 Task: Find connections with filter location Songling with filter topic #marketswith filter profile language Potuguese with filter current company HR Path with filter school Vidyalankar Institute Of Technology with filter industry Technology, Information and Internet with filter service category Life Coaching with filter keywords title Payroll Manager
Action: Mouse moved to (589, 79)
Screenshot: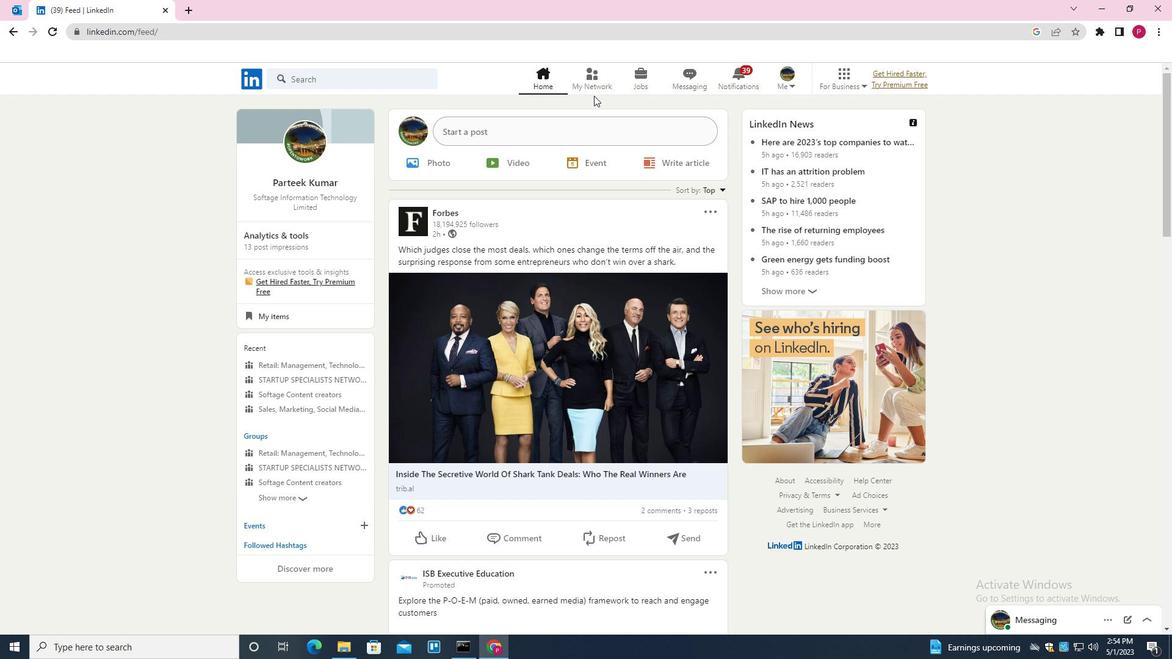 
Action: Mouse pressed left at (589, 79)
Screenshot: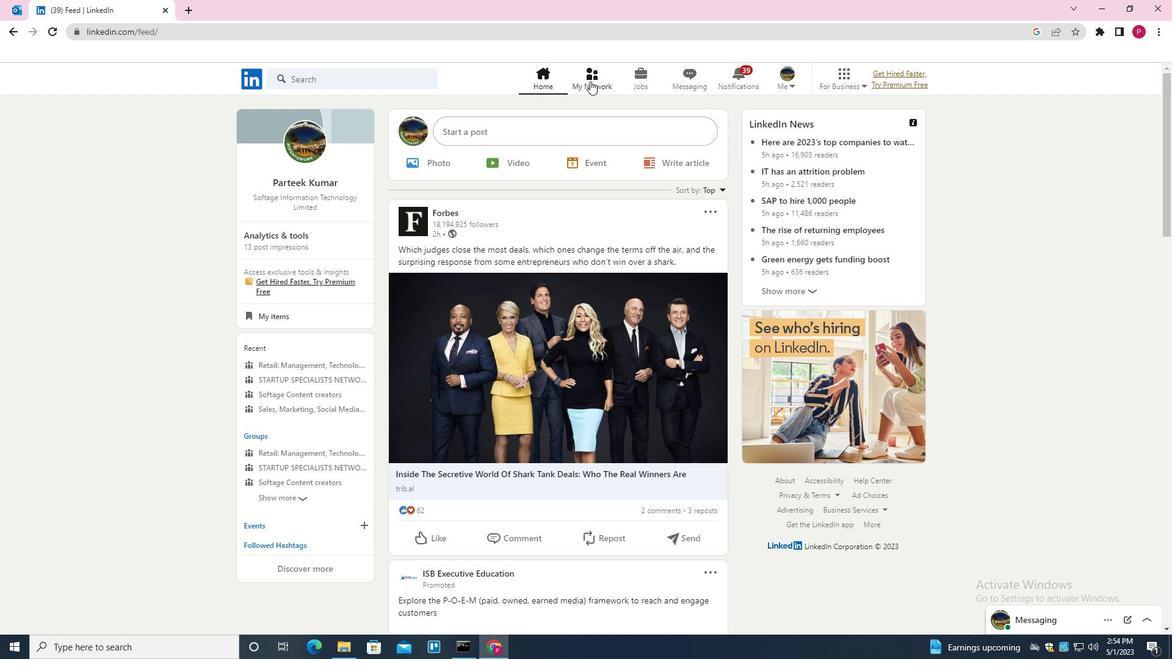 
Action: Mouse moved to (396, 148)
Screenshot: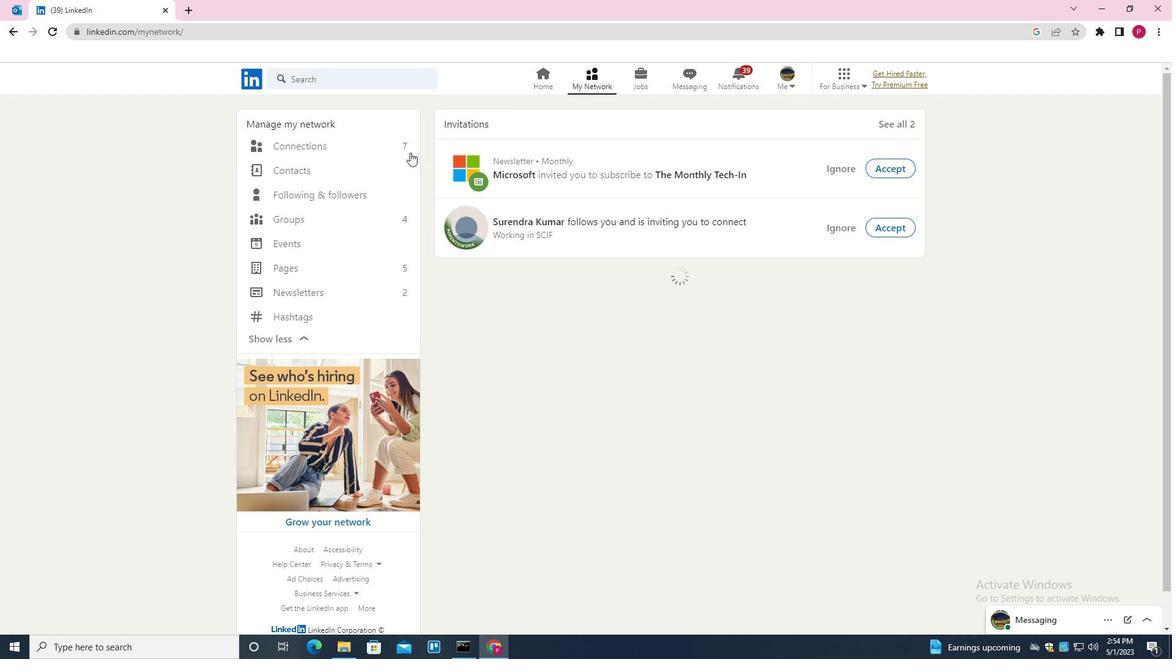 
Action: Mouse pressed left at (396, 148)
Screenshot: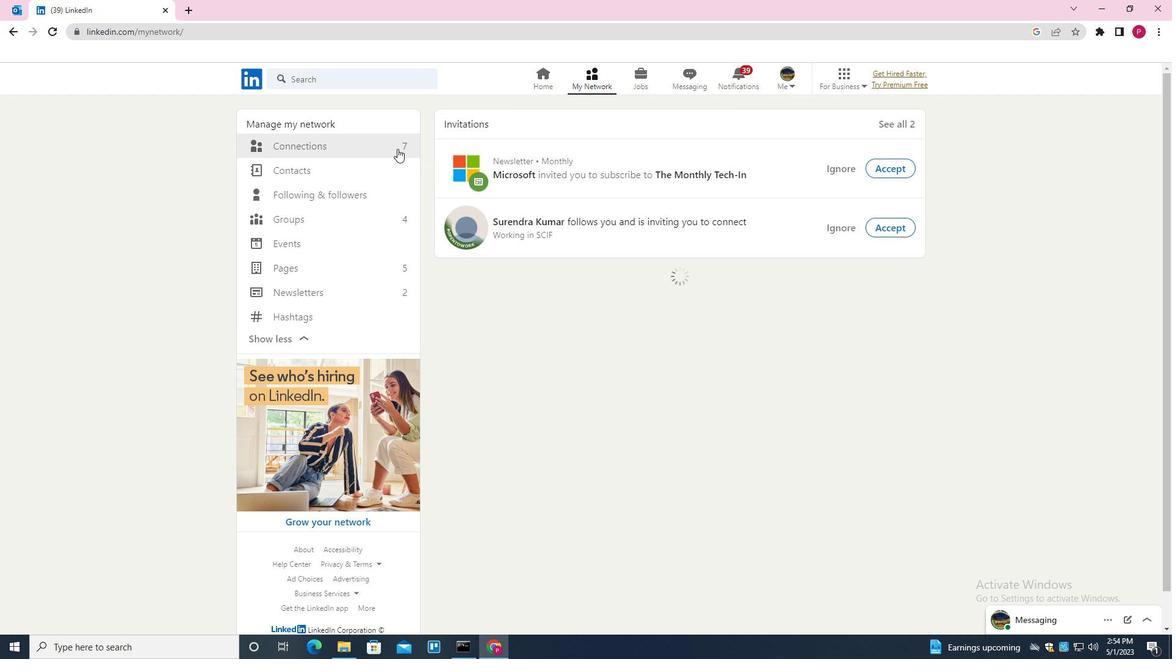 
Action: Mouse moved to (653, 146)
Screenshot: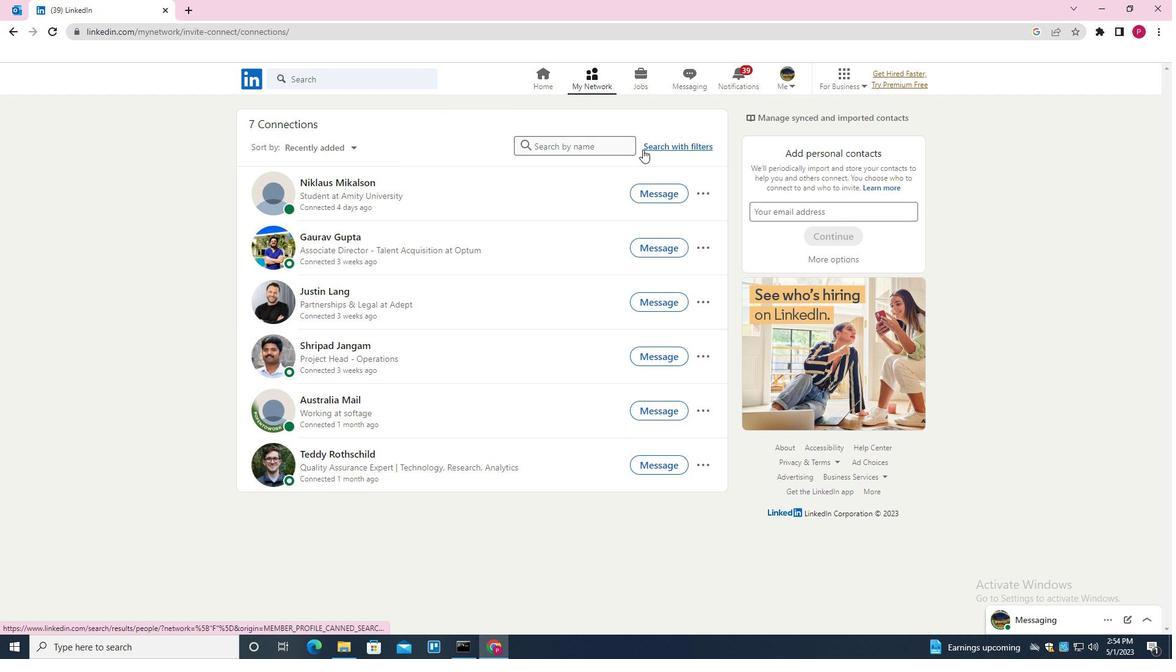 
Action: Mouse pressed left at (653, 146)
Screenshot: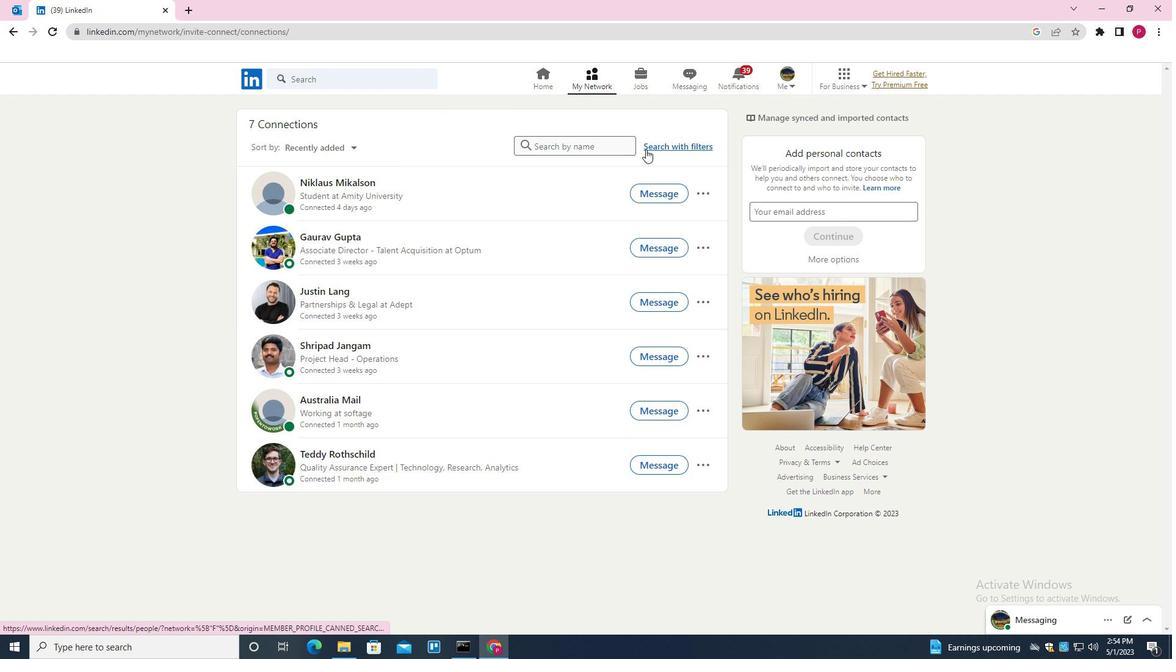 
Action: Mouse moved to (622, 116)
Screenshot: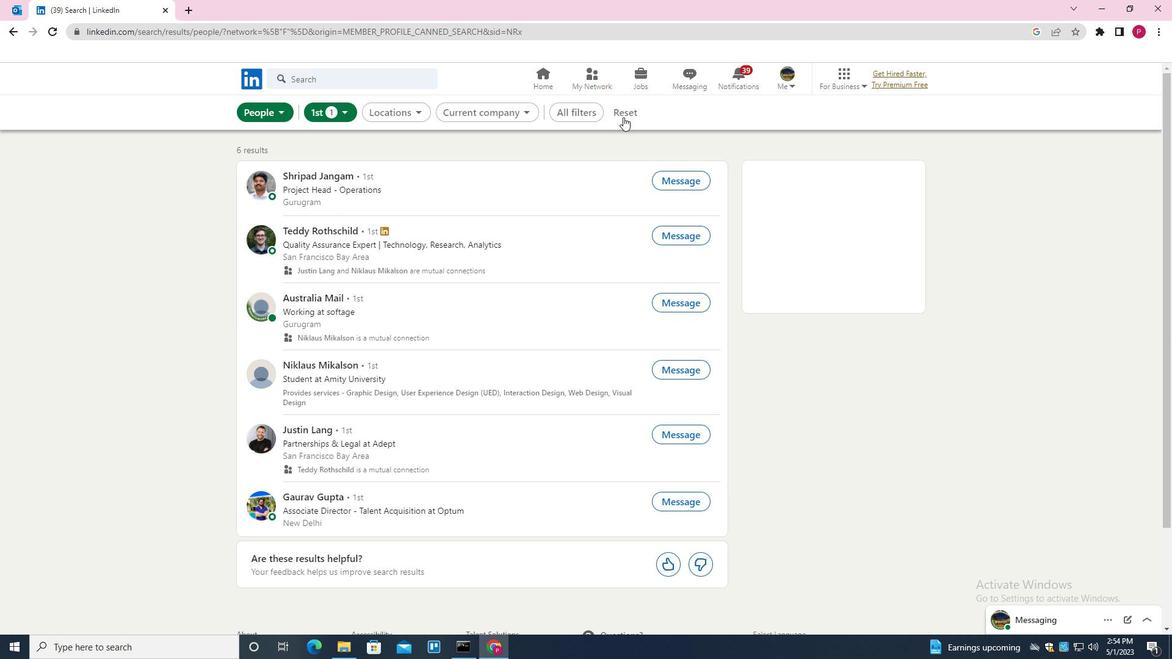 
Action: Mouse pressed left at (622, 116)
Screenshot: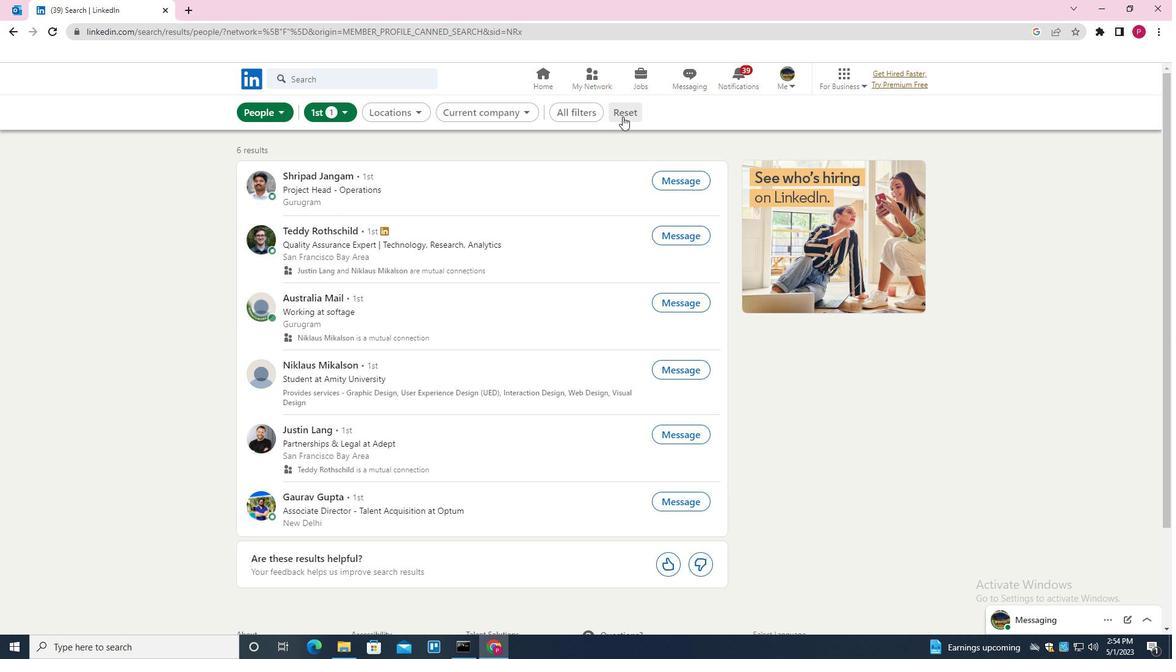 
Action: Mouse moved to (618, 114)
Screenshot: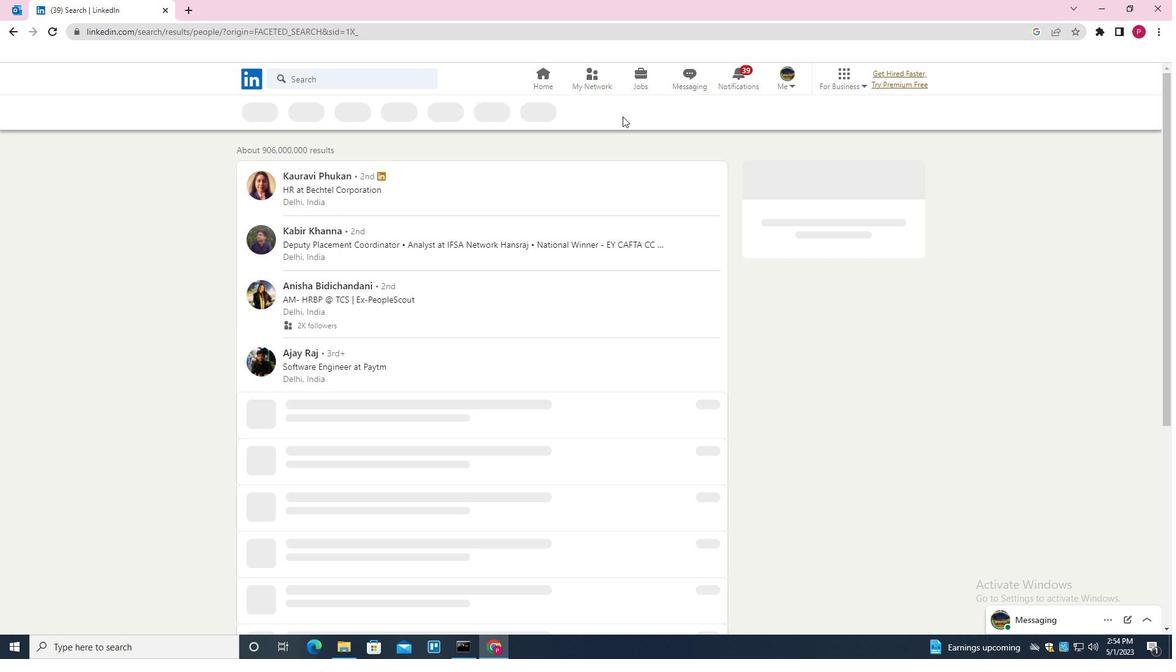 
Action: Mouse pressed left at (618, 114)
Screenshot: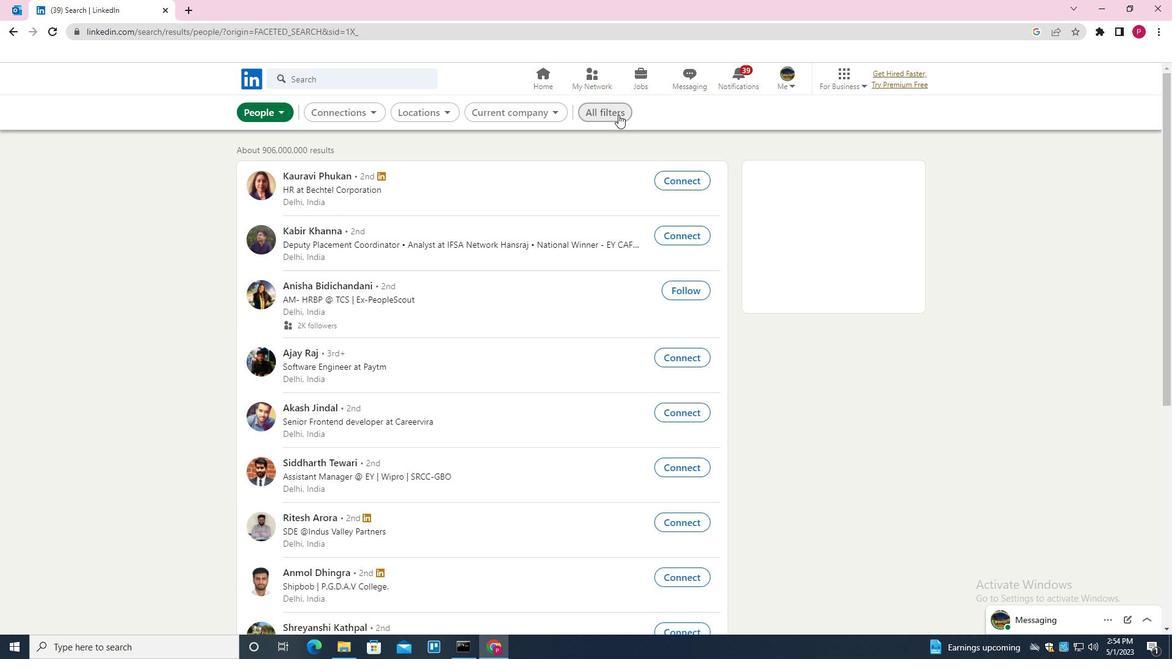 
Action: Mouse moved to (949, 349)
Screenshot: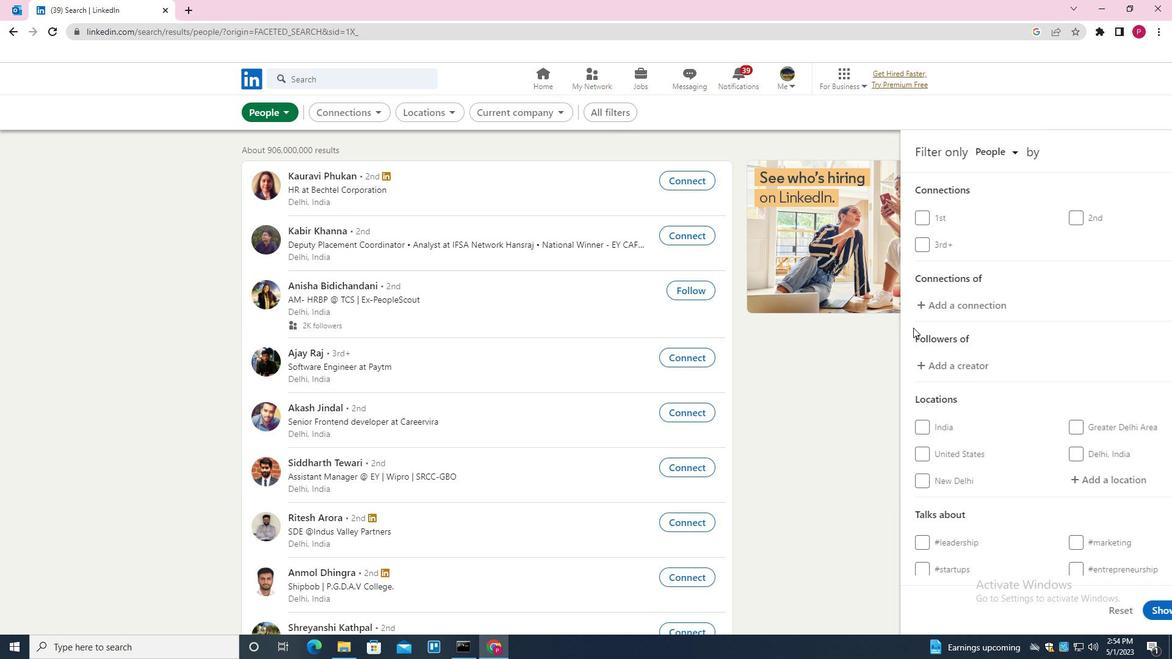 
Action: Mouse scrolled (949, 348) with delta (0, 0)
Screenshot: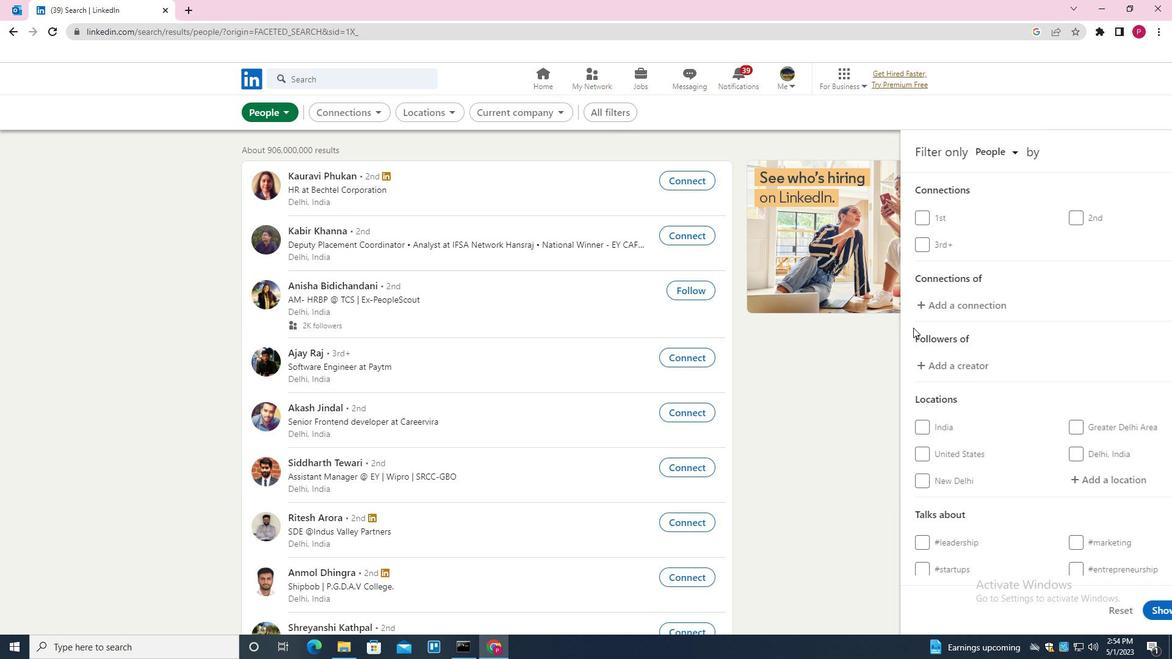 
Action: Mouse moved to (961, 358)
Screenshot: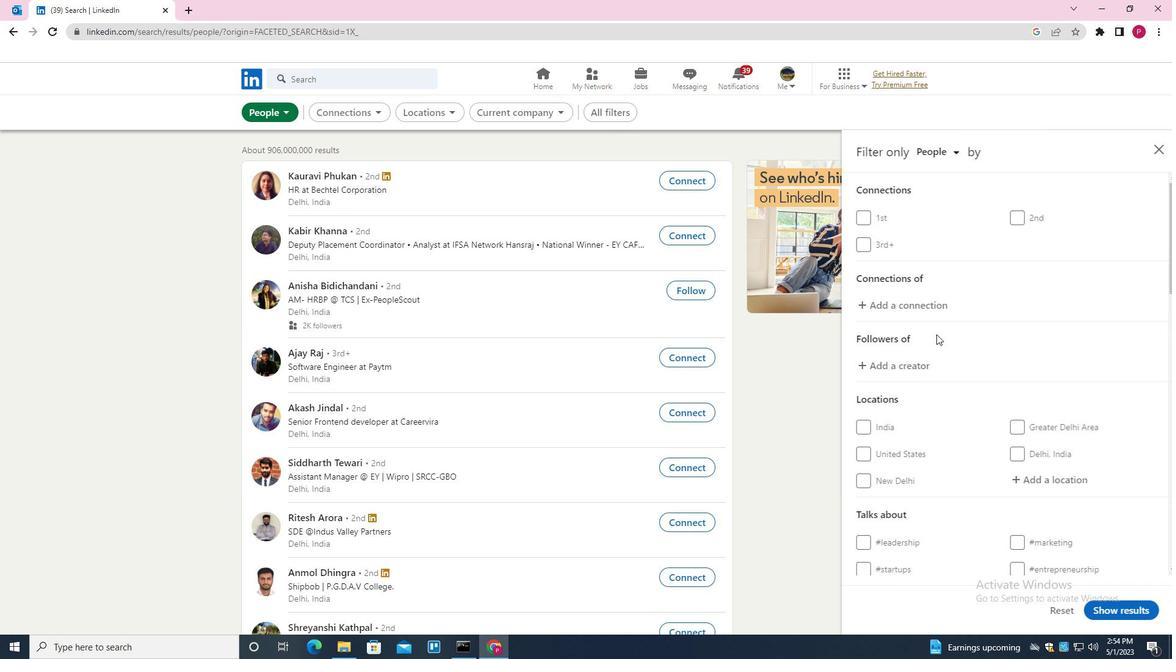 
Action: Mouse scrolled (961, 357) with delta (0, 0)
Screenshot: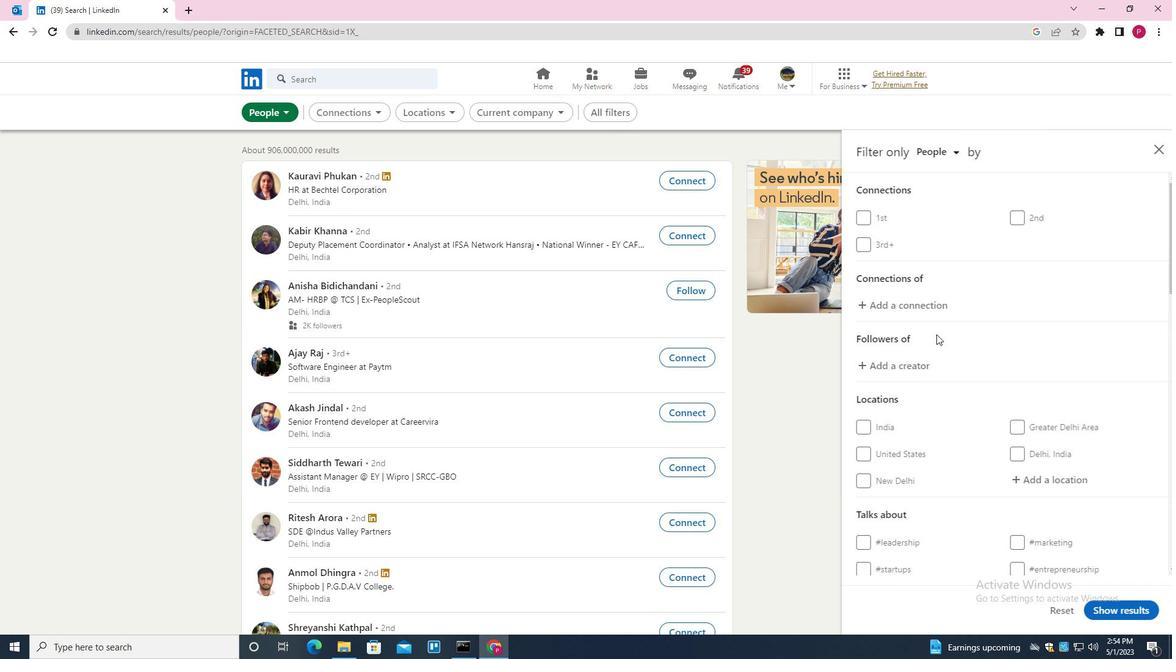 
Action: Mouse moved to (1044, 362)
Screenshot: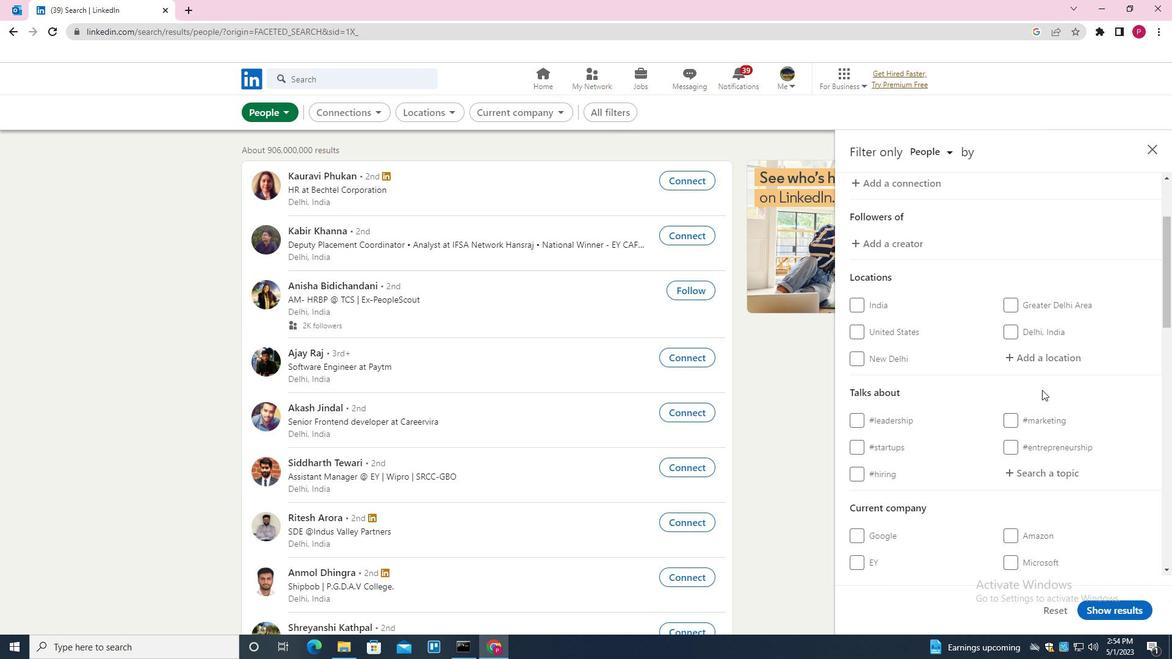 
Action: Mouse pressed left at (1044, 362)
Screenshot: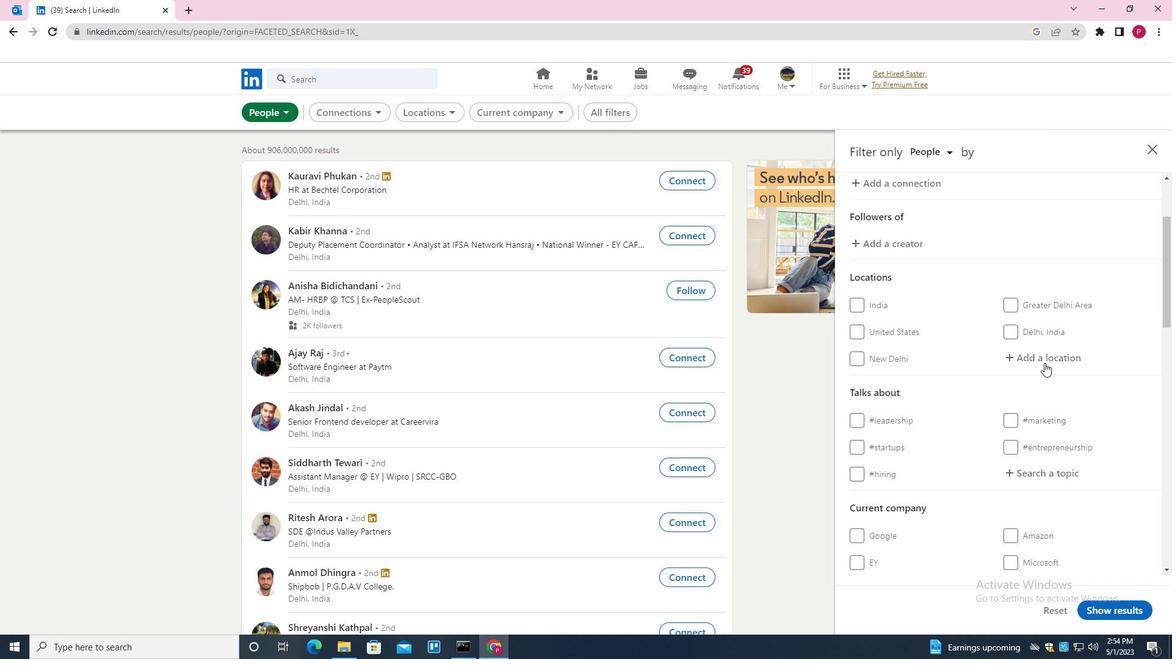 
Action: Key pressed <Key.shift>SON
Screenshot: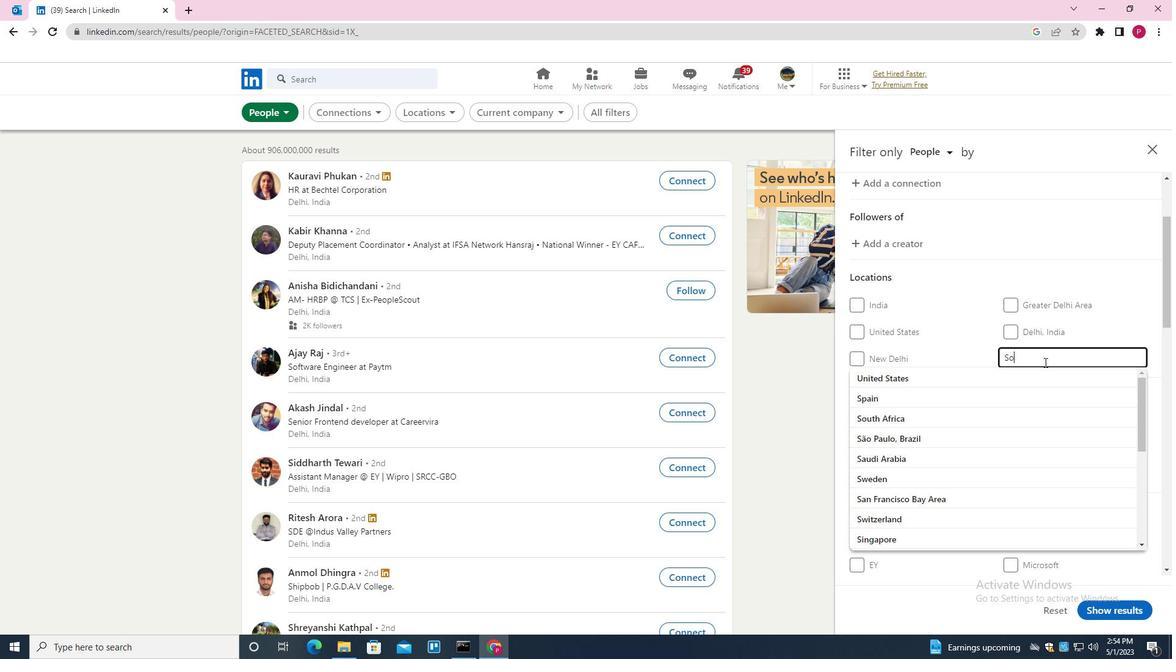 
Action: Mouse moved to (1044, 362)
Screenshot: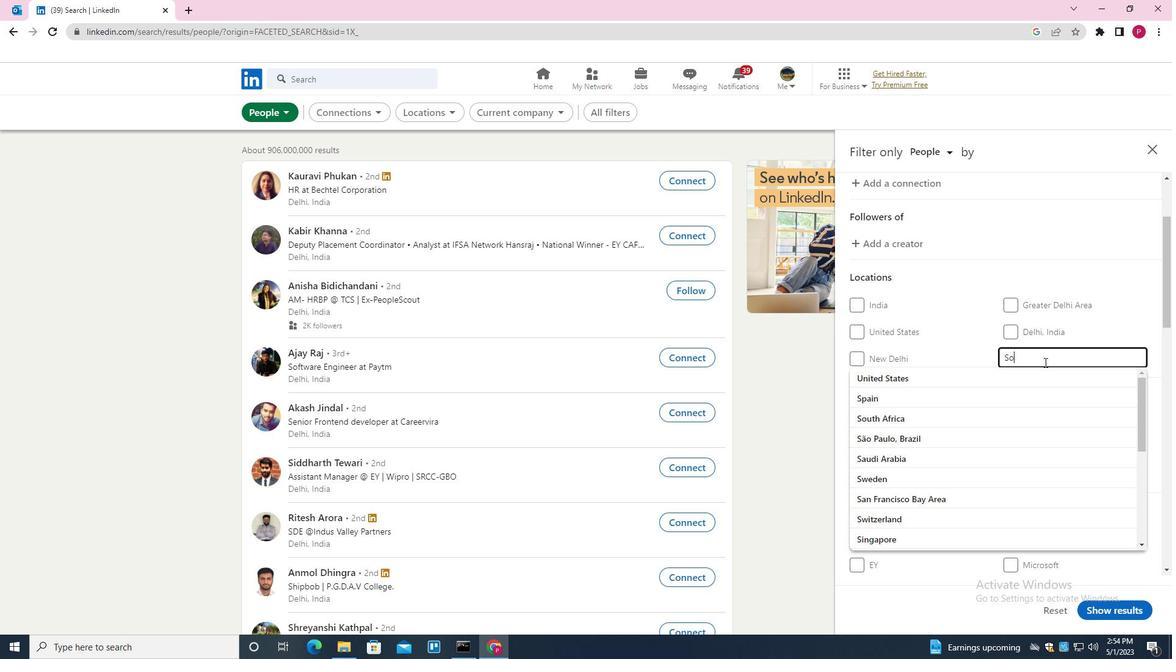 
Action: Key pressed G
Screenshot: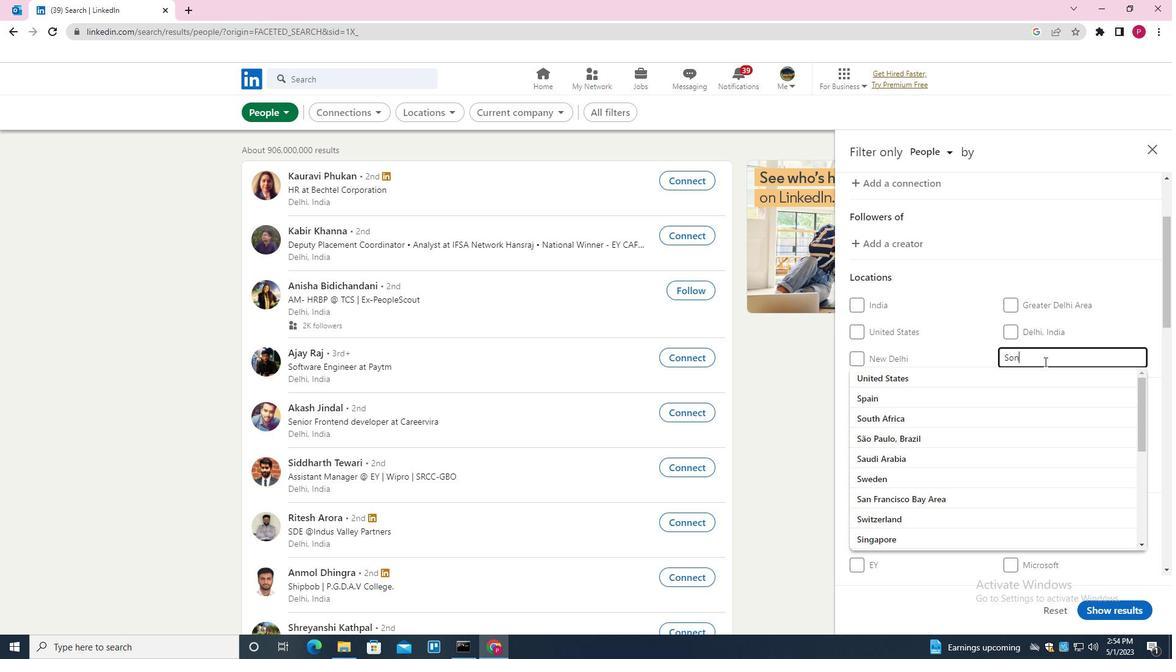 
Action: Mouse moved to (1040, 360)
Screenshot: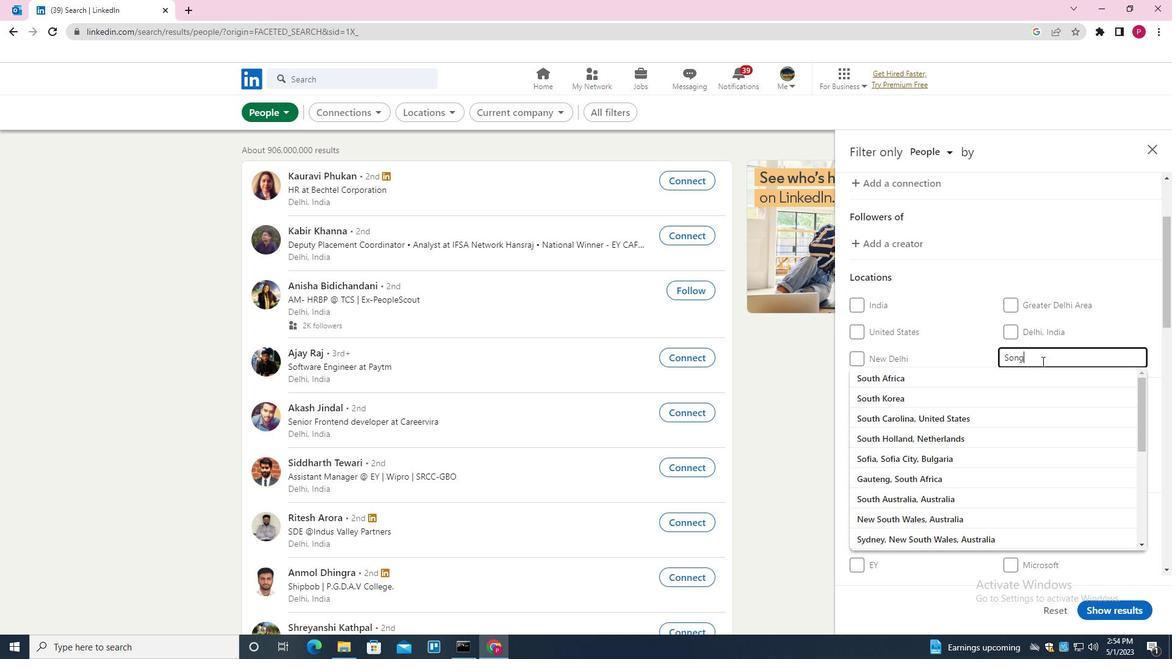 
Action: Key pressed LI
Screenshot: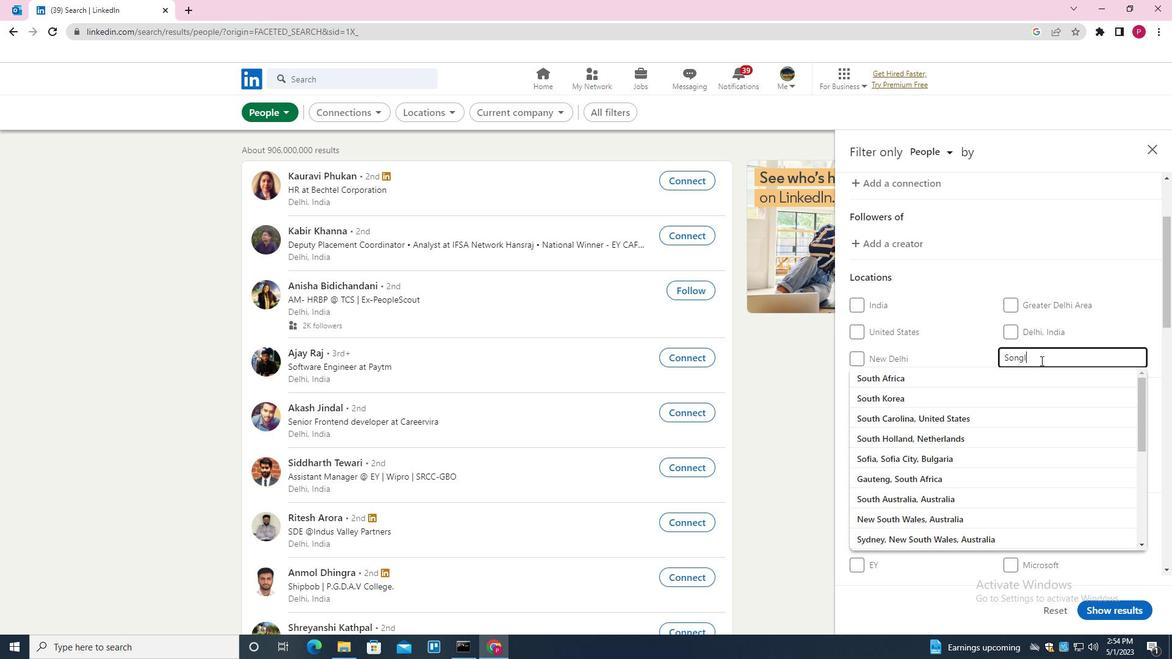 
Action: Mouse moved to (1040, 360)
Screenshot: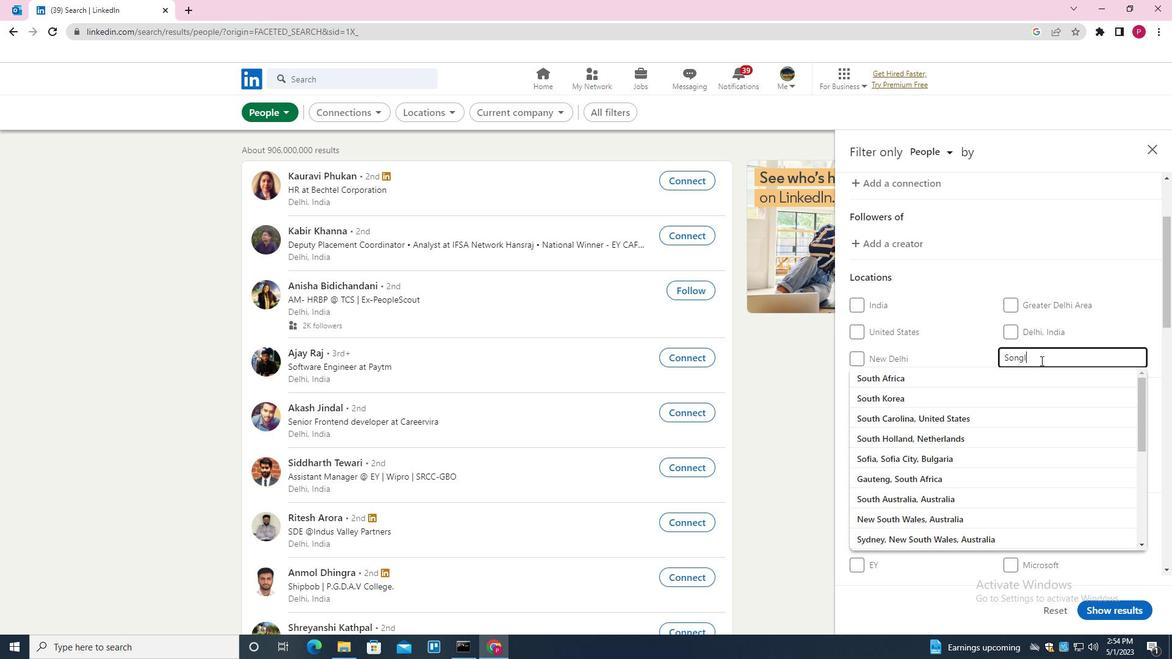 
Action: Key pressed N
Screenshot: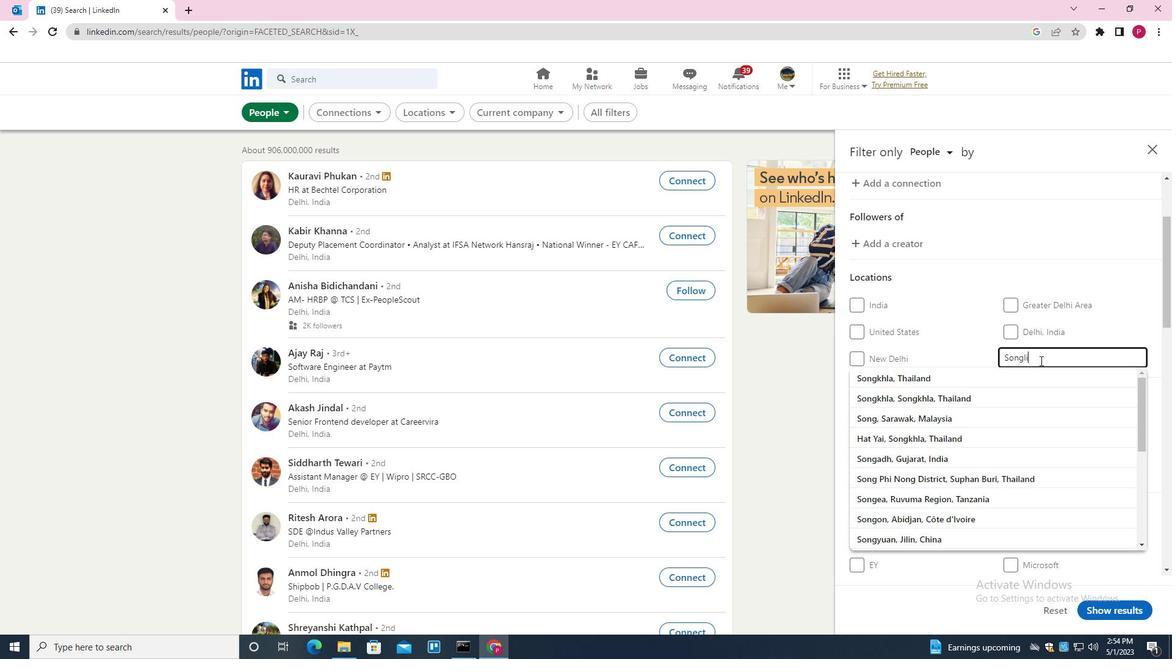 
Action: Mouse moved to (1040, 360)
Screenshot: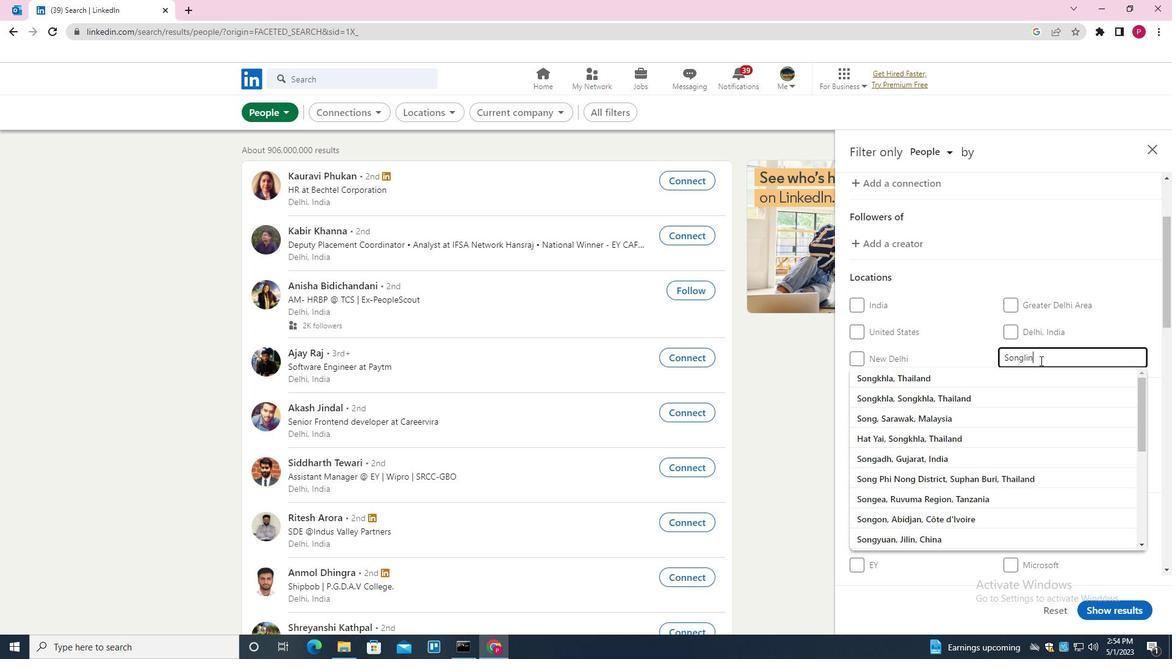 
Action: Key pressed G<Key.enter>
Screenshot: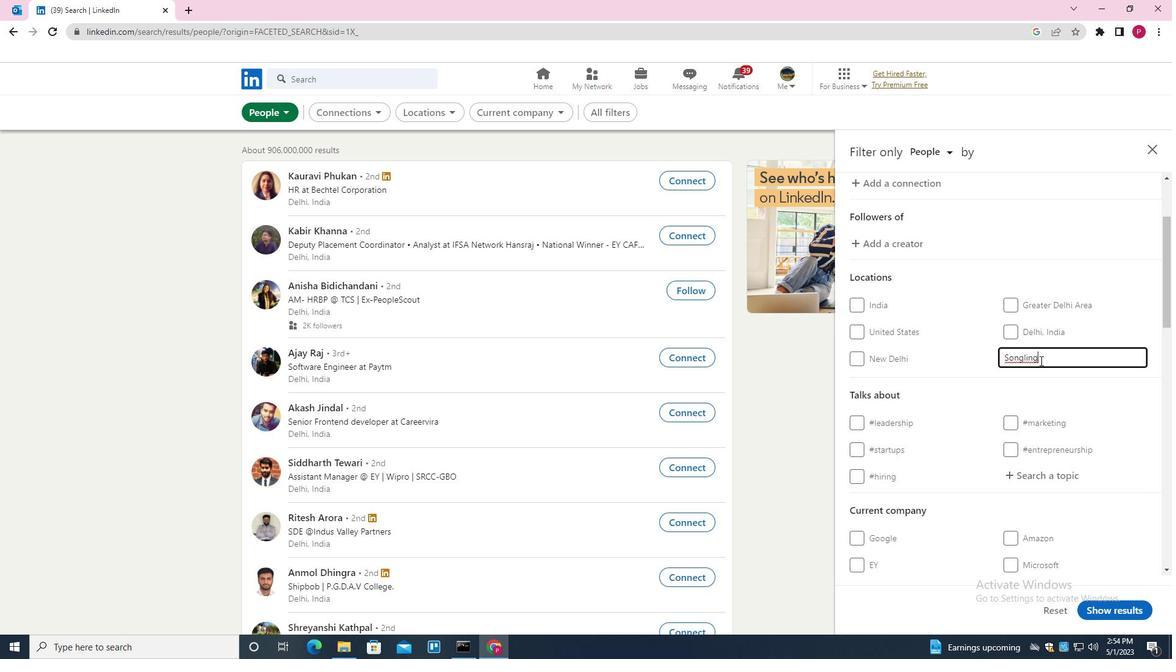 
Action: Mouse scrolled (1040, 360) with delta (0, 0)
Screenshot: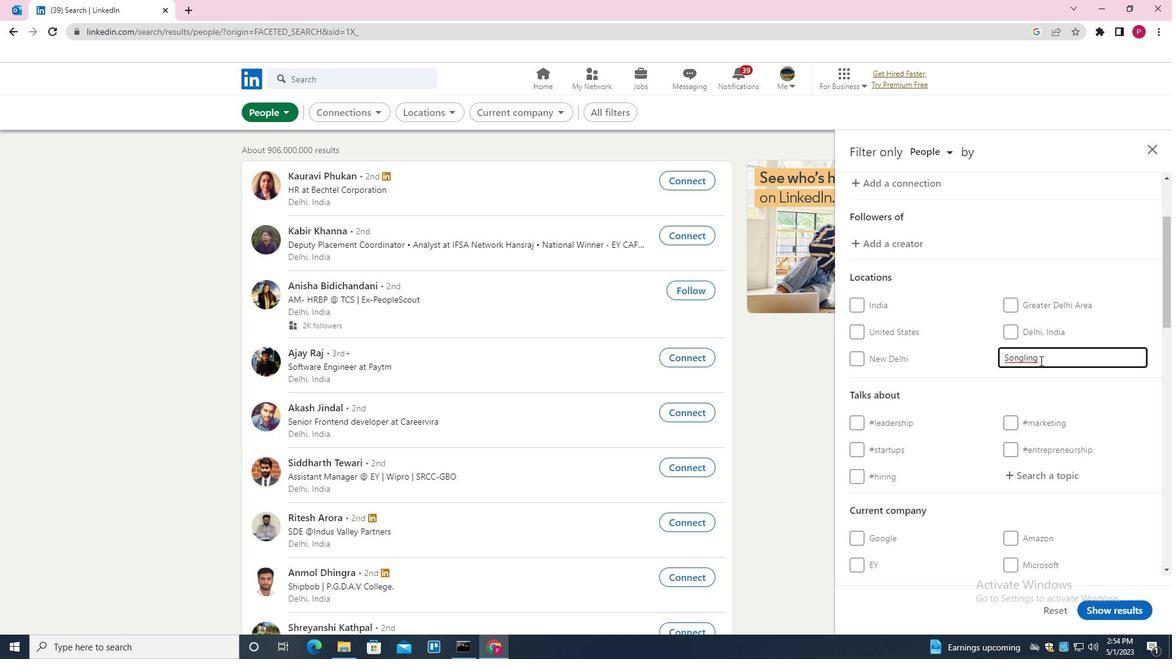 
Action: Mouse scrolled (1040, 360) with delta (0, 0)
Screenshot: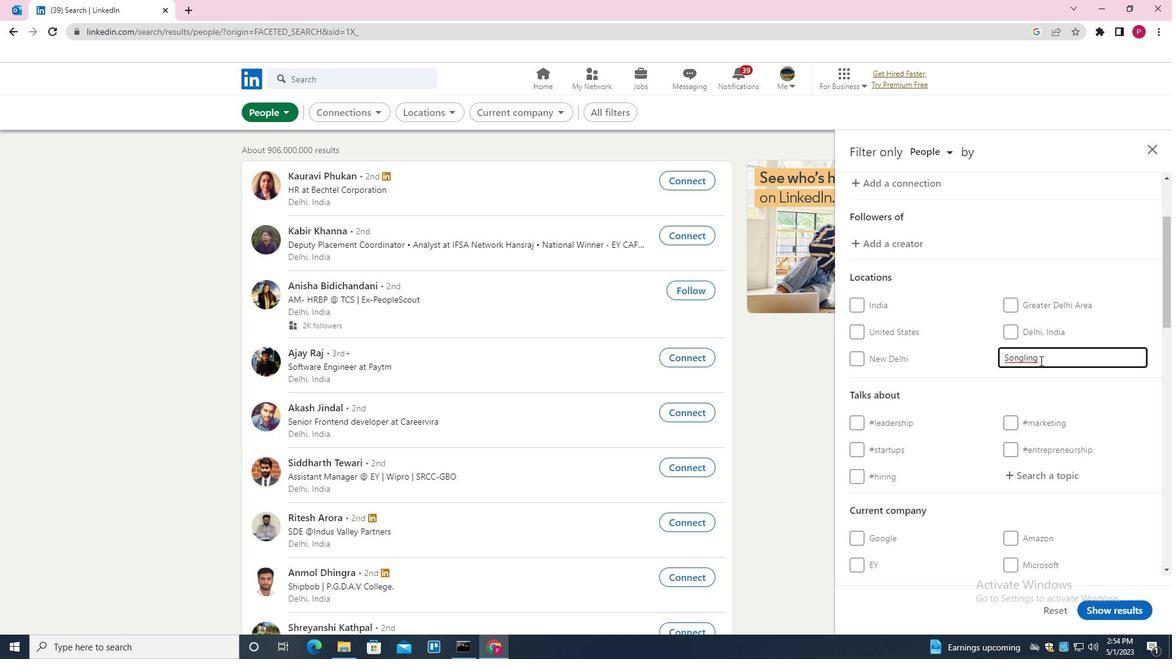 
Action: Mouse scrolled (1040, 360) with delta (0, 0)
Screenshot: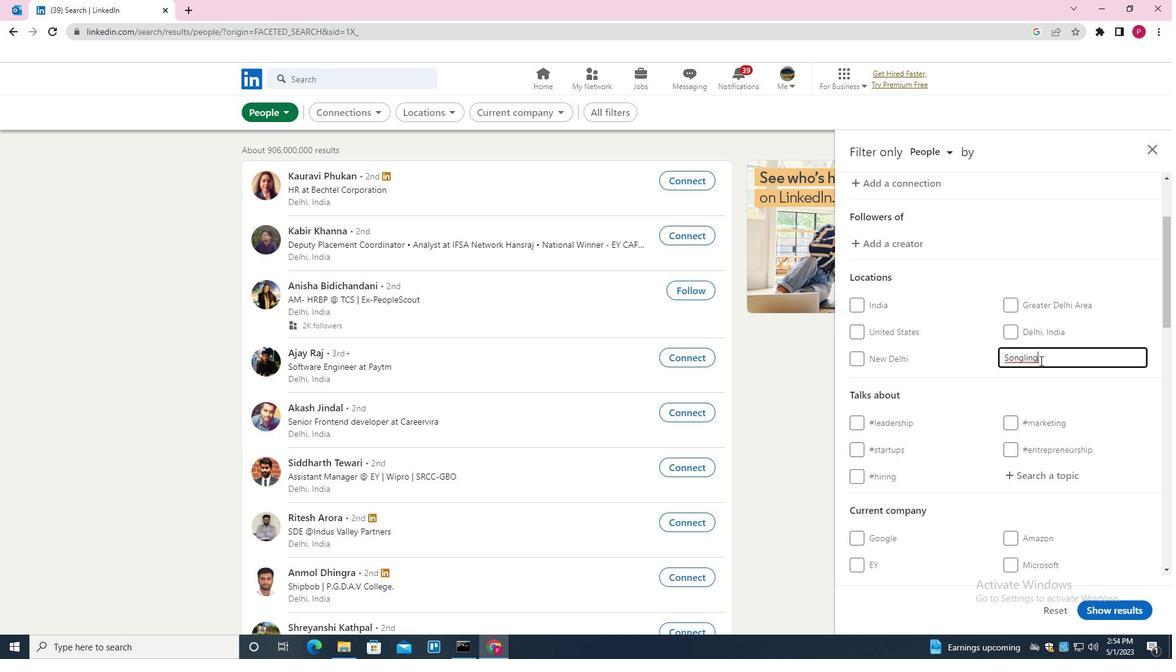 
Action: Mouse scrolled (1040, 360) with delta (0, 0)
Screenshot: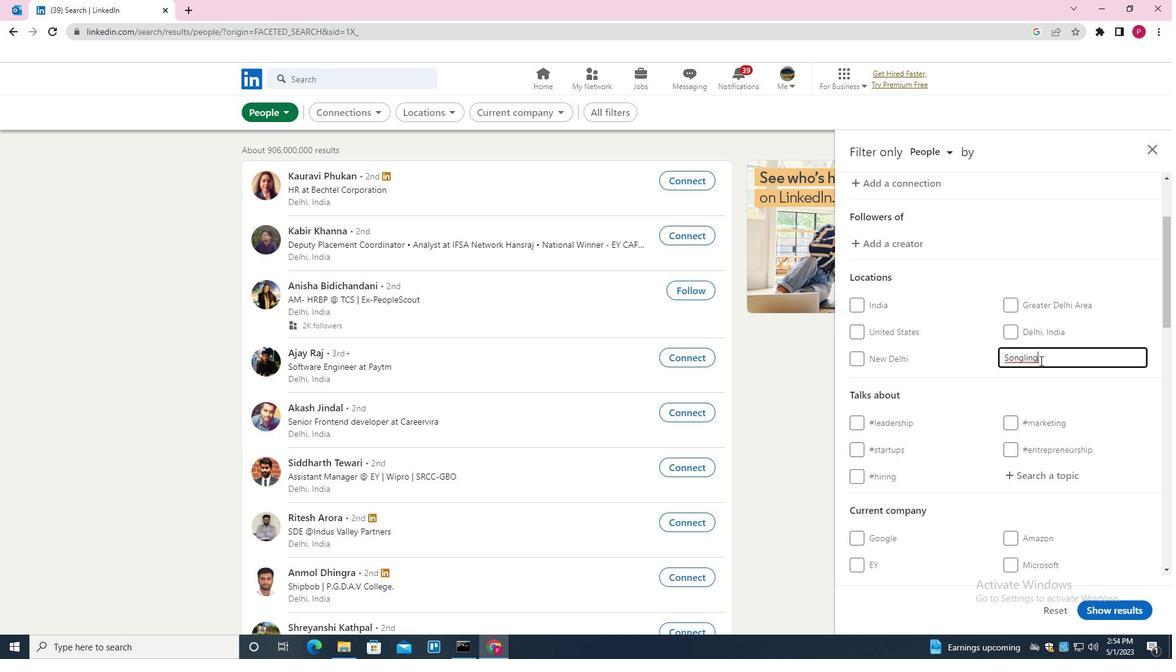 
Action: Mouse moved to (1040, 240)
Screenshot: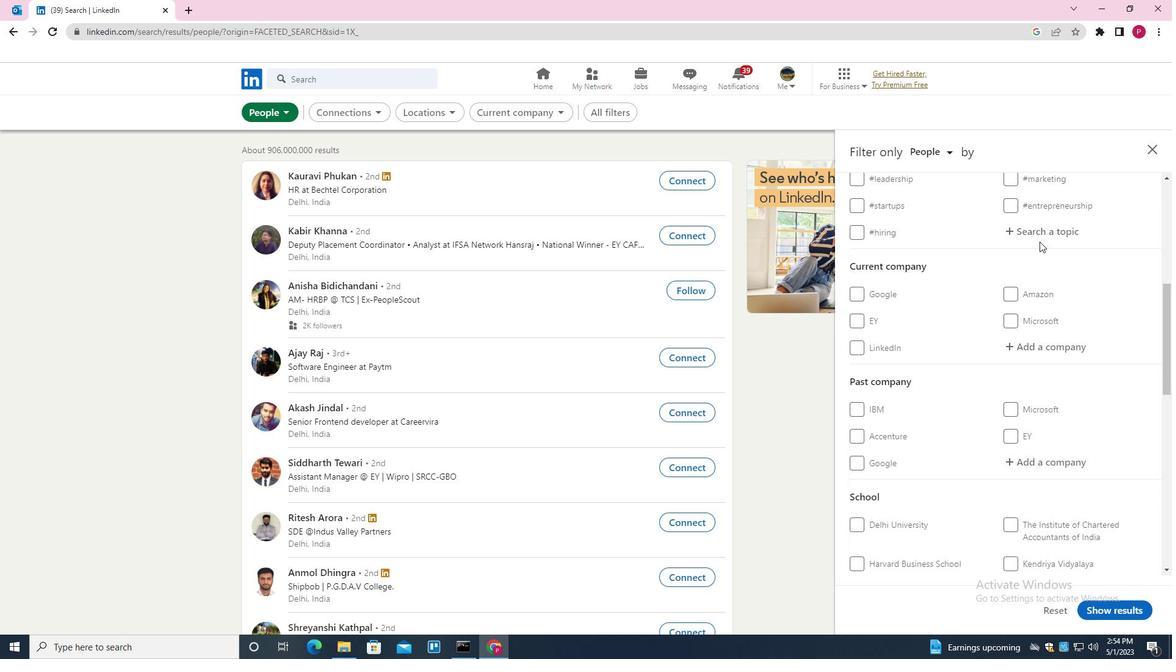 
Action: Mouse pressed left at (1040, 240)
Screenshot: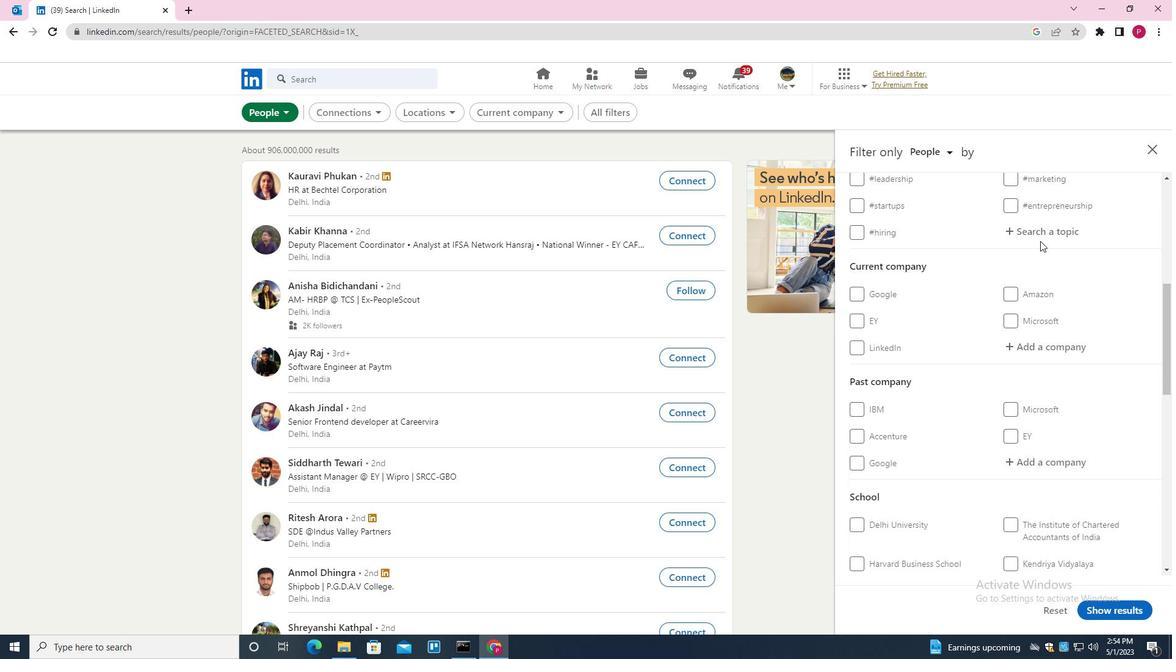 
Action: Mouse moved to (1036, 242)
Screenshot: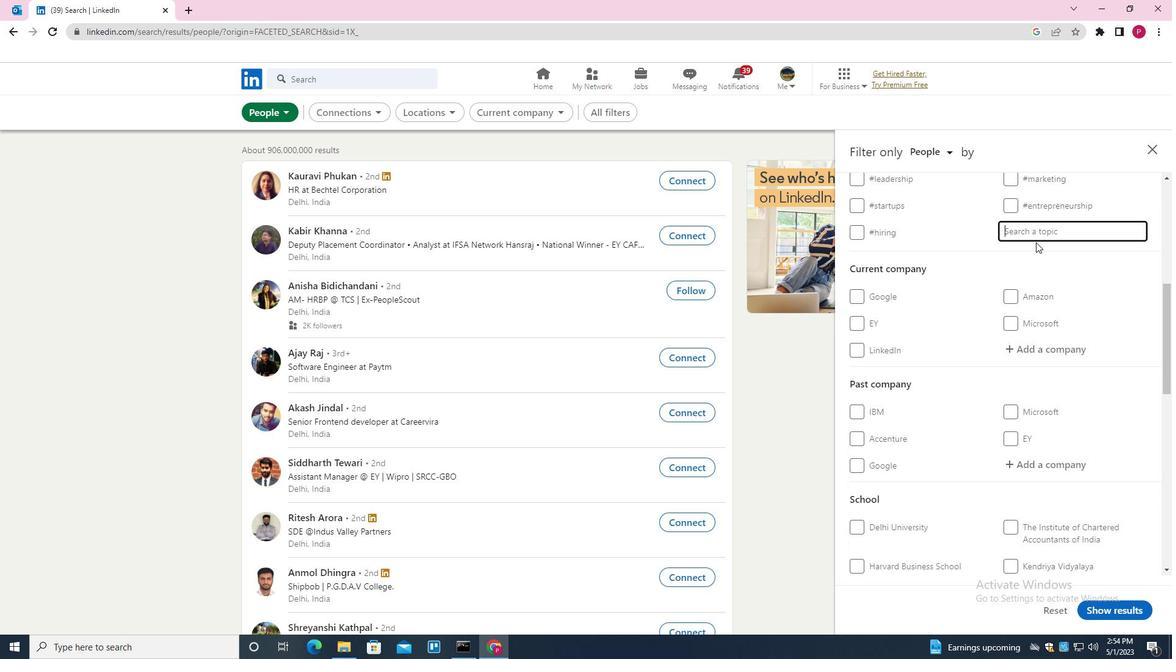 
Action: Key pressed MARKETS<Key.down><Key.enter>
Screenshot: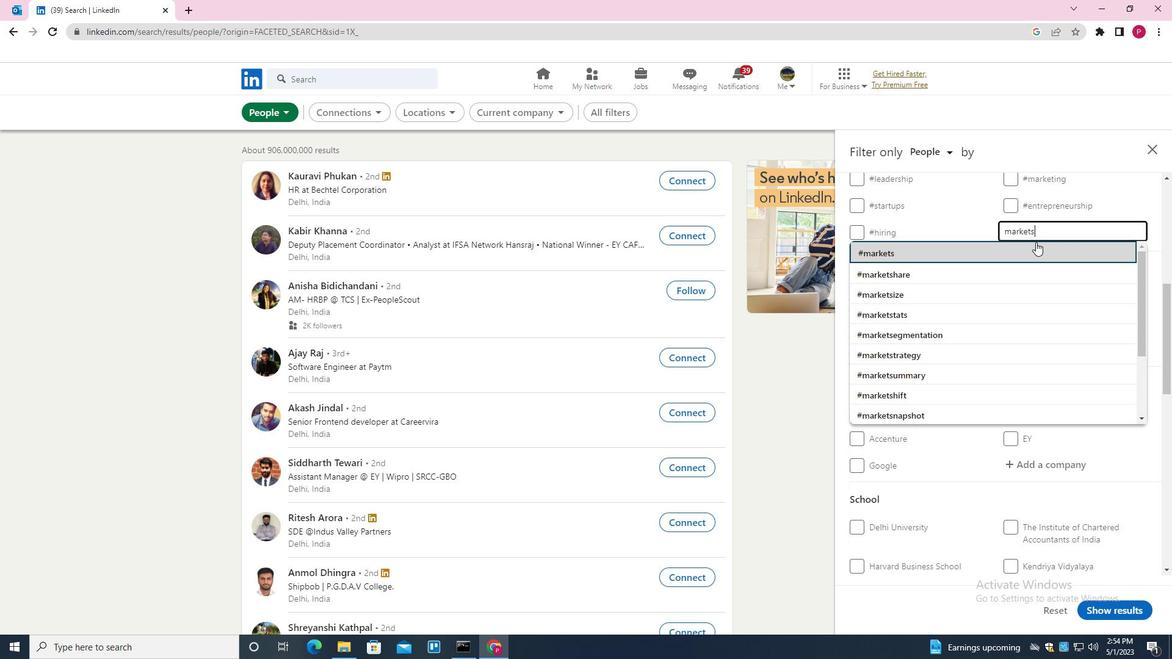 
Action: Mouse moved to (937, 347)
Screenshot: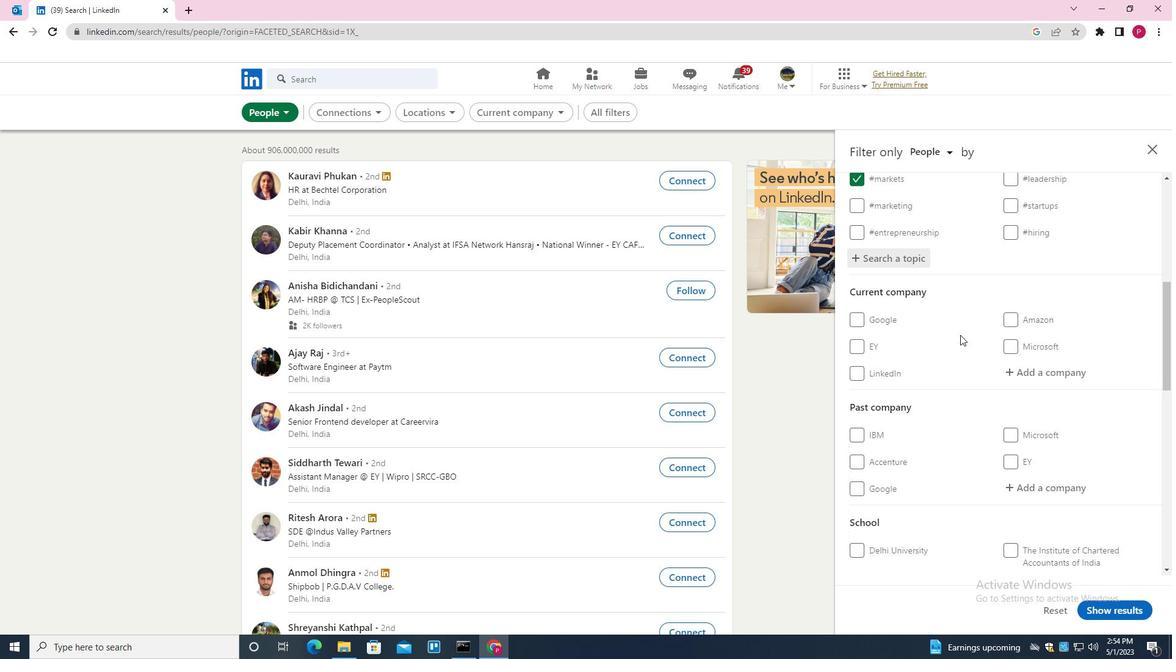 
Action: Mouse scrolled (937, 346) with delta (0, 0)
Screenshot: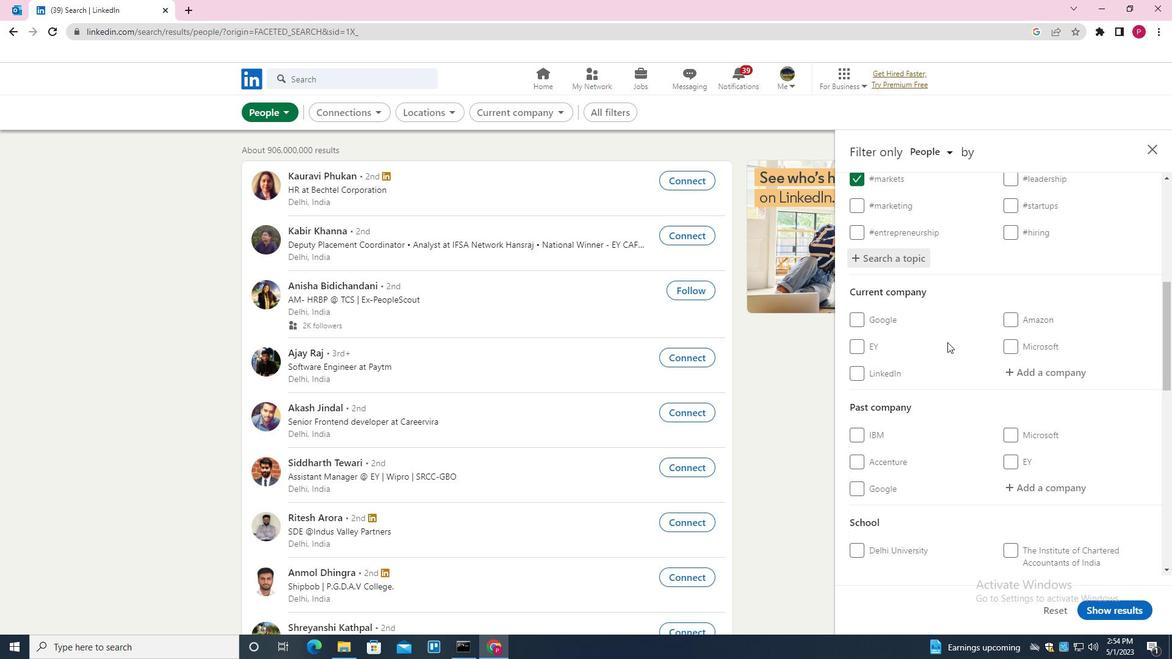 
Action: Mouse scrolled (937, 346) with delta (0, 0)
Screenshot: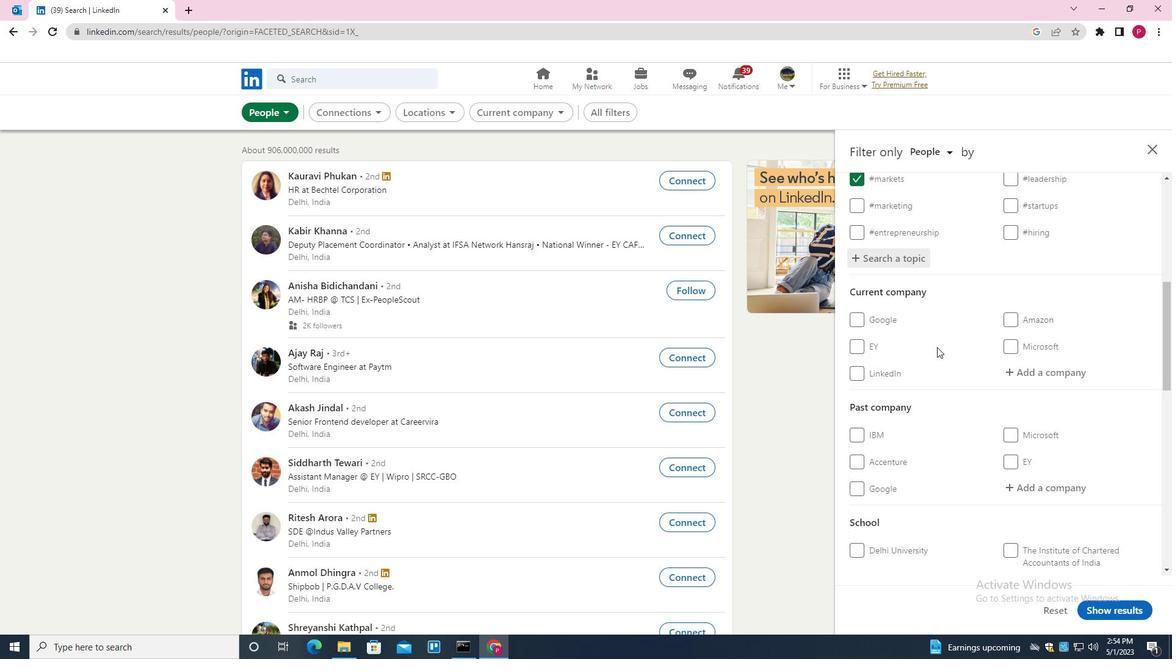 
Action: Mouse moved to (956, 348)
Screenshot: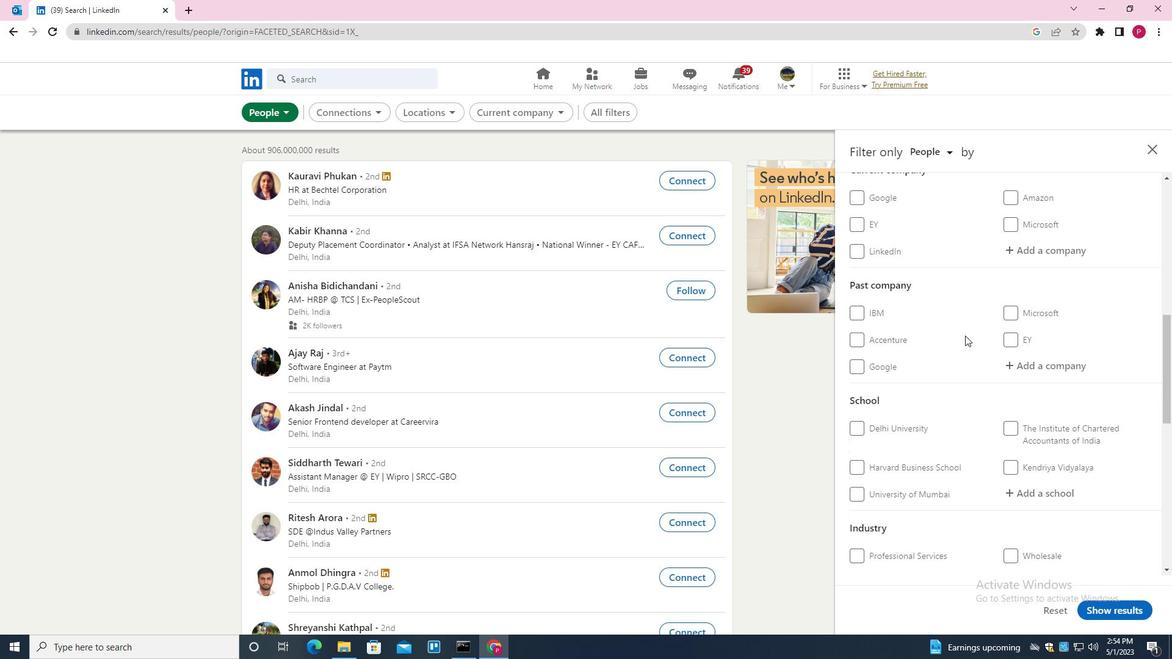
Action: Mouse scrolled (956, 347) with delta (0, 0)
Screenshot: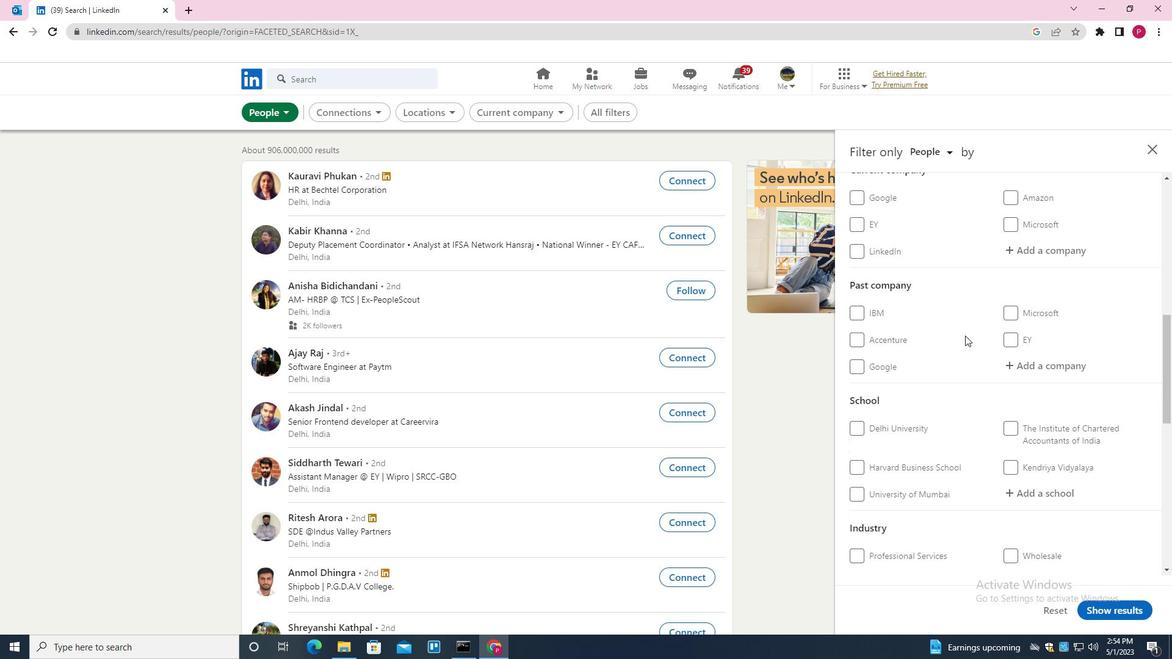 
Action: Mouse scrolled (956, 347) with delta (0, 0)
Screenshot: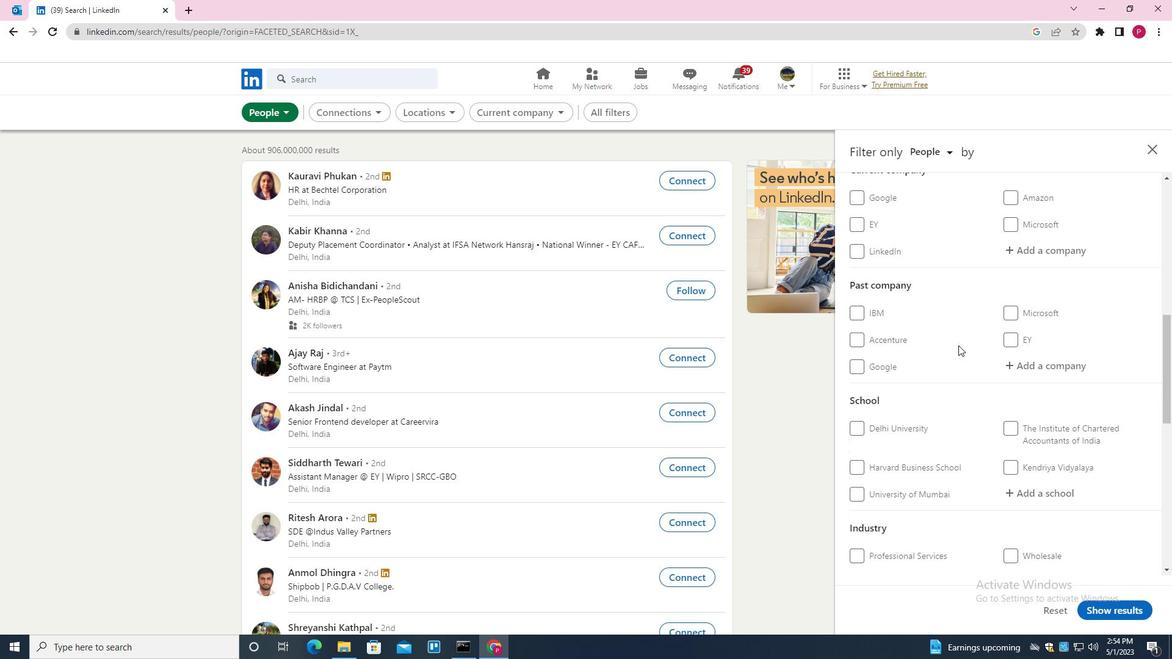 
Action: Mouse moved to (956, 349)
Screenshot: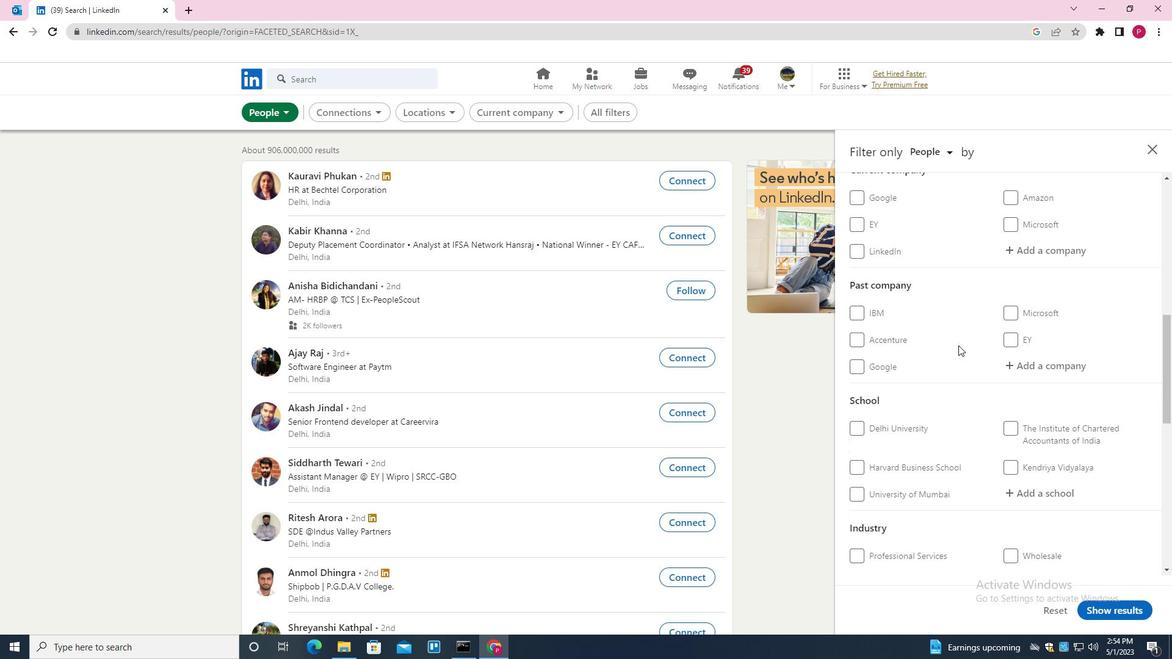 
Action: Mouse scrolled (956, 349) with delta (0, 0)
Screenshot: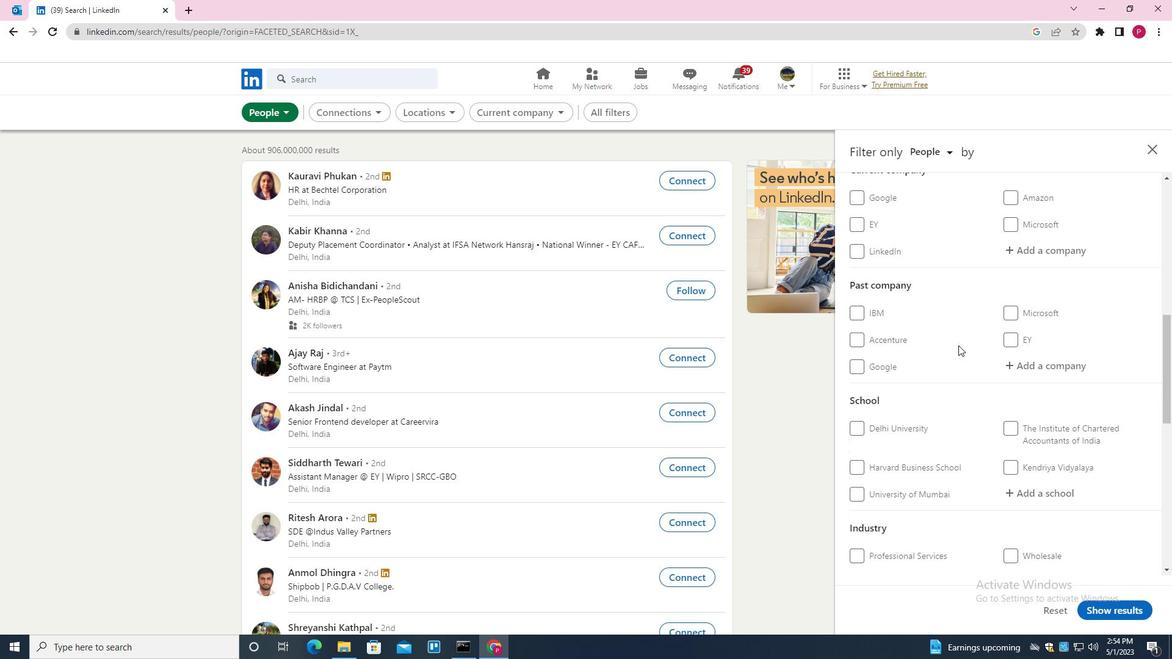 
Action: Mouse moved to (956, 349)
Screenshot: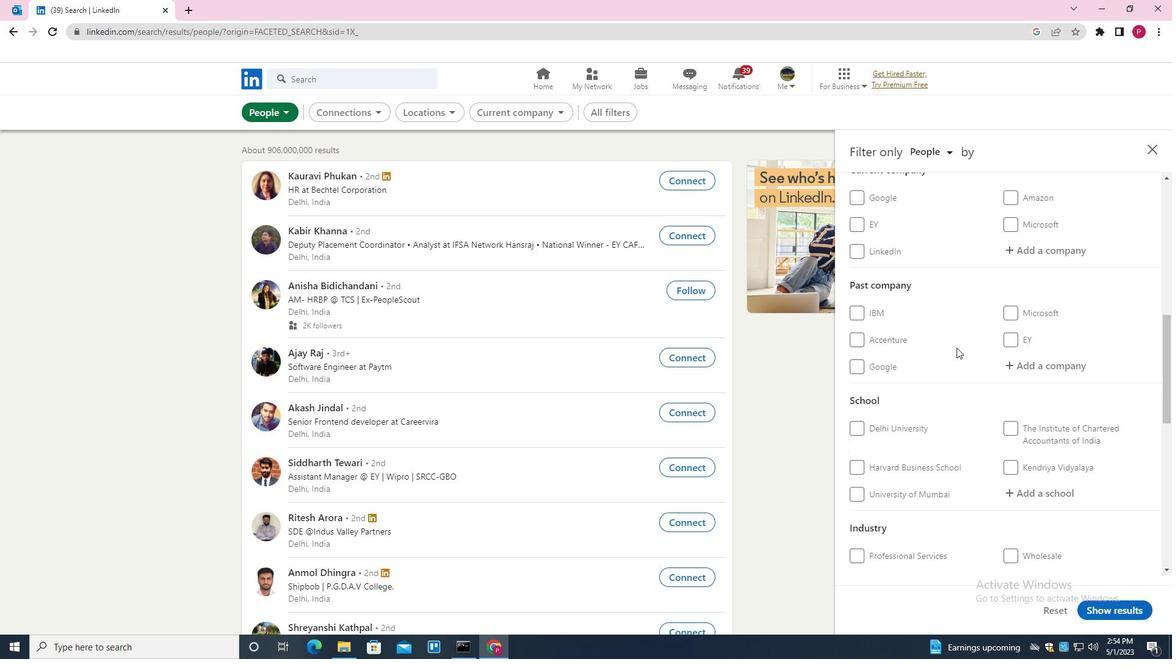 
Action: Mouse scrolled (956, 349) with delta (0, 0)
Screenshot: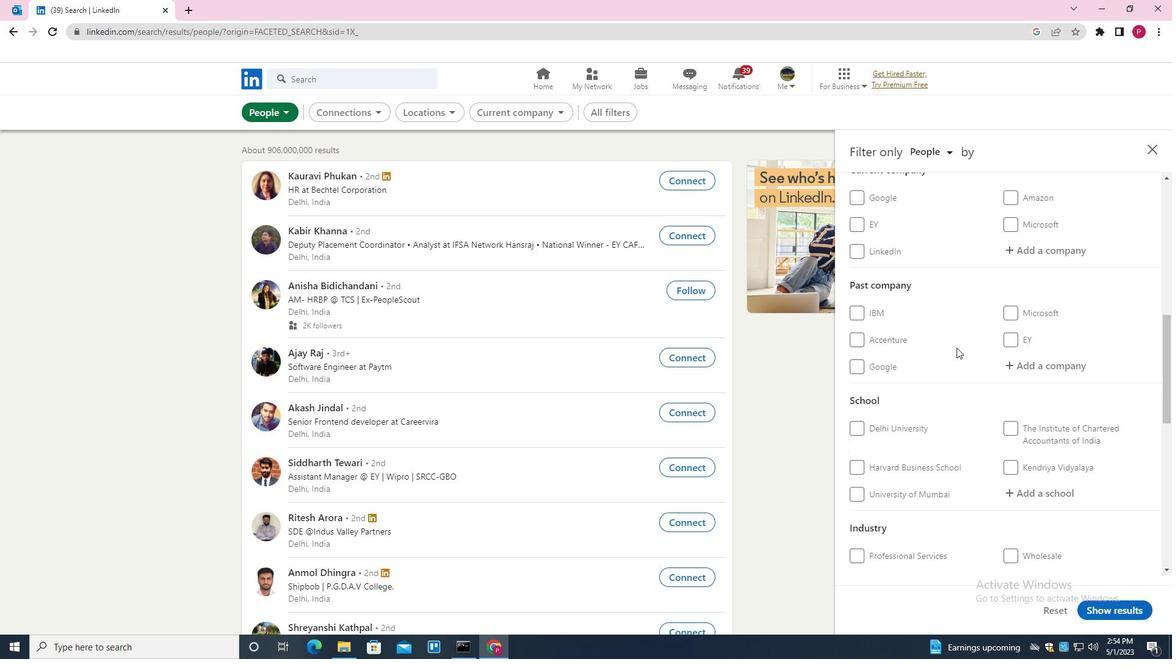 
Action: Mouse moved to (918, 377)
Screenshot: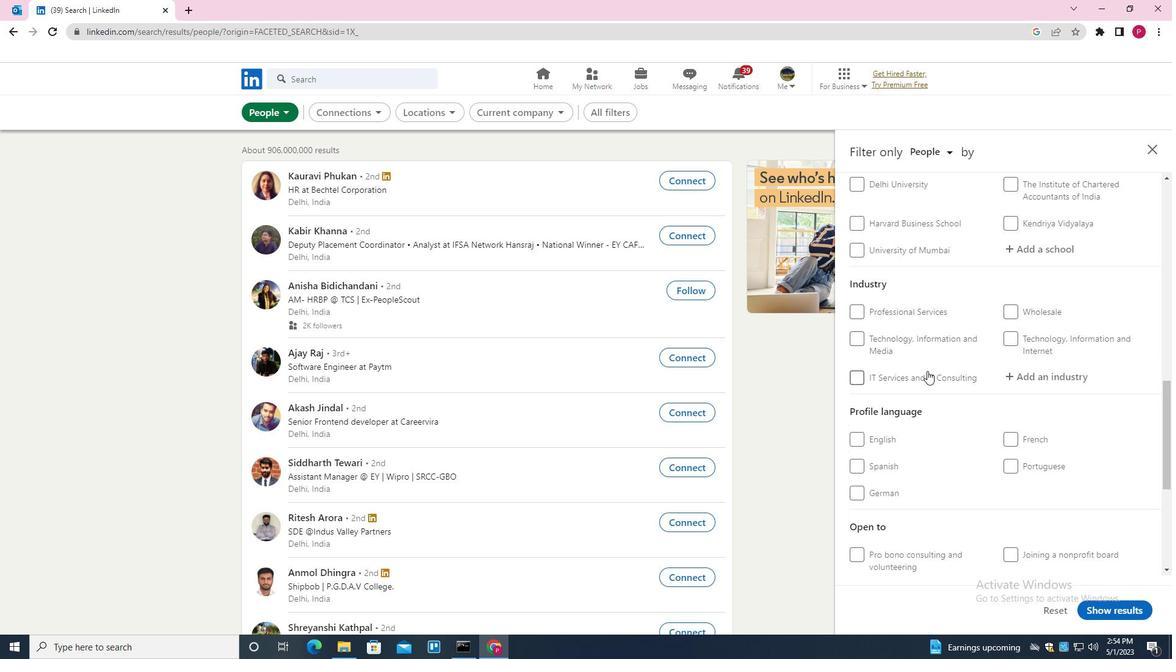 
Action: Mouse scrolled (918, 376) with delta (0, 0)
Screenshot: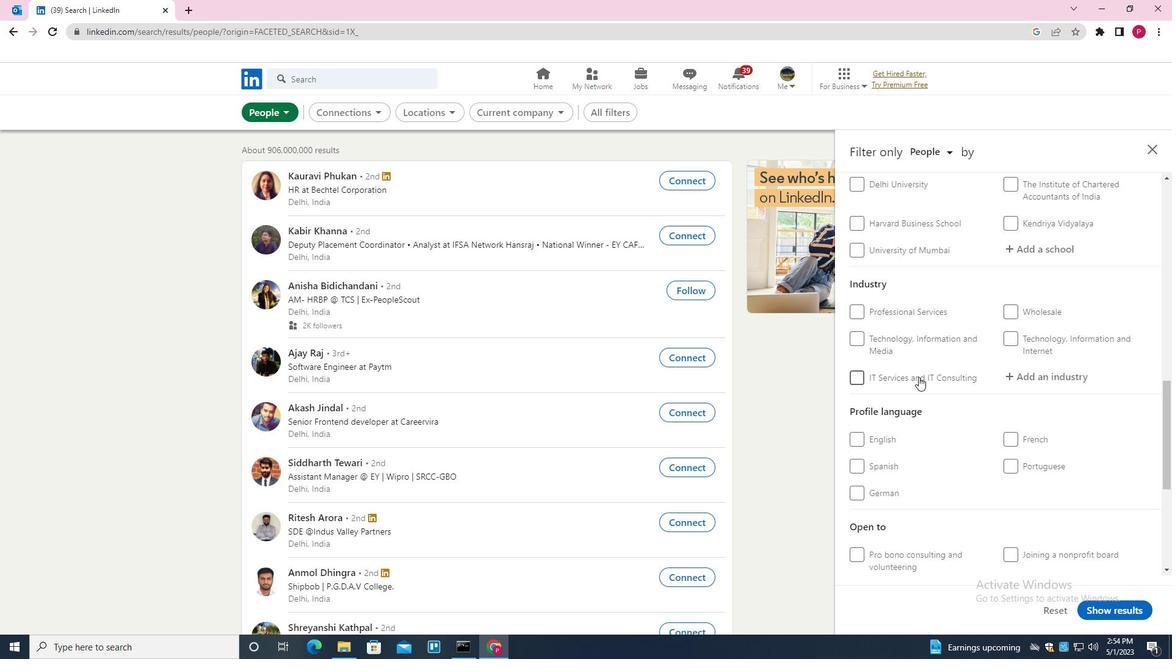 
Action: Mouse scrolled (918, 376) with delta (0, 0)
Screenshot: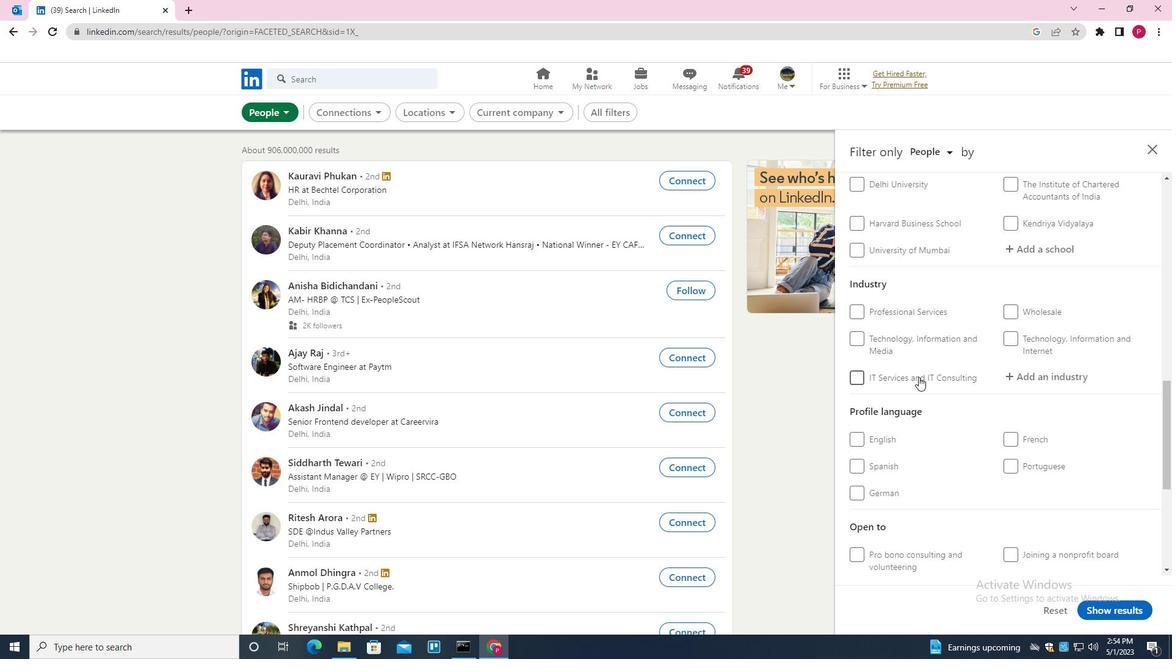 
Action: Mouse scrolled (918, 376) with delta (0, 0)
Screenshot: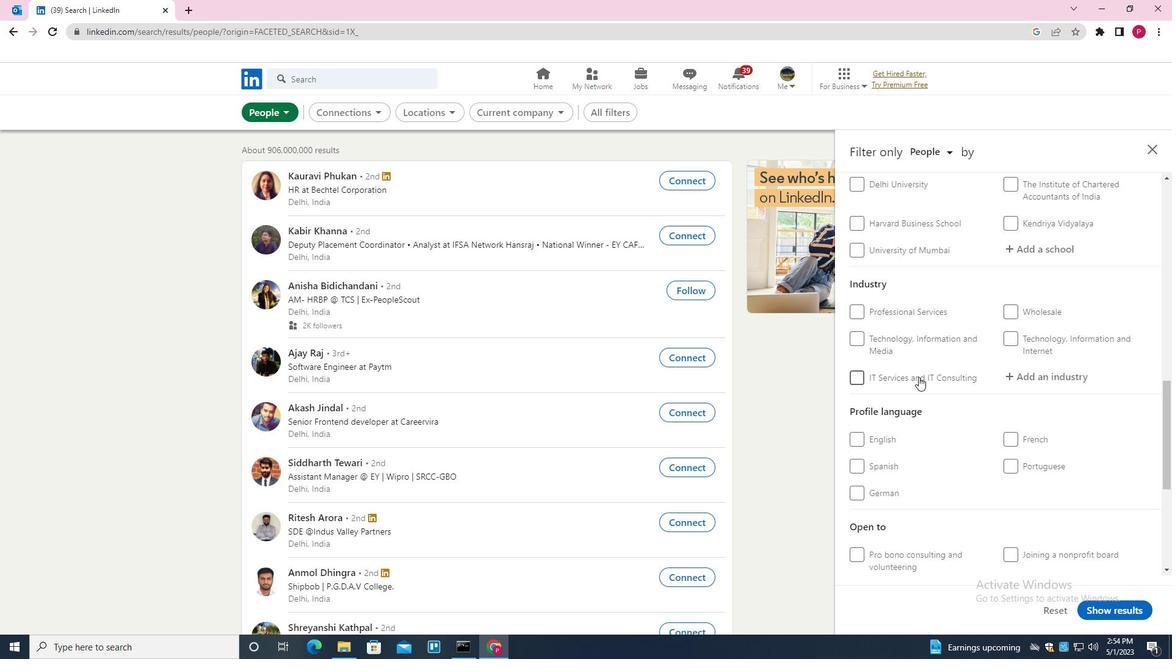 
Action: Mouse scrolled (918, 377) with delta (0, 0)
Screenshot: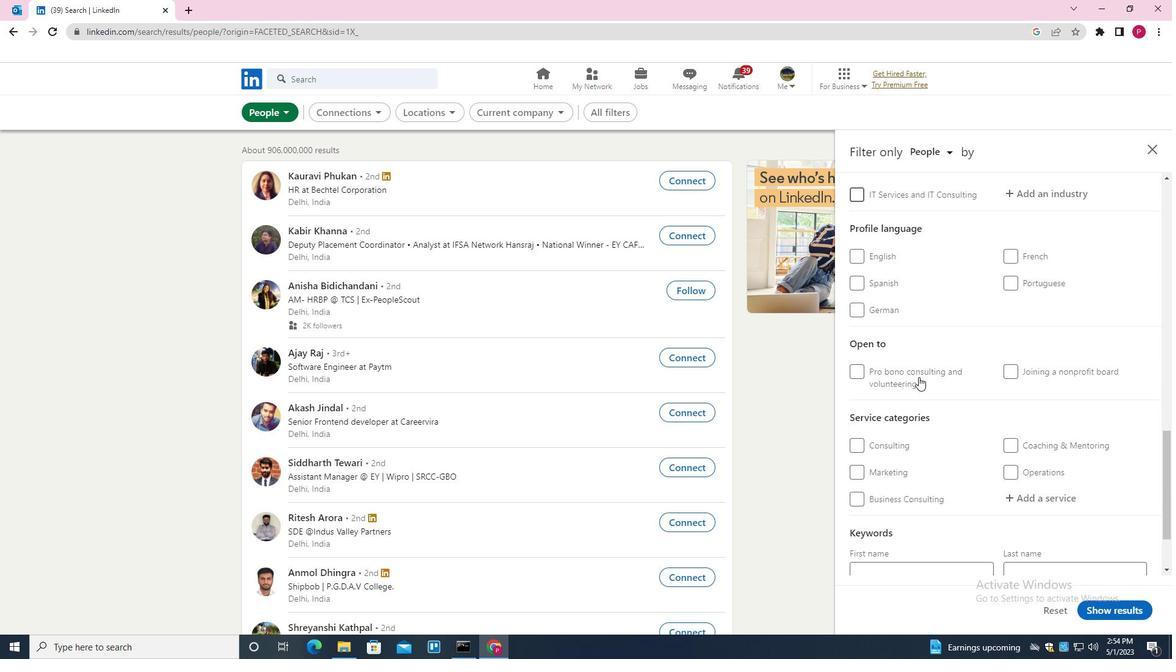 
Action: Mouse moved to (1012, 345)
Screenshot: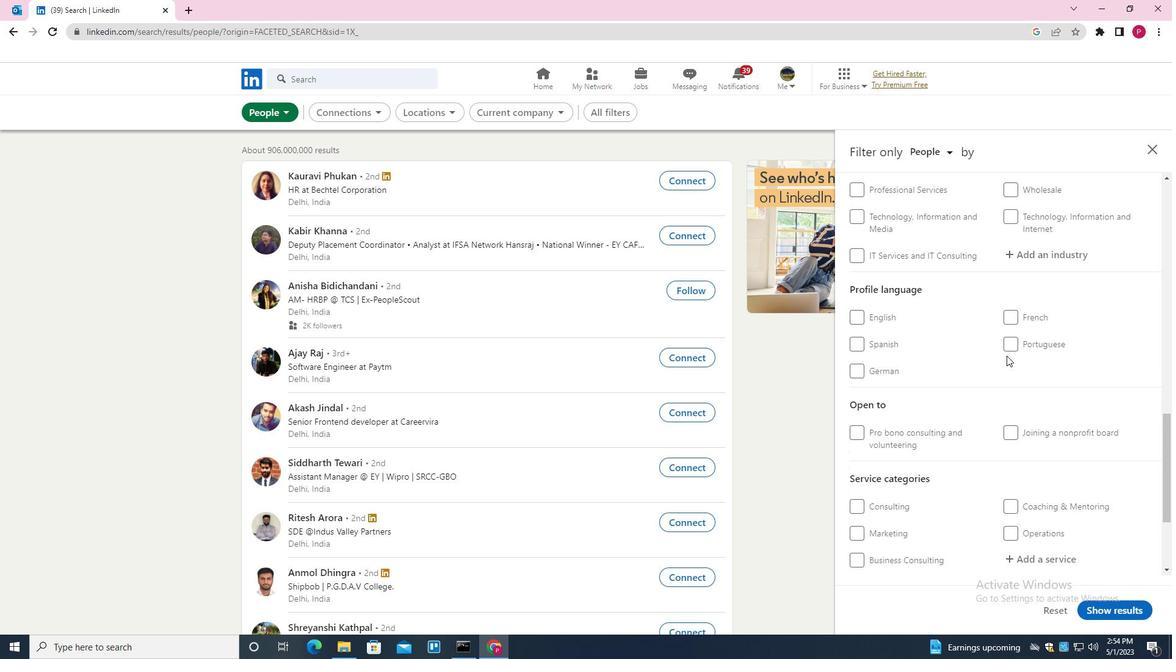 
Action: Mouse pressed left at (1012, 345)
Screenshot: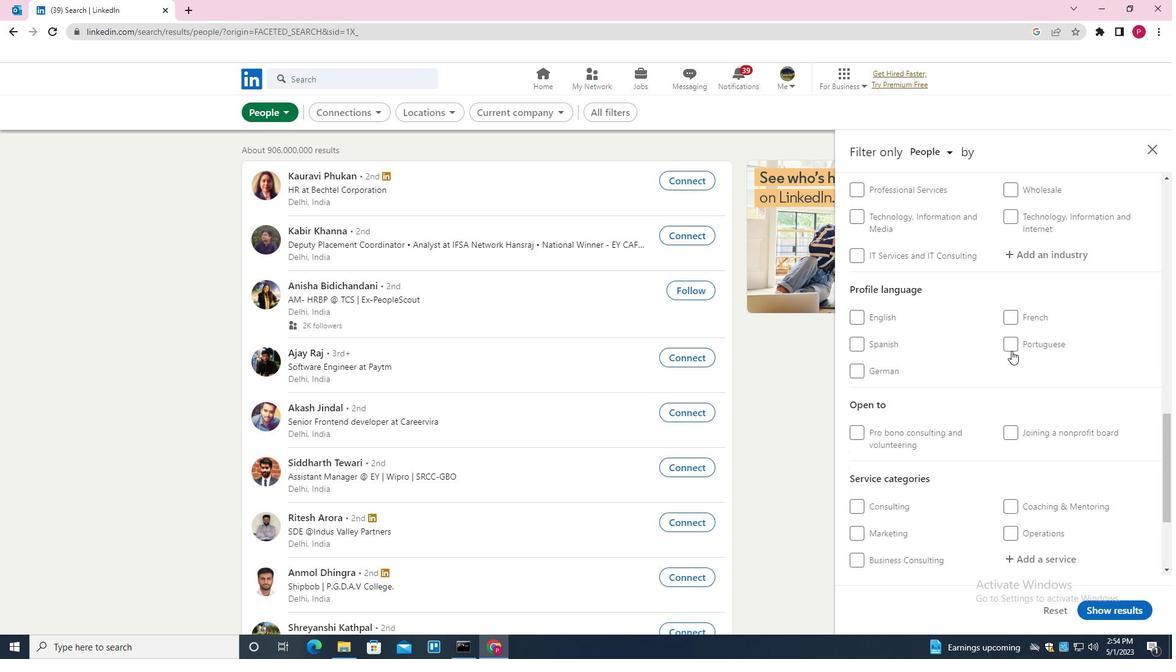 
Action: Mouse moved to (936, 371)
Screenshot: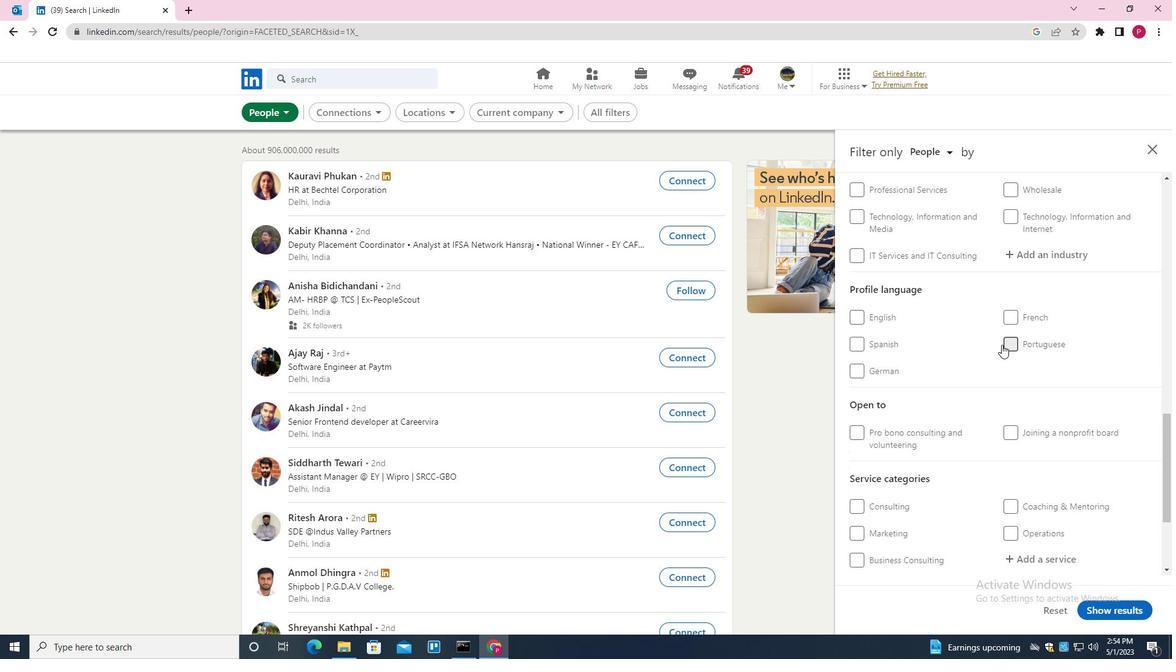 
Action: Mouse scrolled (936, 371) with delta (0, 0)
Screenshot: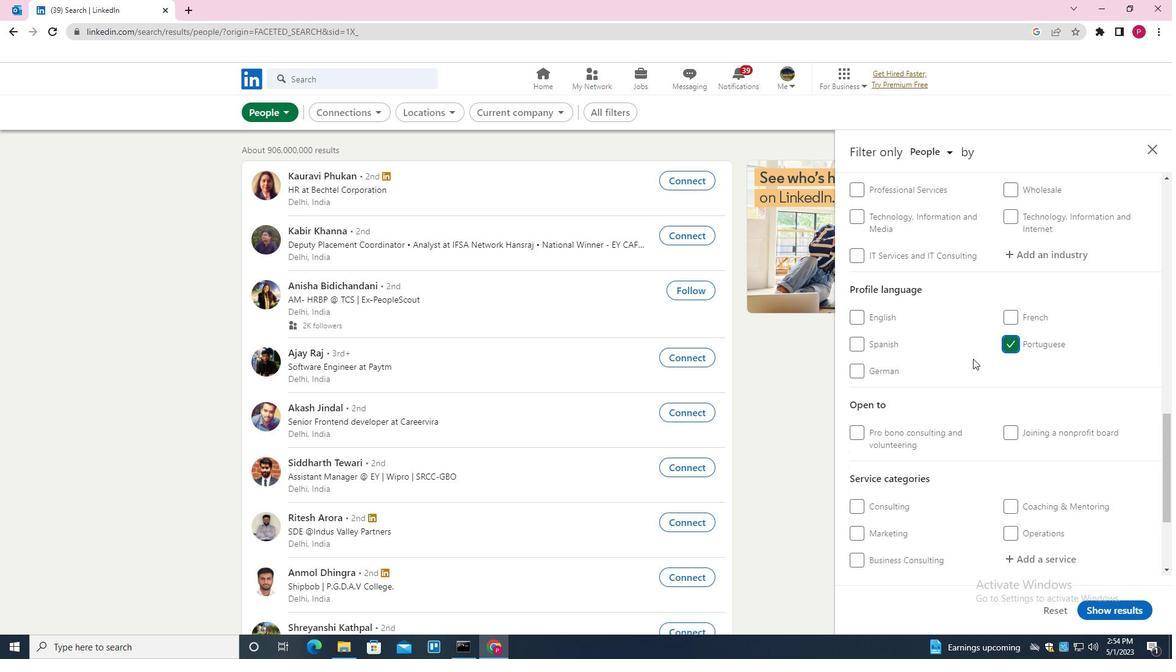 
Action: Mouse scrolled (936, 371) with delta (0, 0)
Screenshot: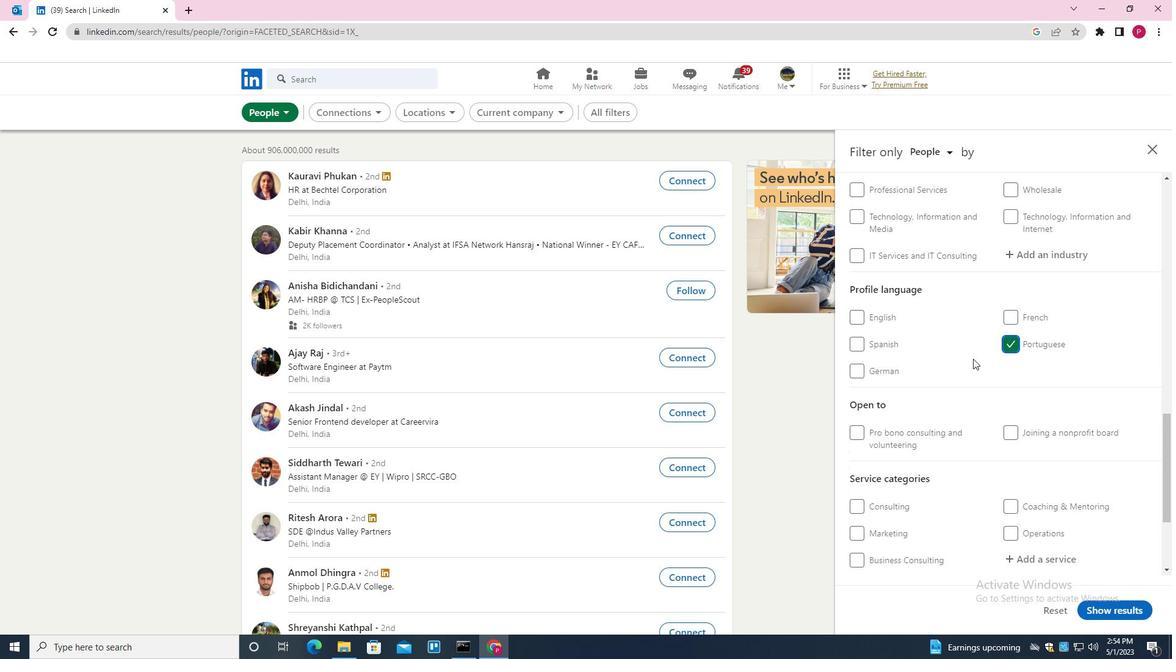 
Action: Mouse scrolled (936, 371) with delta (0, 0)
Screenshot: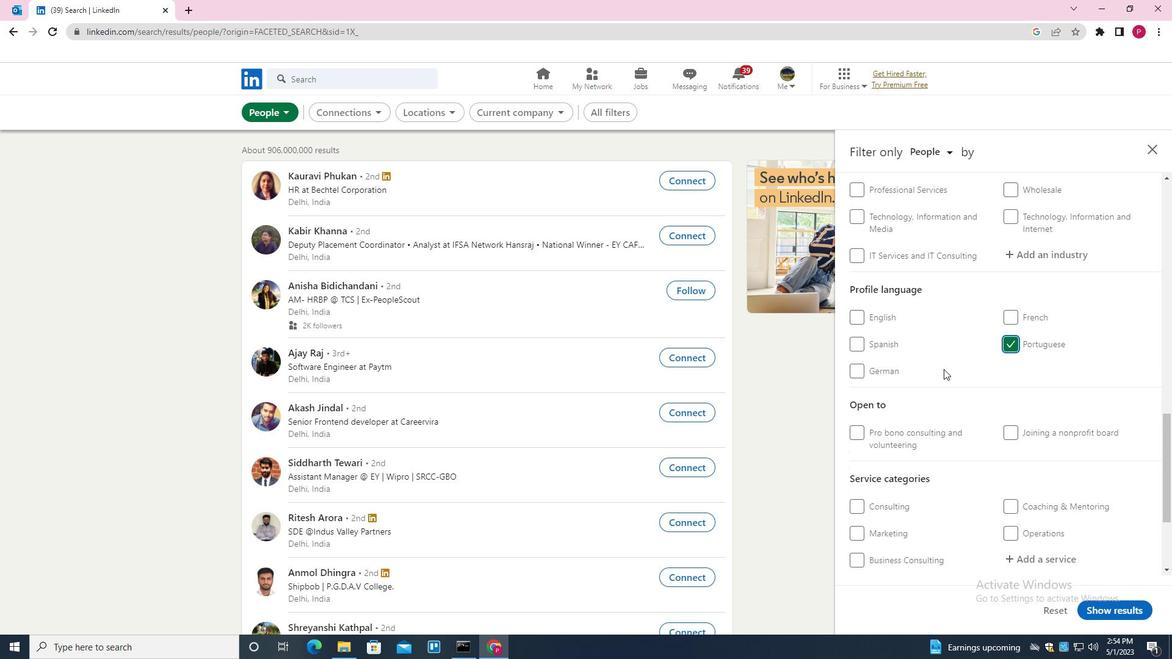 
Action: Mouse scrolled (936, 371) with delta (0, 0)
Screenshot: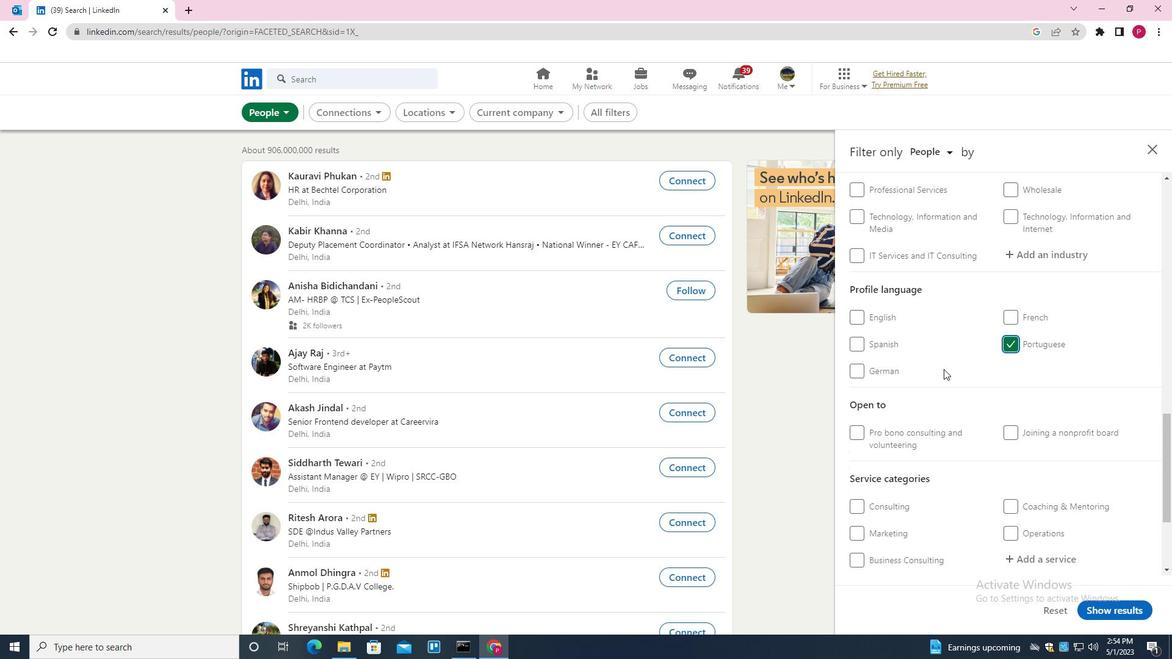 
Action: Mouse scrolled (936, 371) with delta (0, 0)
Screenshot: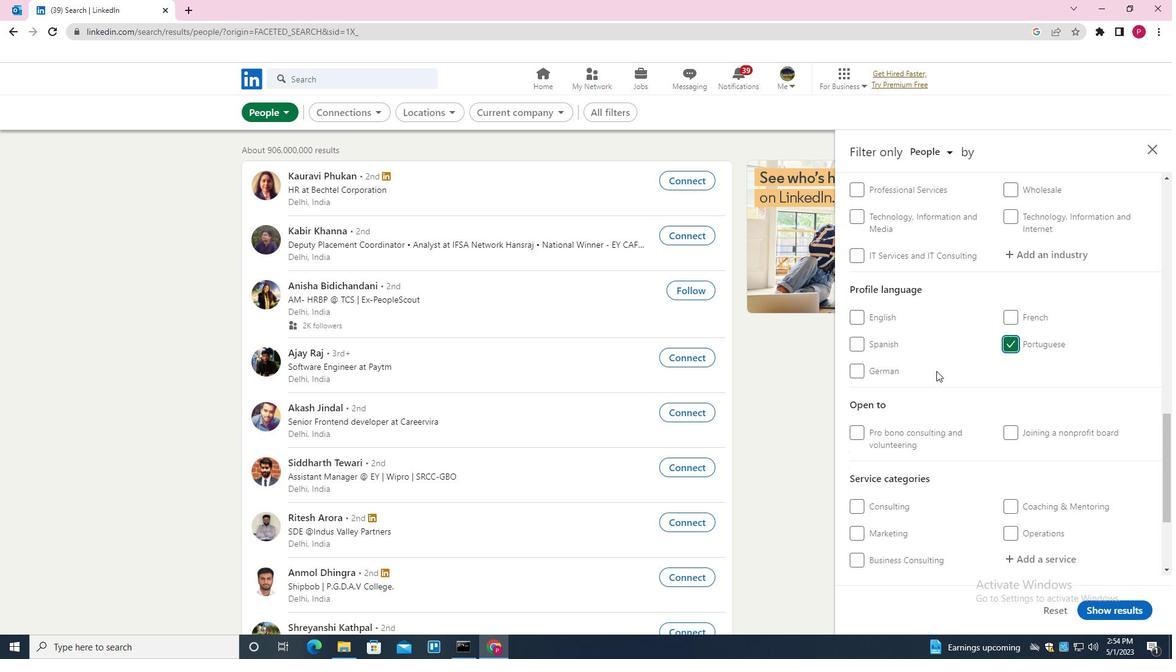 
Action: Mouse scrolled (936, 371) with delta (0, 0)
Screenshot: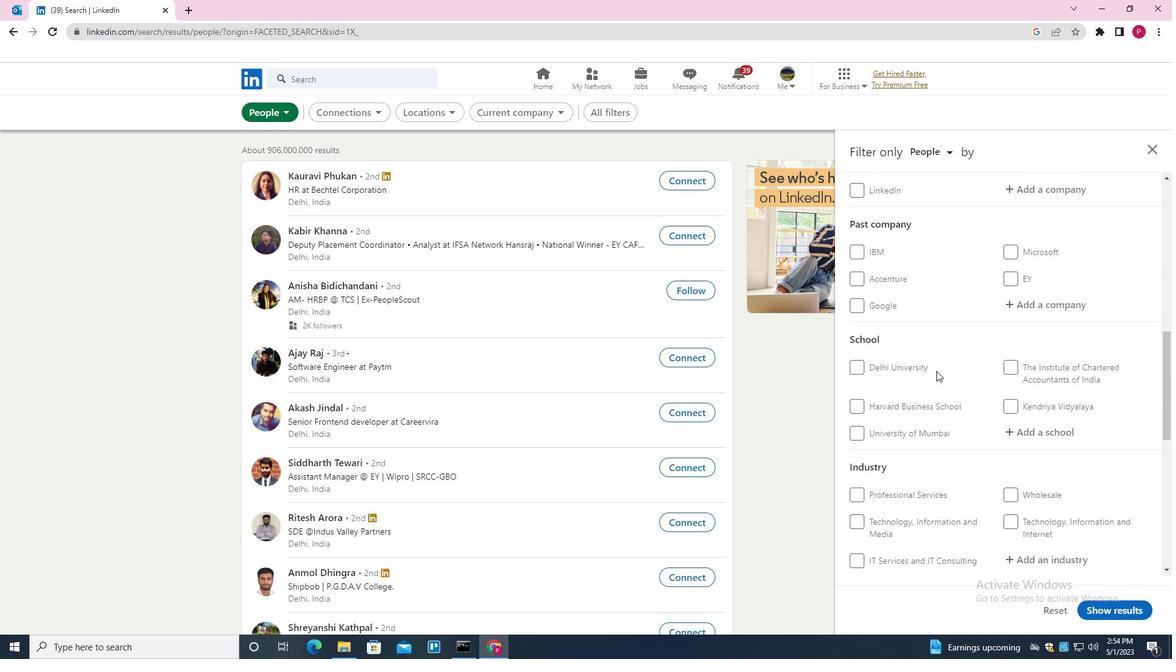 
Action: Mouse scrolled (936, 371) with delta (0, 0)
Screenshot: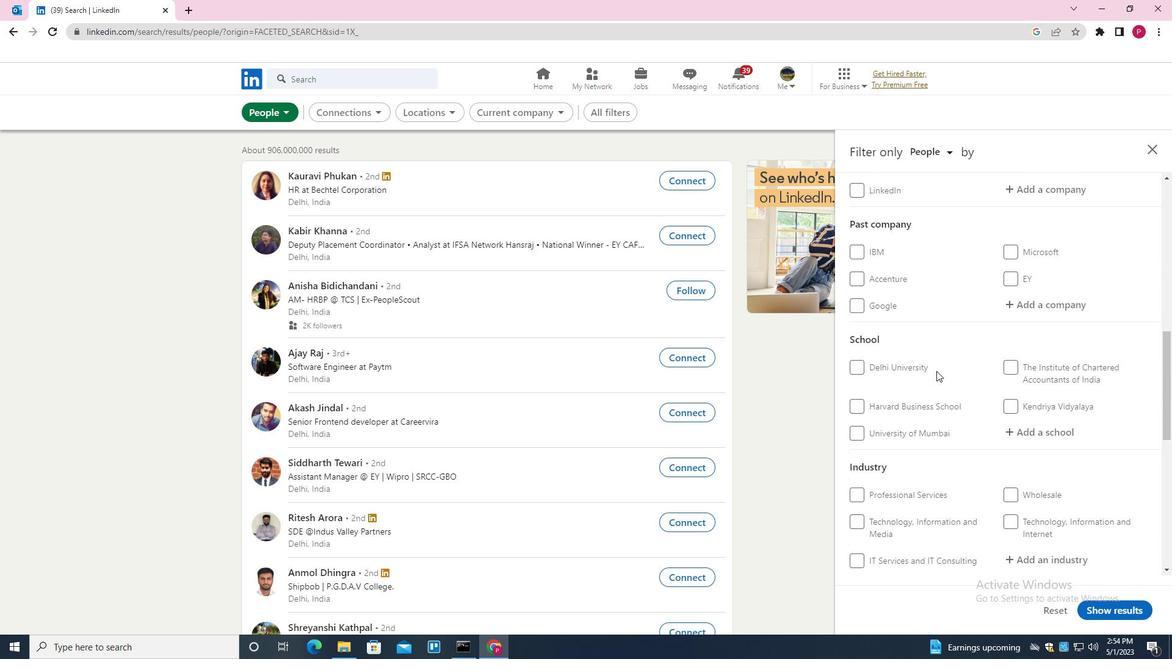 
Action: Mouse moved to (1017, 313)
Screenshot: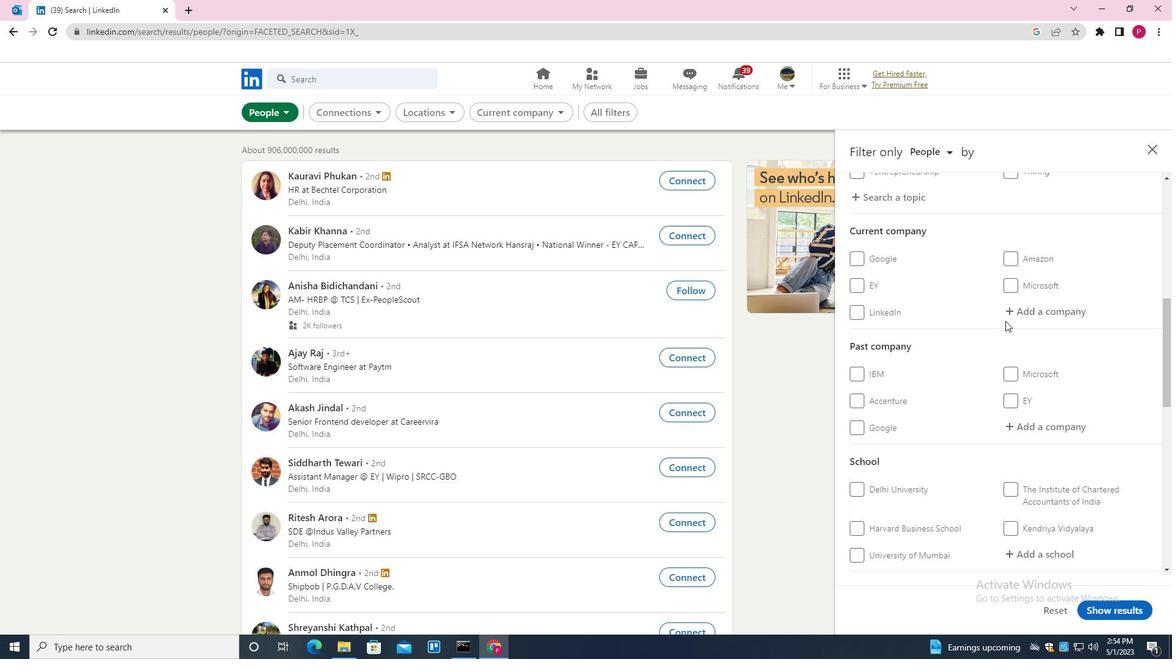 
Action: Mouse pressed left at (1017, 313)
Screenshot: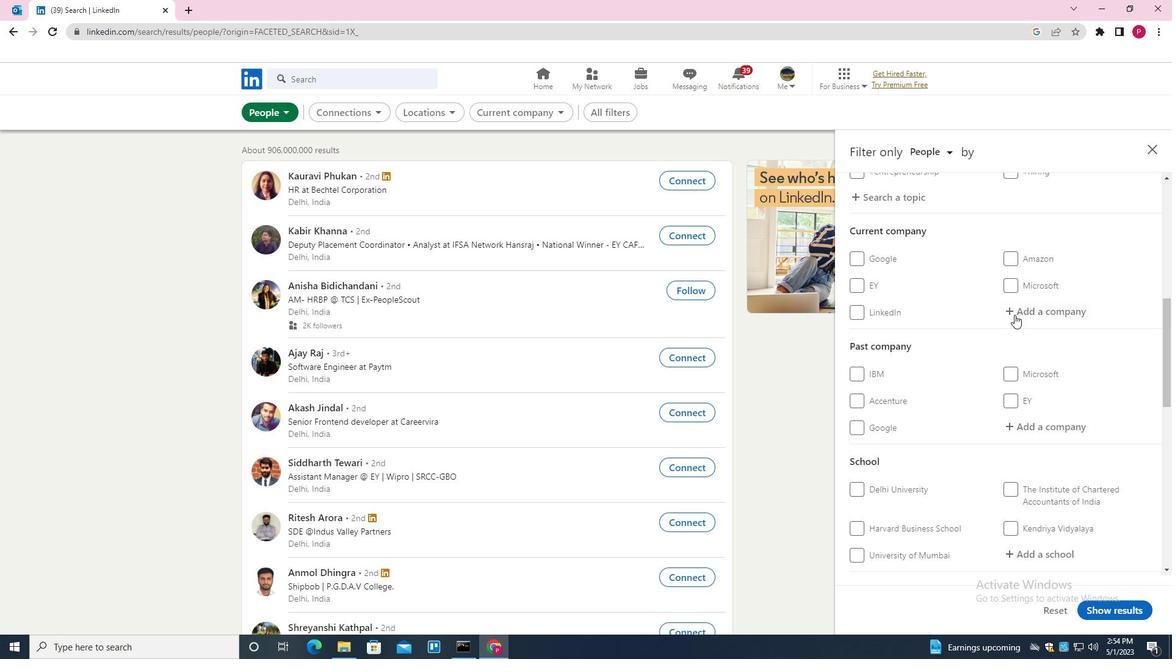 
Action: Key pressed <Key.shift>H<Key.shift>R<Key.down><Key.down><Key.enter>
Screenshot: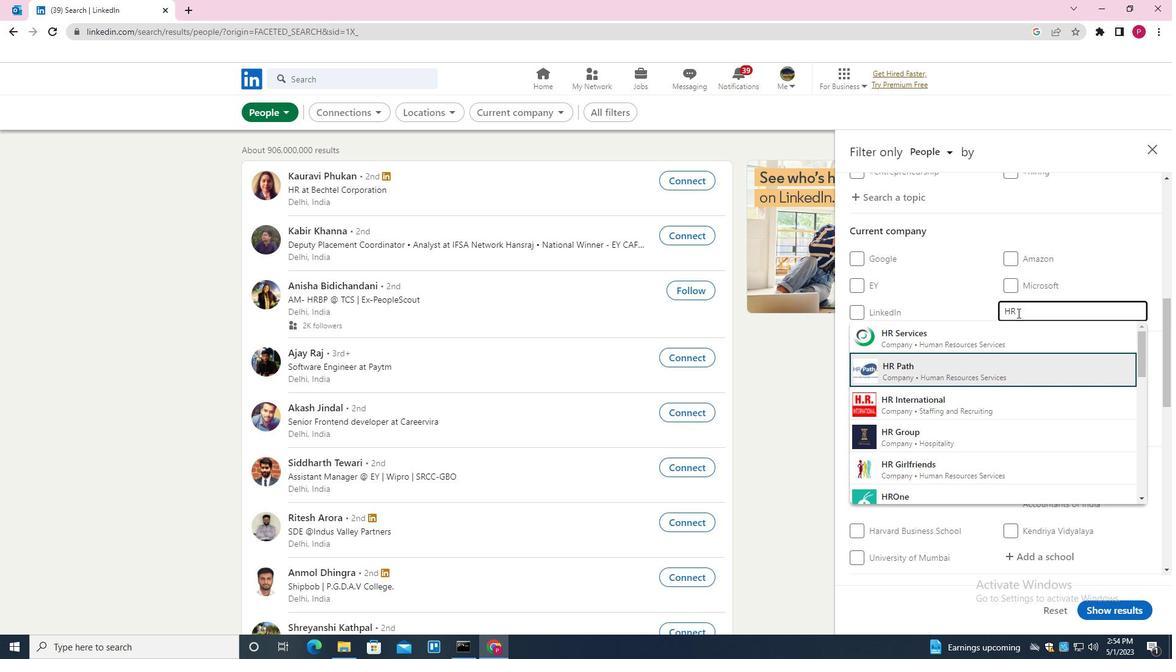 
Action: Mouse moved to (994, 332)
Screenshot: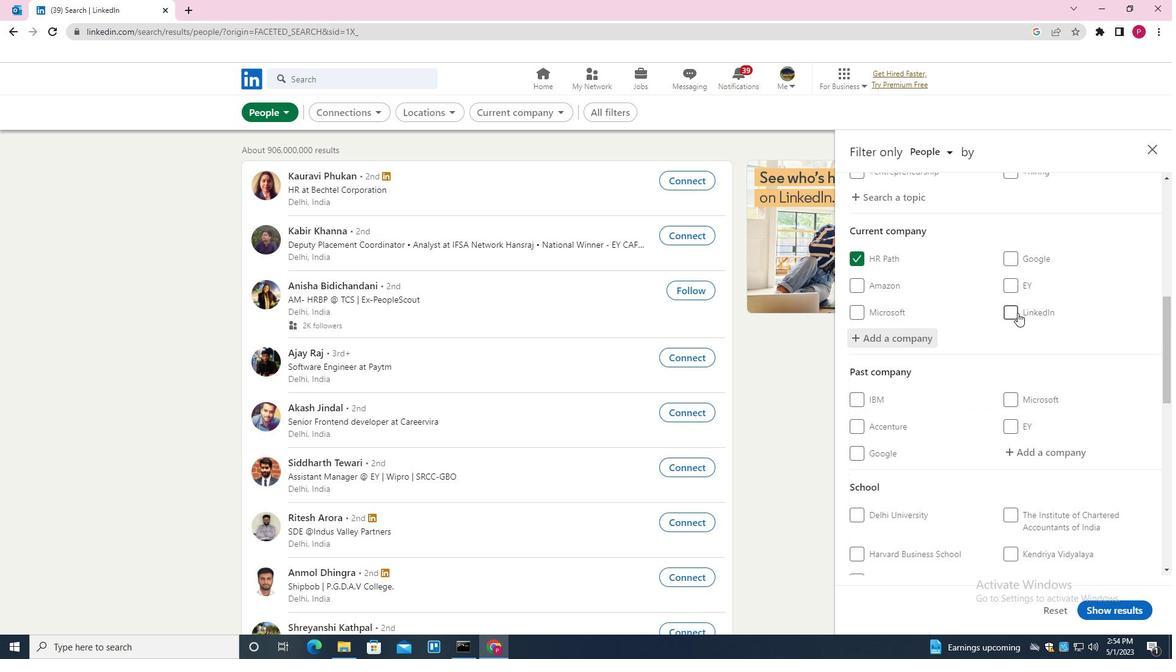 
Action: Mouse scrolled (994, 331) with delta (0, 0)
Screenshot: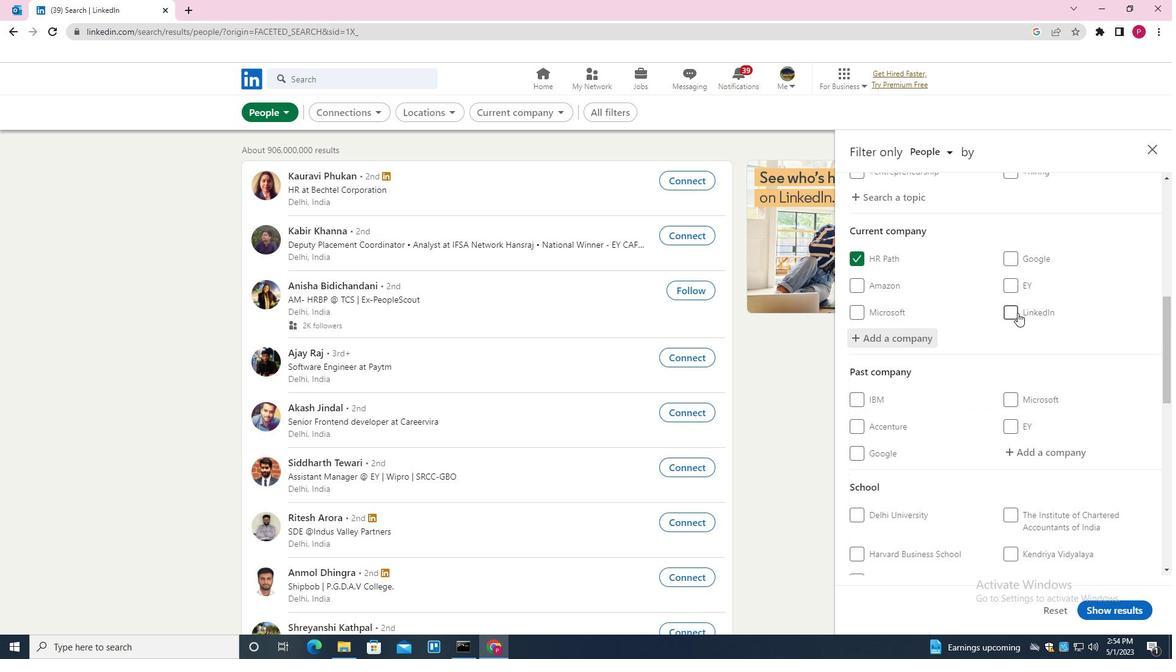 
Action: Mouse moved to (993, 333)
Screenshot: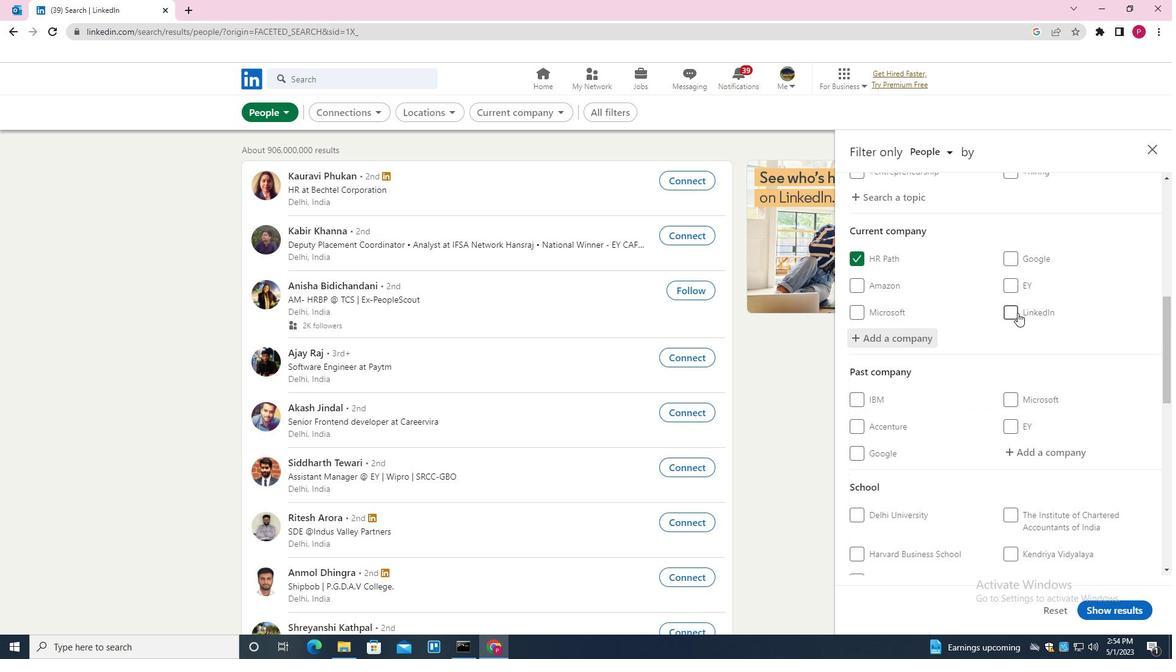 
Action: Mouse scrolled (993, 333) with delta (0, 0)
Screenshot: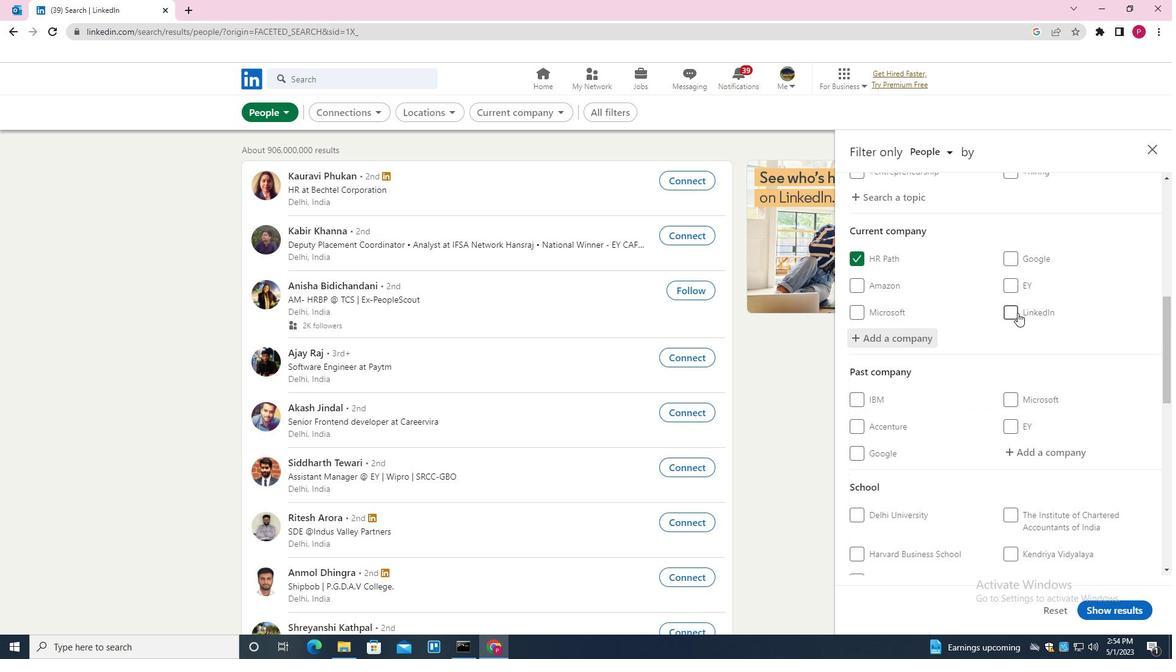 
Action: Mouse scrolled (993, 333) with delta (0, 0)
Screenshot: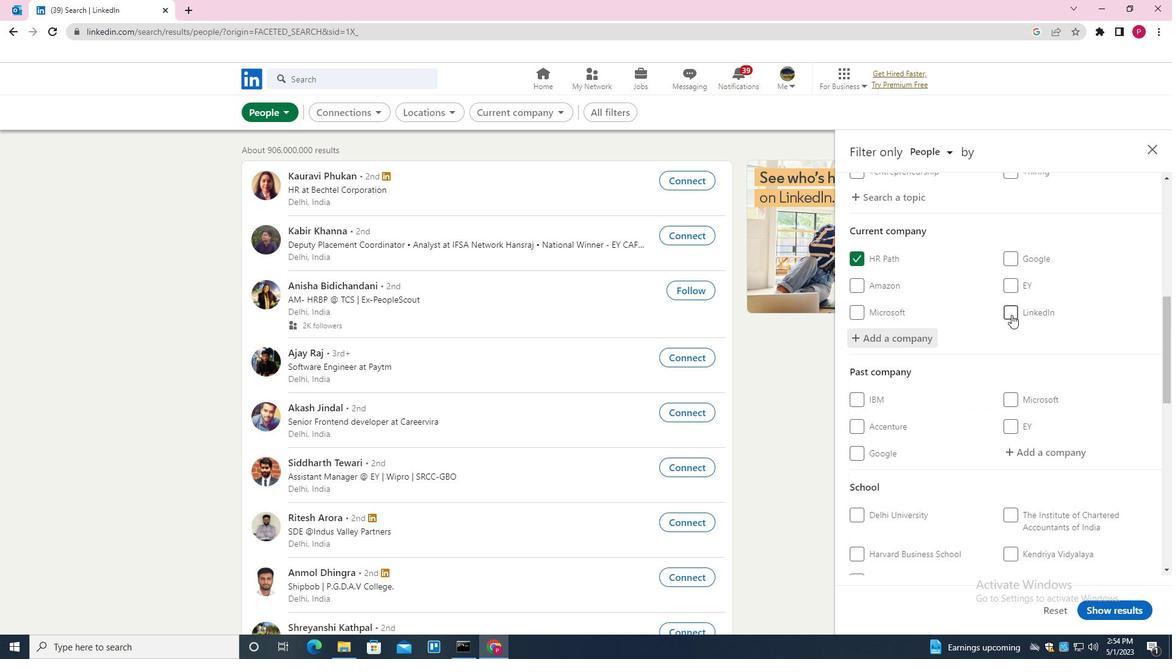 
Action: Mouse moved to (1025, 393)
Screenshot: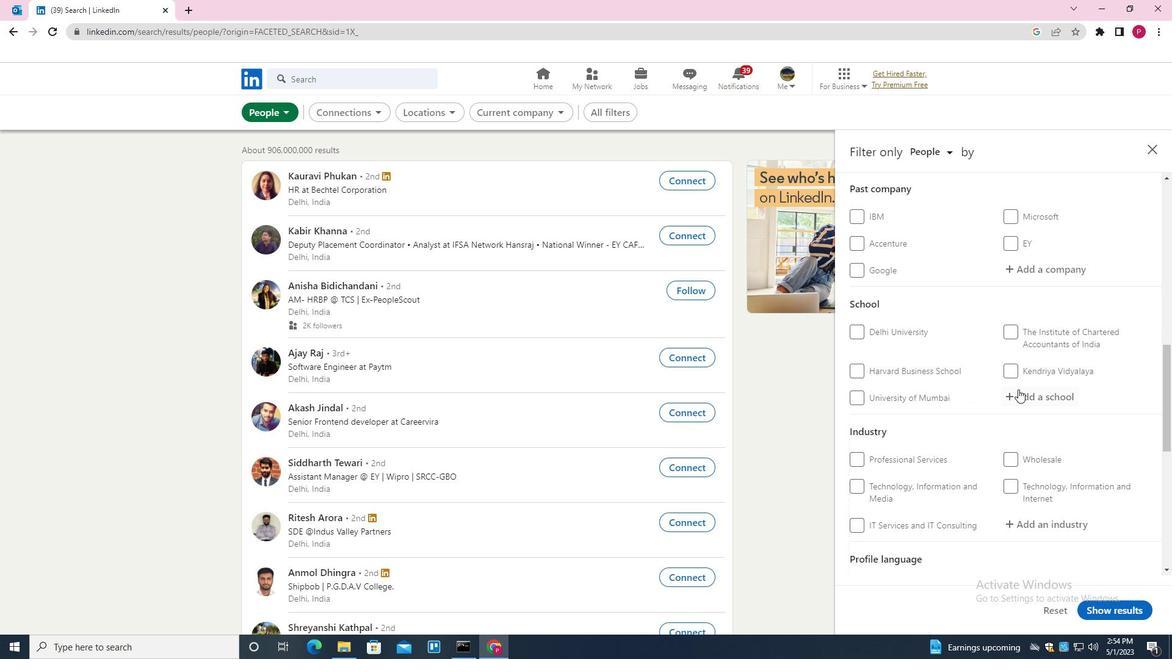 
Action: Mouse pressed left at (1025, 393)
Screenshot: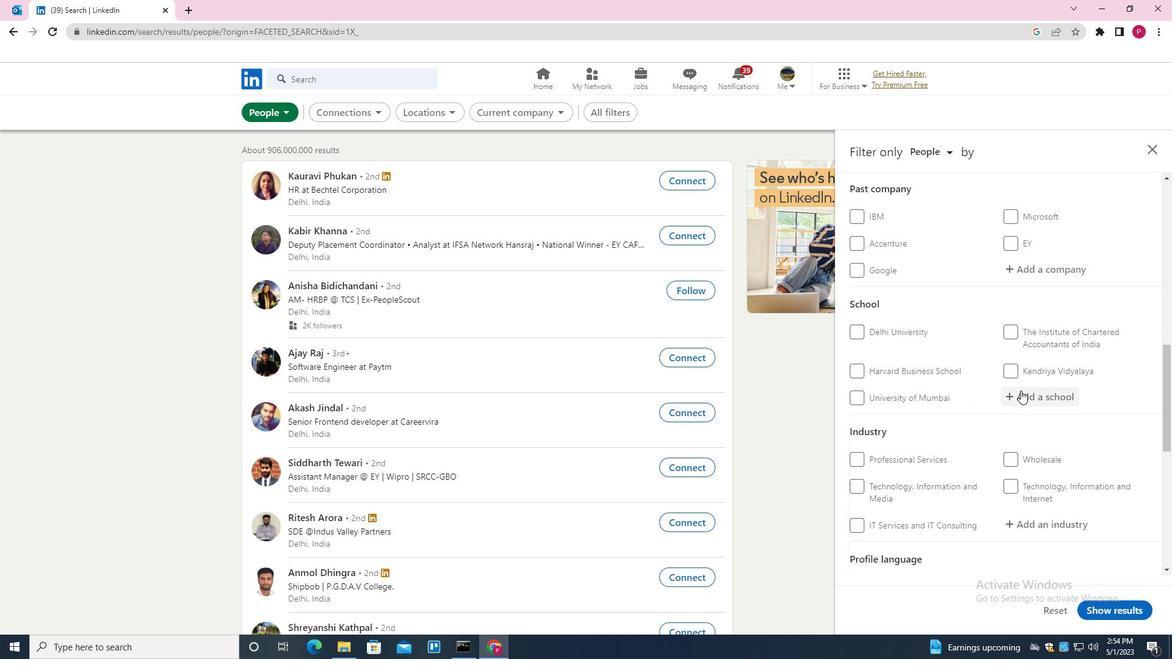 
Action: Key pressed <Key.shift><Key.shift><Key.shift><Key.shift><Key.shift><Key.shift><Key.shift><Key.shift><Key.shift><Key.shift><Key.shift><Key.shift><Key.shift><Key.shift><Key.shift><Key.shift><Key.shift><Key.shift><Key.shift><Key.shift><Key.shift><Key.shift><Key.shift><Key.shift><Key.shift><Key.shift><Key.shift><Key.shift><Key.shift><Key.shift><Key.shift><Key.shift><Key.shift><Key.shift><Key.shift><Key.shift><Key.shift><Key.shift><Key.shift><Key.shift><Key.shift><Key.shift><Key.shift><Key.shift><Key.shift><Key.shift><Key.shift><Key.shift>VIDYALANKAR<Key.down><Key.enter>
Screenshot: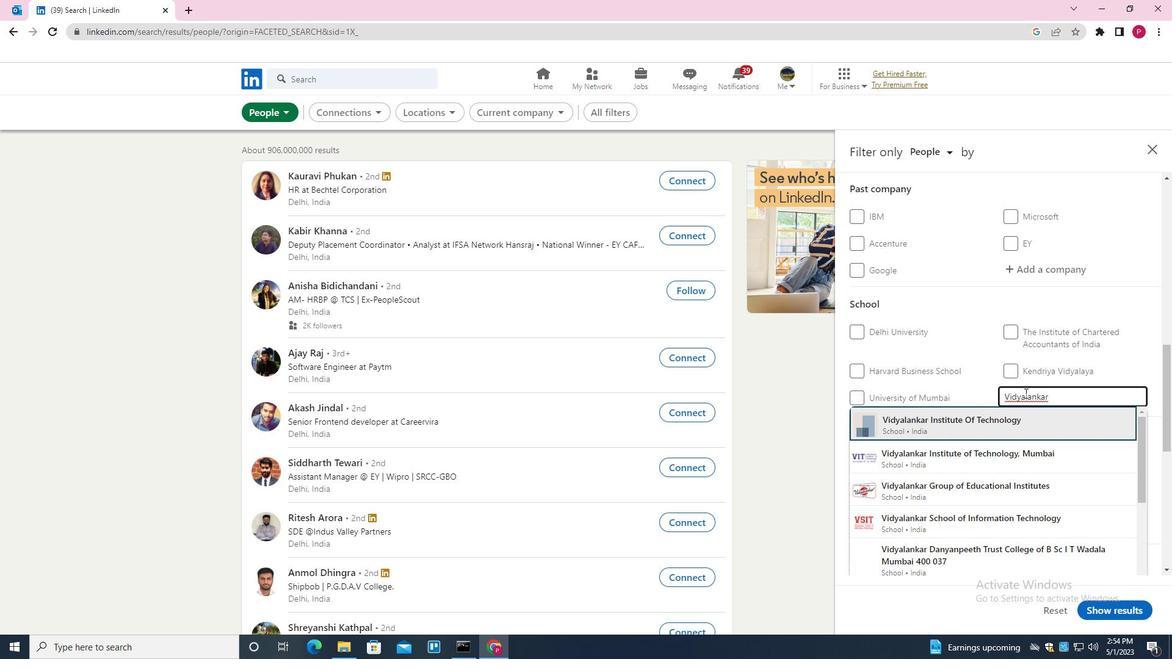 
Action: Mouse moved to (966, 426)
Screenshot: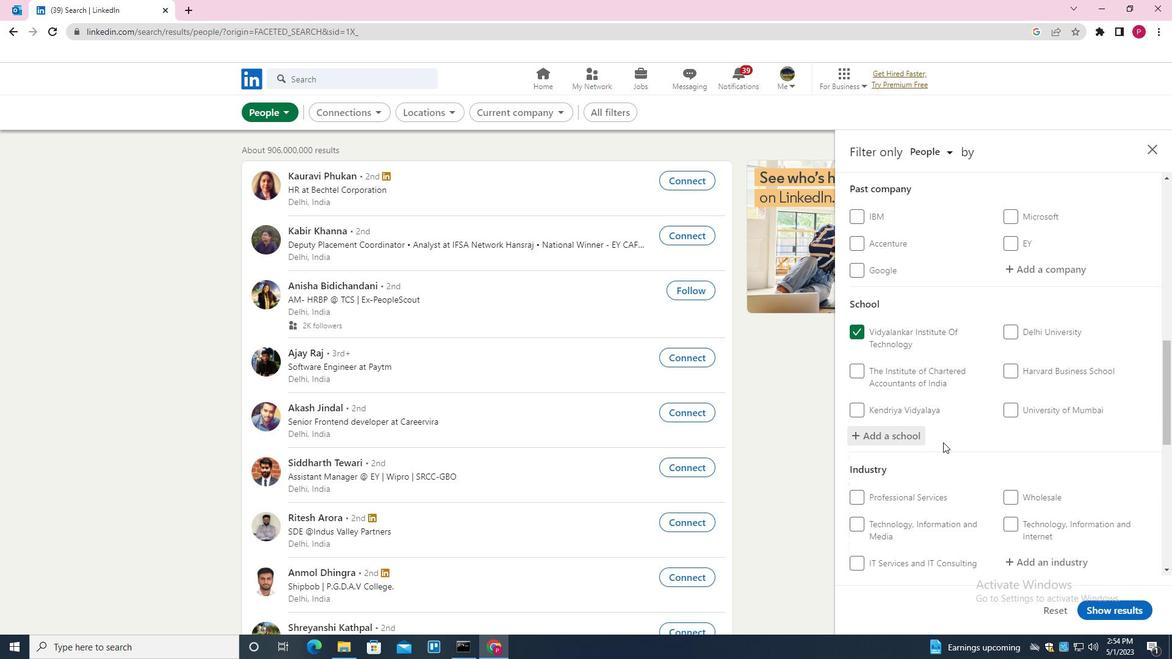 
Action: Mouse scrolled (966, 425) with delta (0, 0)
Screenshot: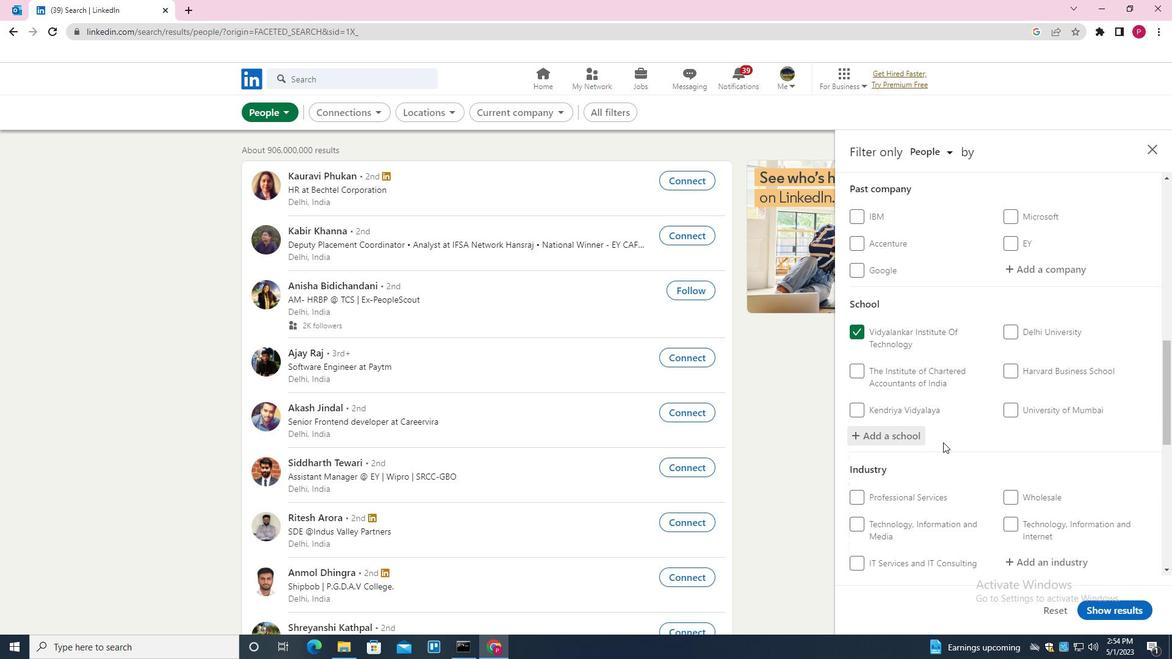 
Action: Mouse scrolled (966, 425) with delta (0, 0)
Screenshot: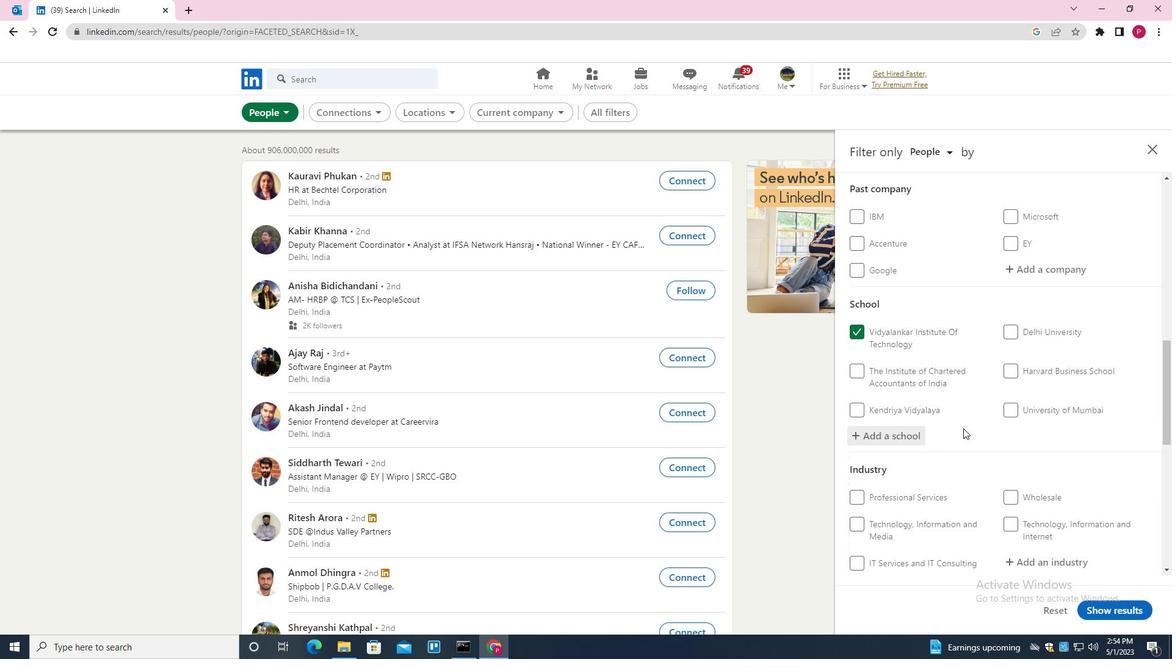 
Action: Mouse scrolled (966, 425) with delta (0, 0)
Screenshot: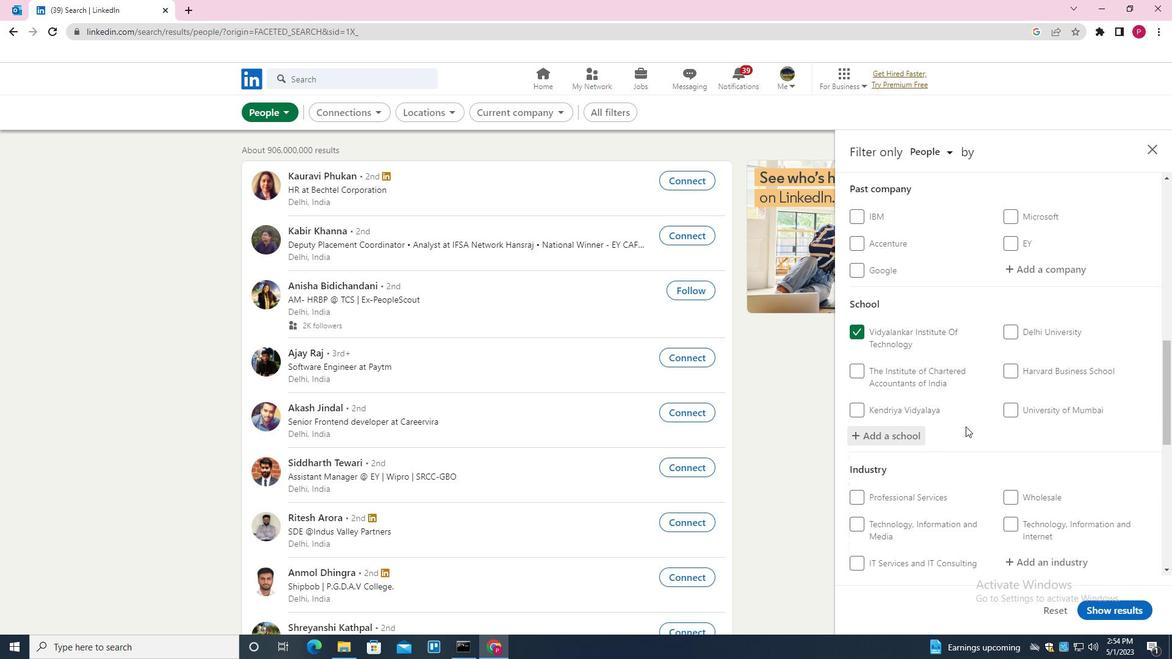 
Action: Mouse scrolled (966, 425) with delta (0, 0)
Screenshot: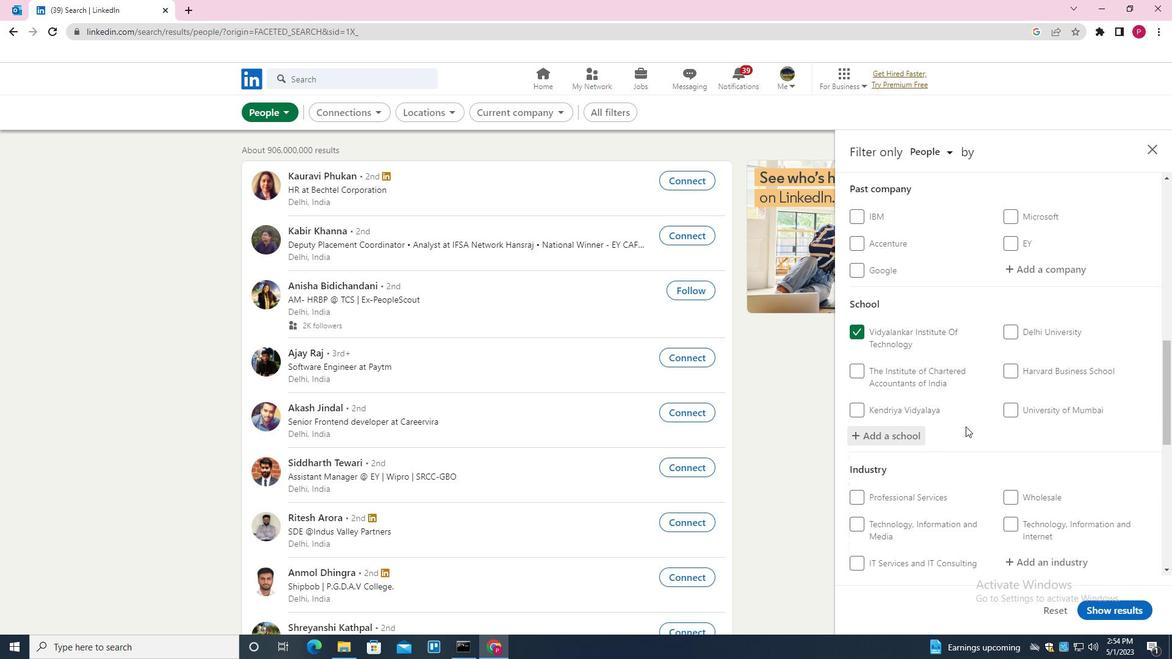 
Action: Mouse moved to (1061, 322)
Screenshot: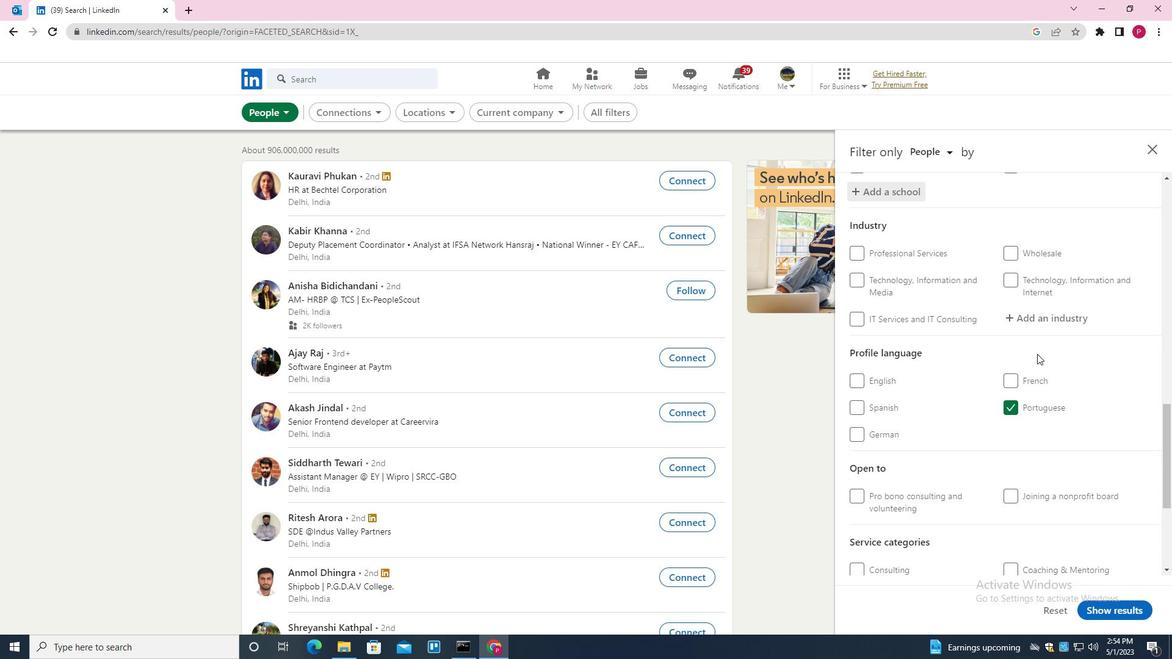 
Action: Mouse pressed left at (1061, 322)
Screenshot: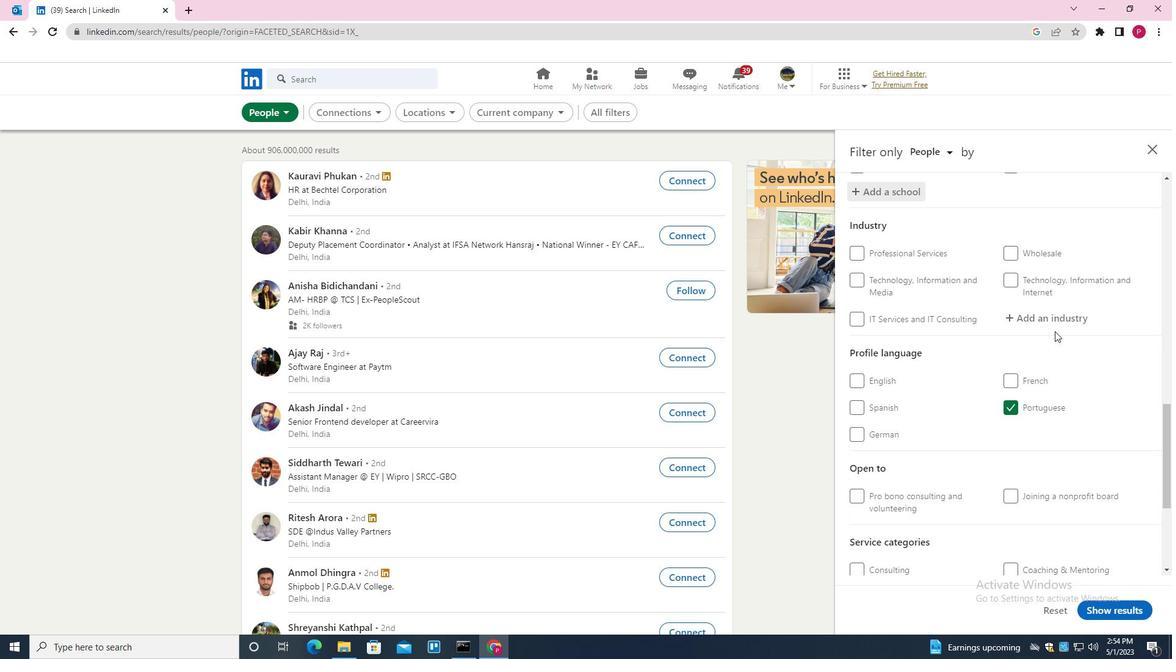 
Action: Mouse moved to (1076, 294)
Screenshot: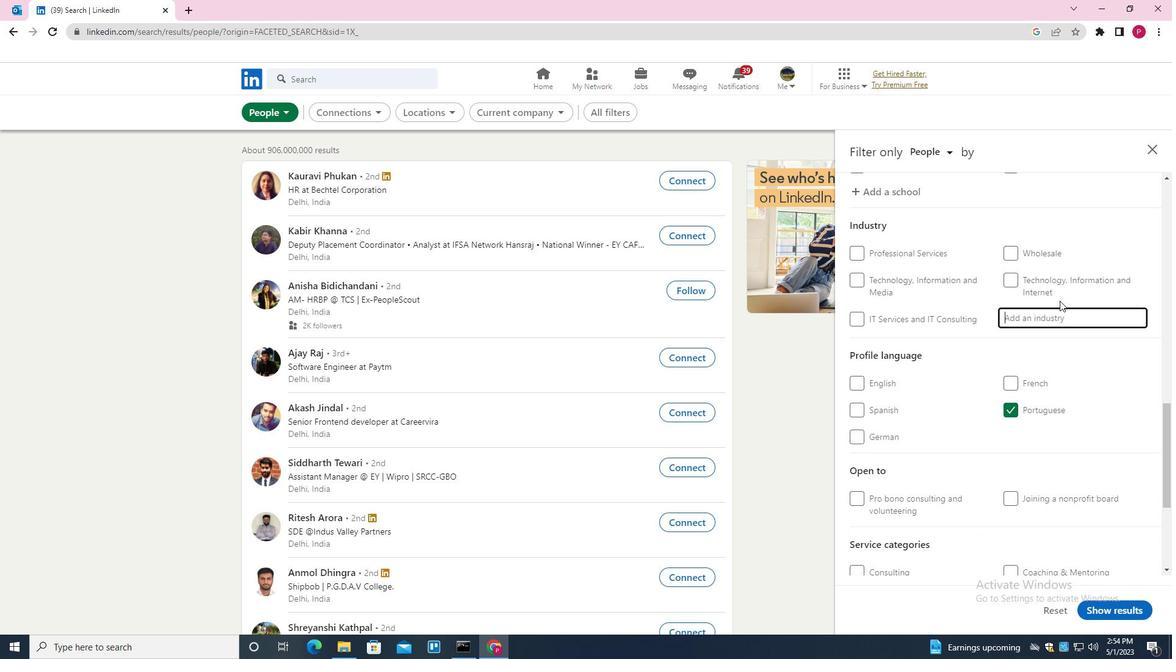 
Action: Key pressed <Key.shift><Key.shift><Key.shift>TECHNOLOGY<Key.space><Key.down><Key.enter>
Screenshot: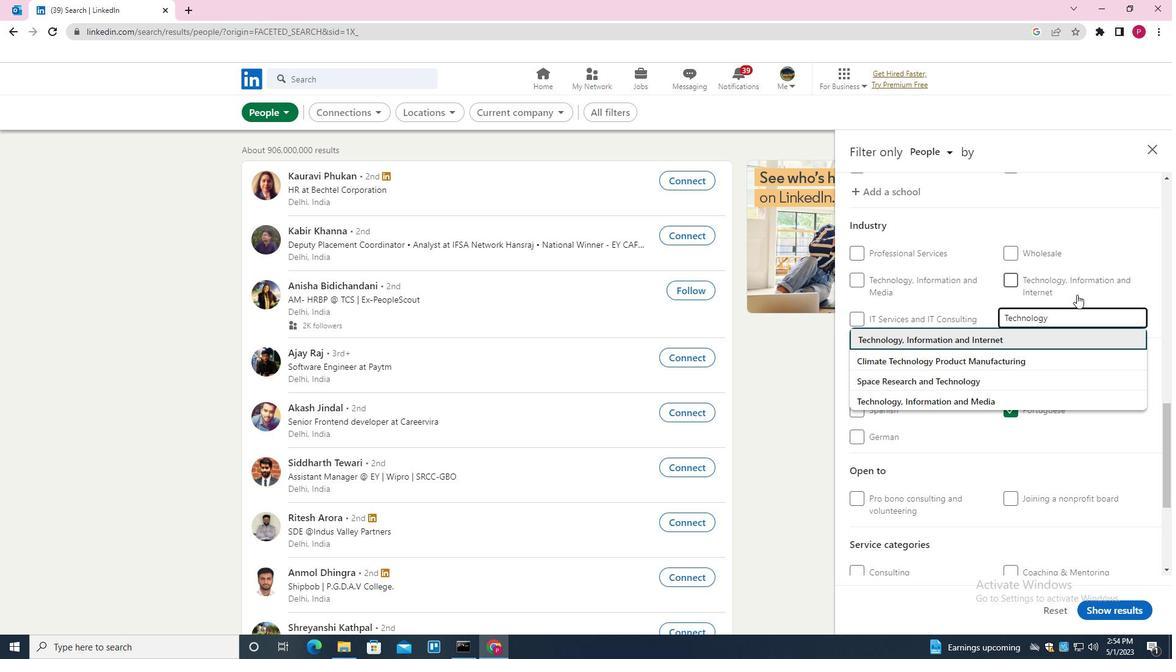 
Action: Mouse moved to (1024, 392)
Screenshot: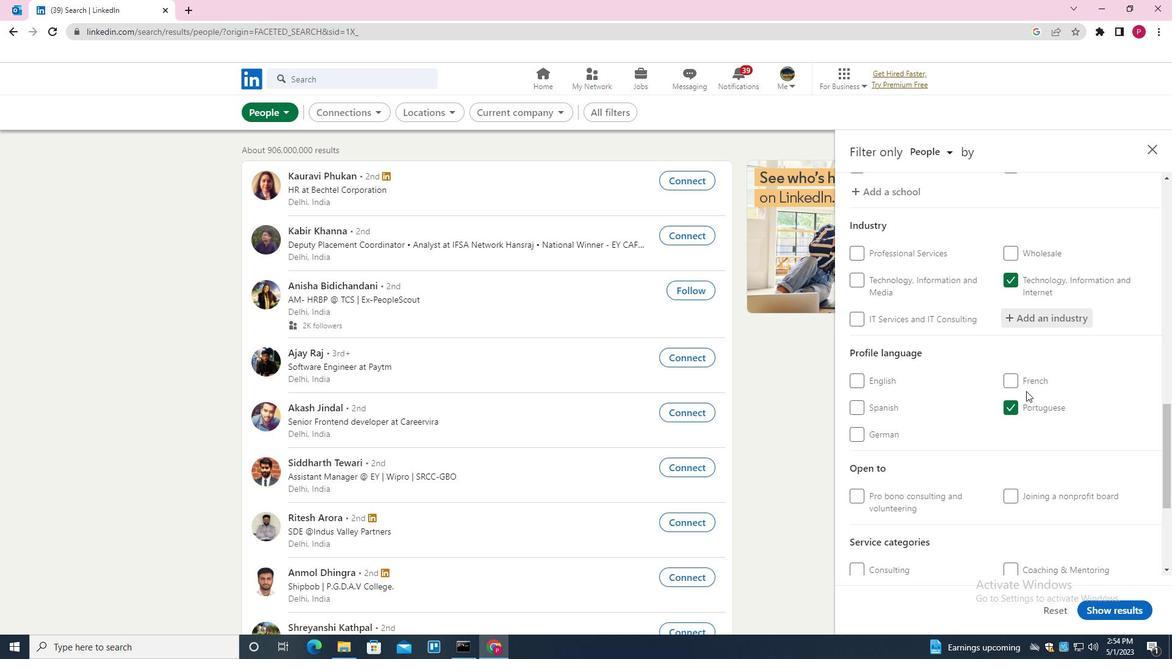 
Action: Mouse scrolled (1024, 391) with delta (0, 0)
Screenshot: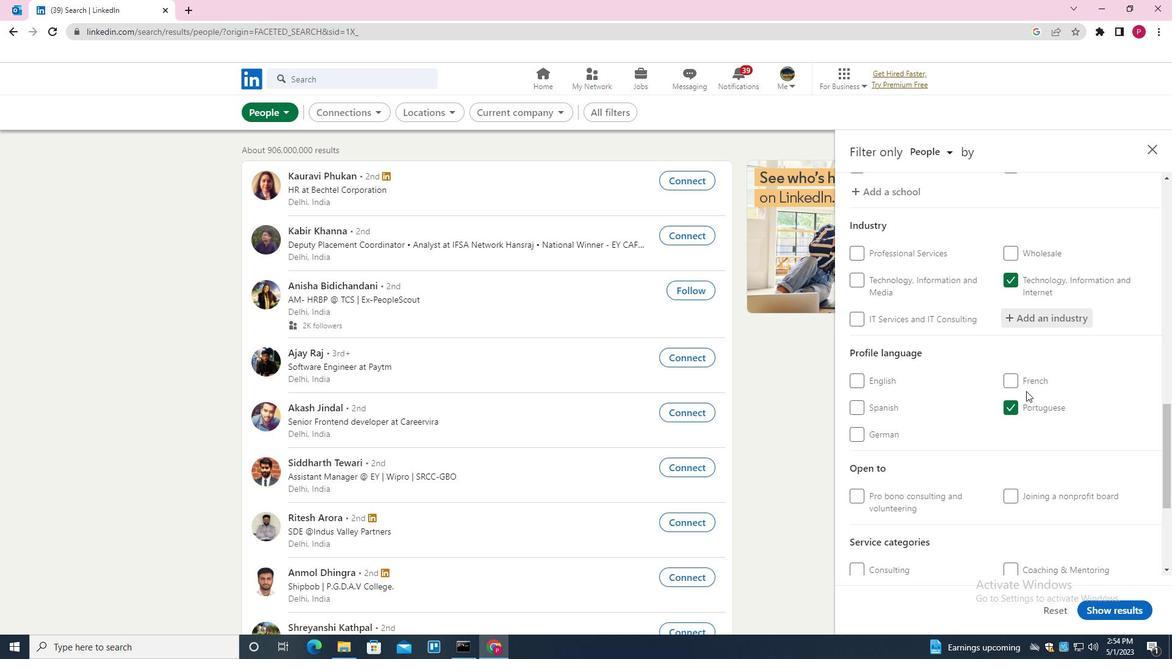 
Action: Mouse moved to (1023, 393)
Screenshot: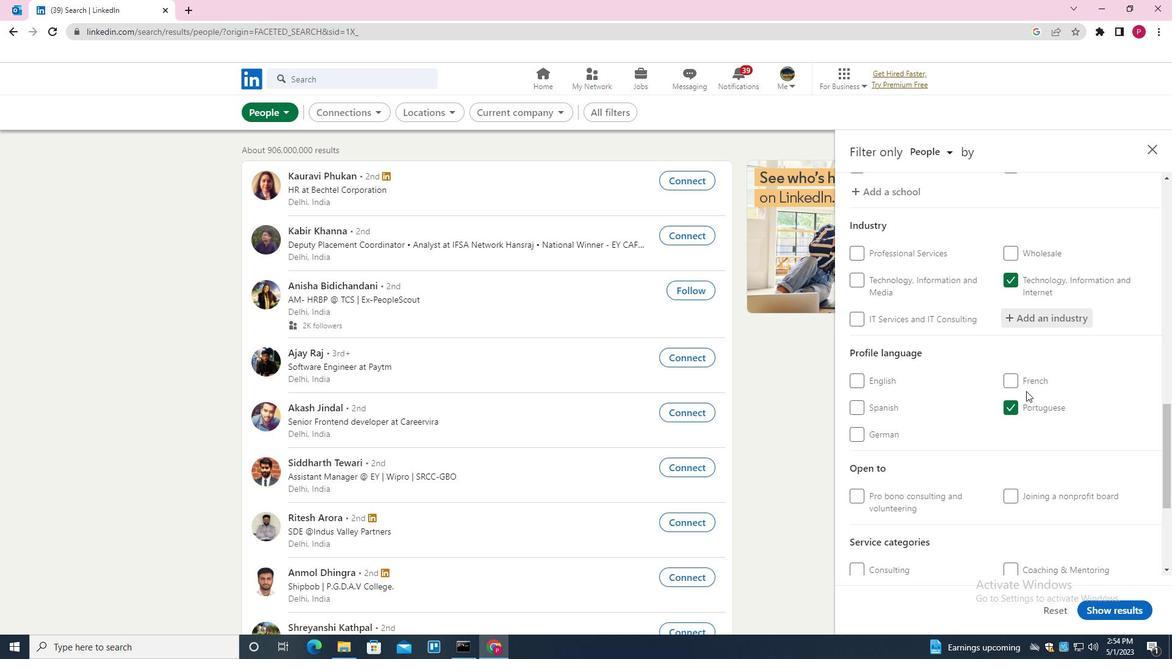 
Action: Mouse scrolled (1023, 392) with delta (0, 0)
Screenshot: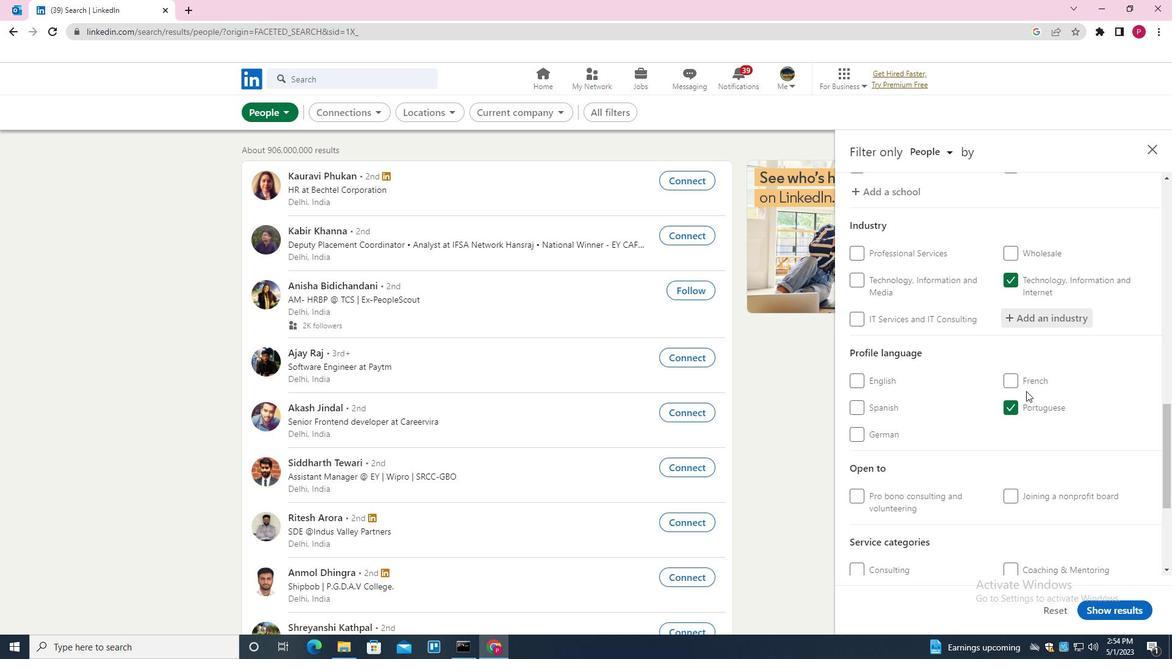 
Action: Mouse moved to (1023, 393)
Screenshot: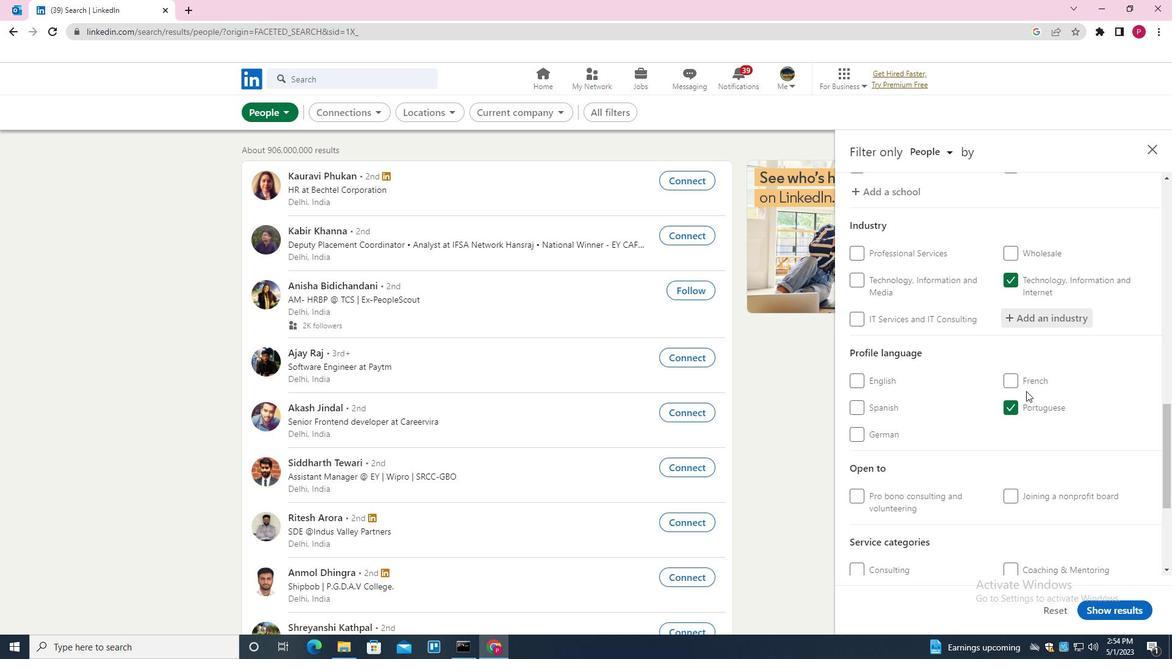 
Action: Mouse scrolled (1023, 392) with delta (0, 0)
Screenshot: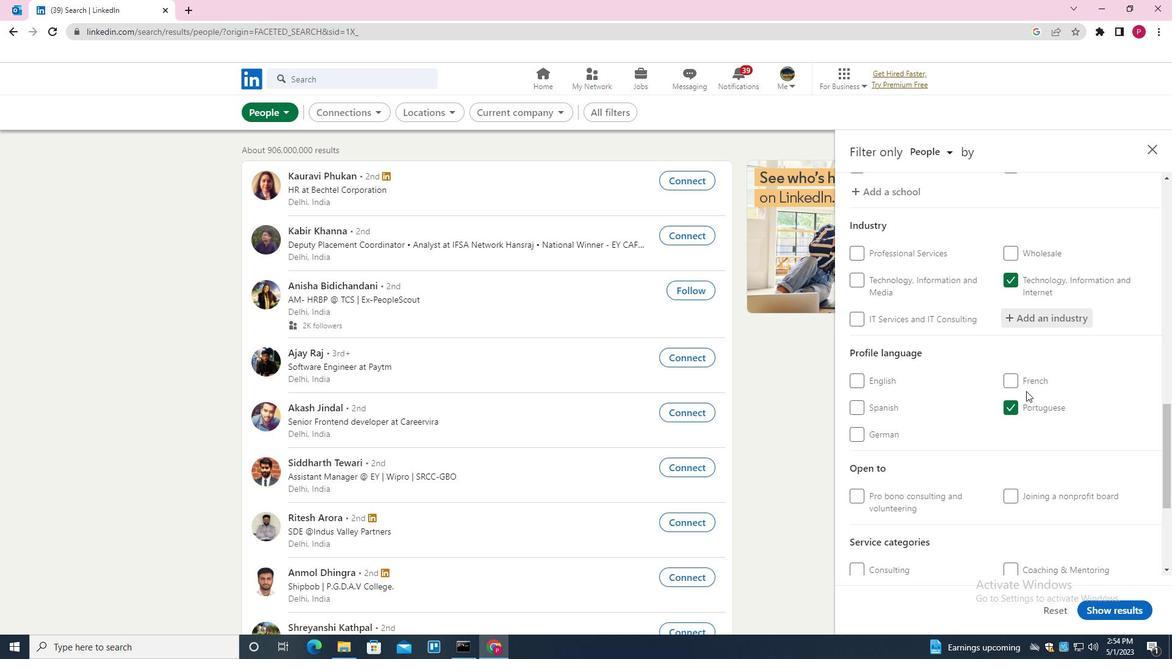 
Action: Mouse scrolled (1023, 392) with delta (0, 0)
Screenshot: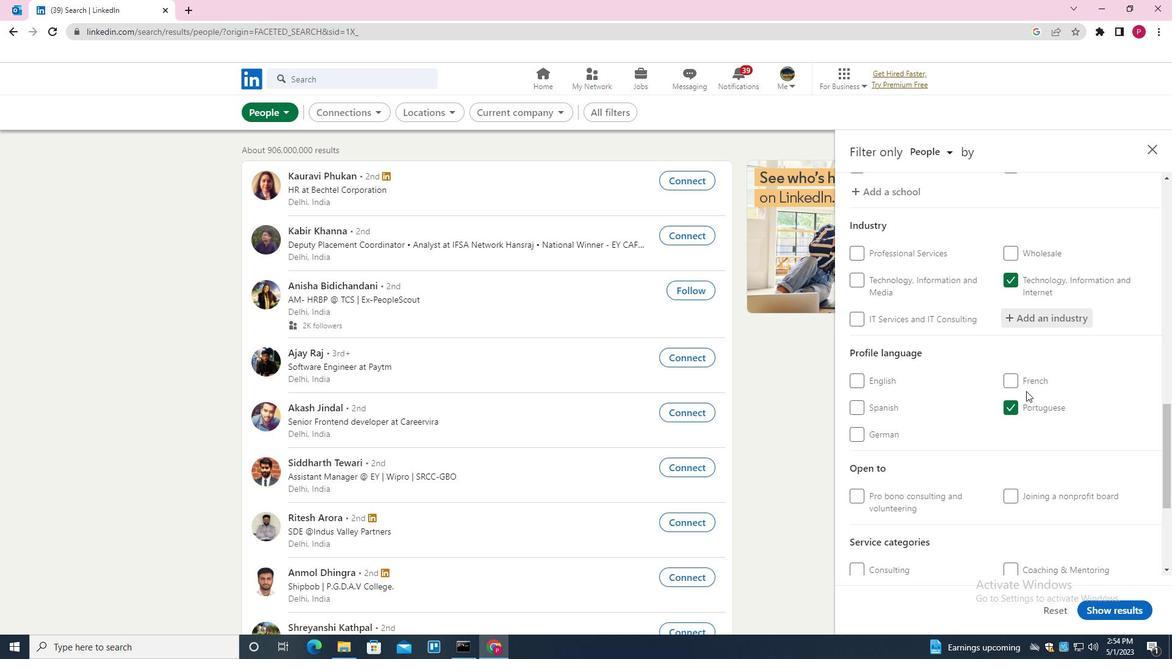 
Action: Mouse moved to (1022, 408)
Screenshot: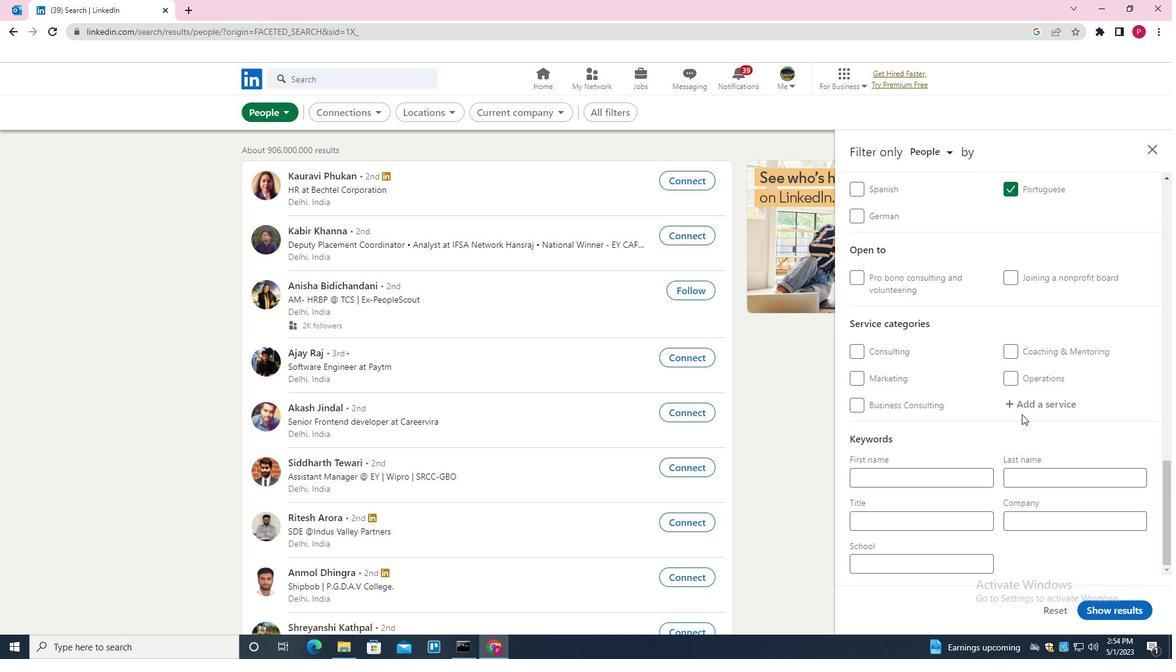 
Action: Mouse pressed left at (1022, 408)
Screenshot: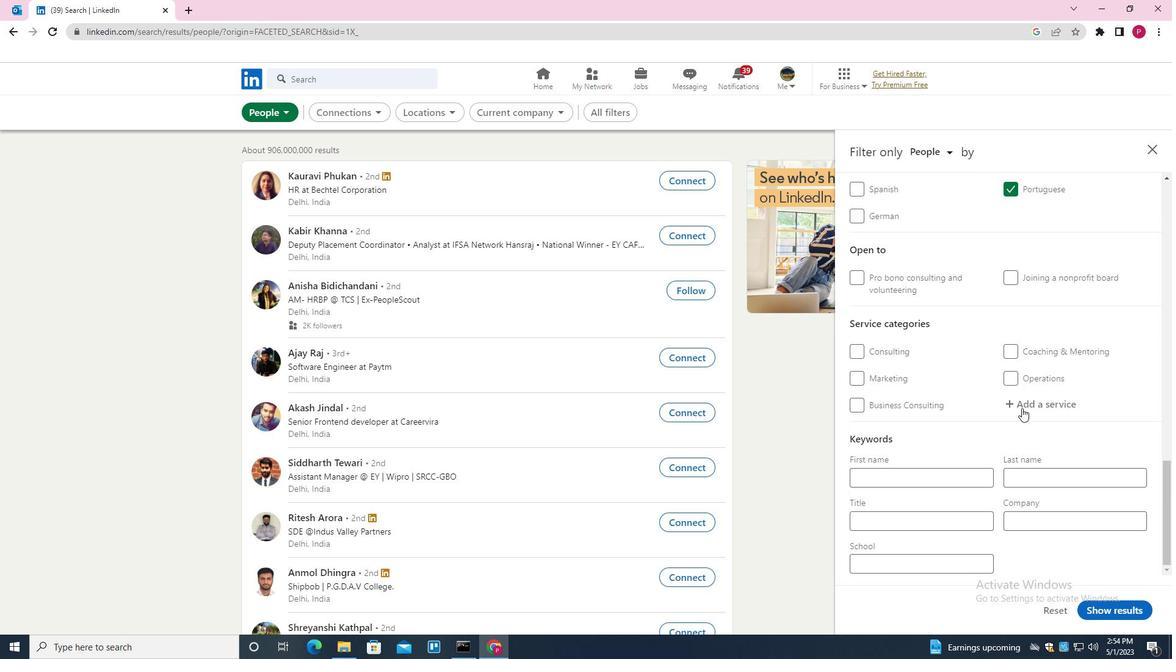 
Action: Key pressed <Key.shift>LIFE<Key.down><Key.down><Key.enter>
Screenshot: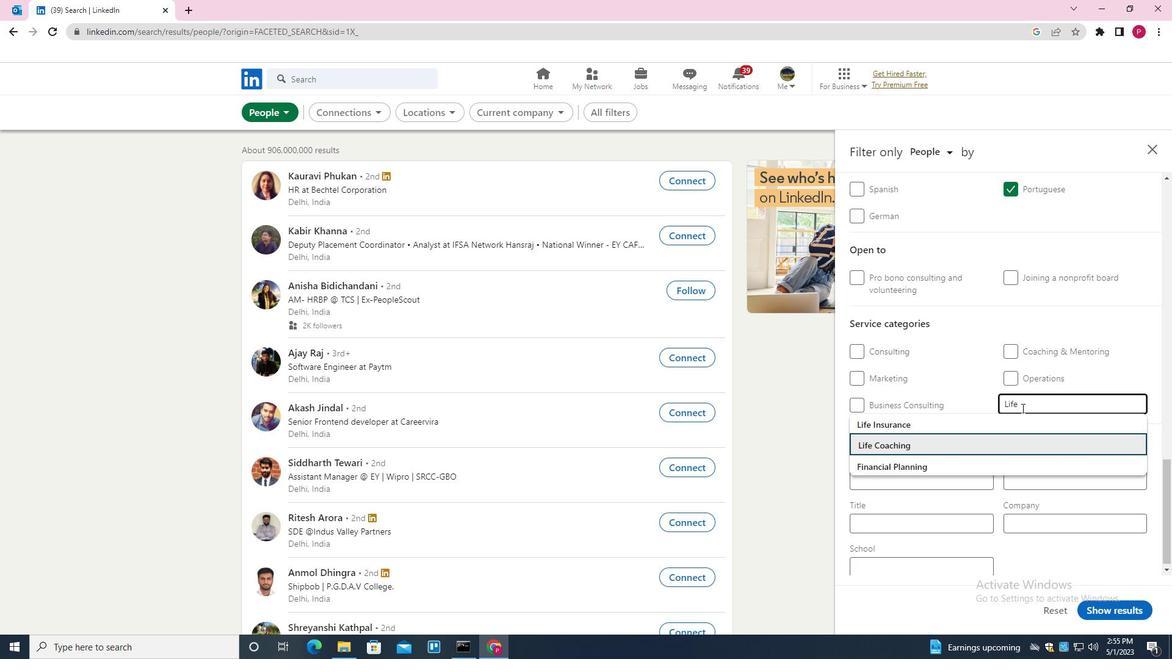 
Action: Mouse scrolled (1022, 409) with delta (0, 0)
Screenshot: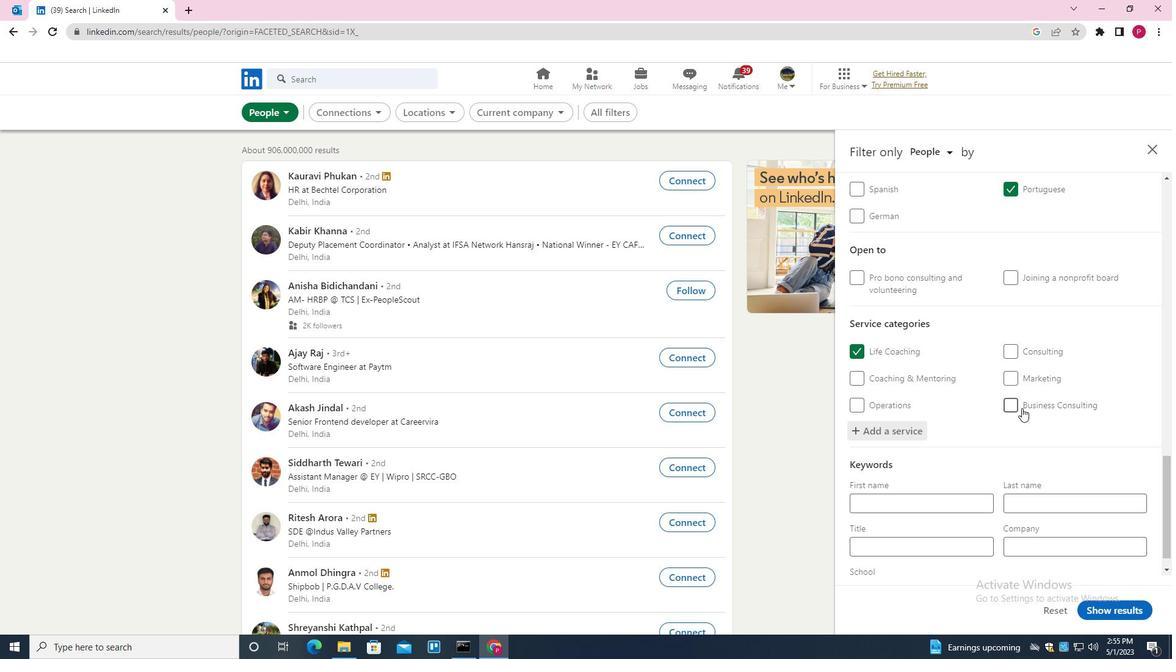 
Action: Mouse scrolled (1022, 407) with delta (0, 0)
Screenshot: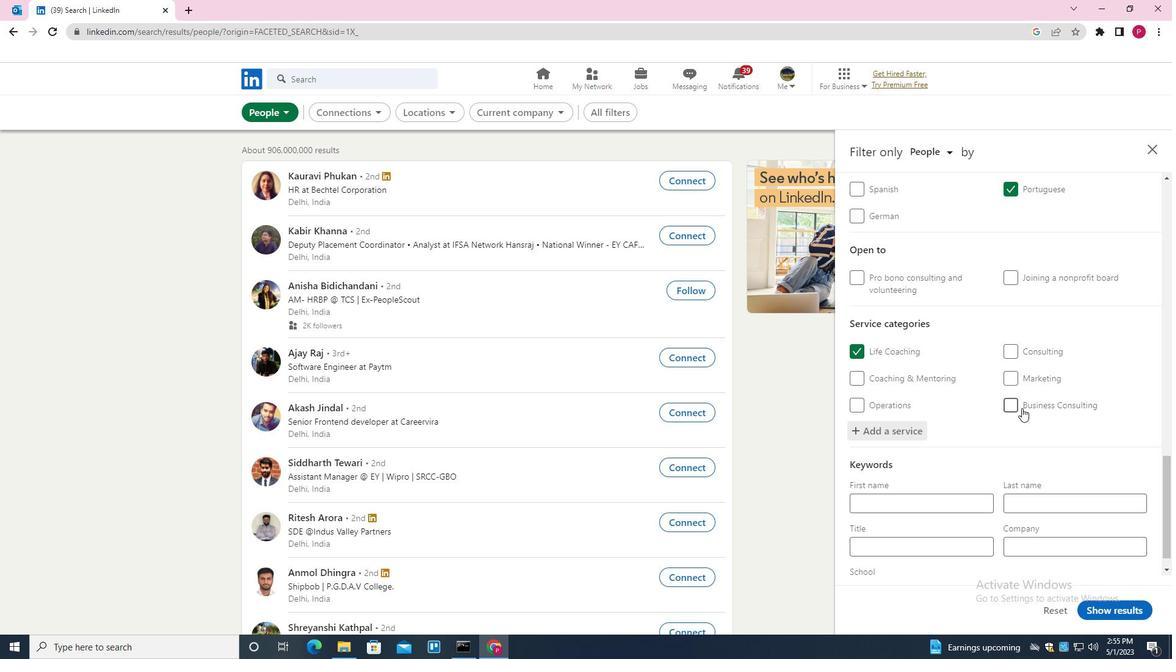 
Action: Mouse moved to (1017, 411)
Screenshot: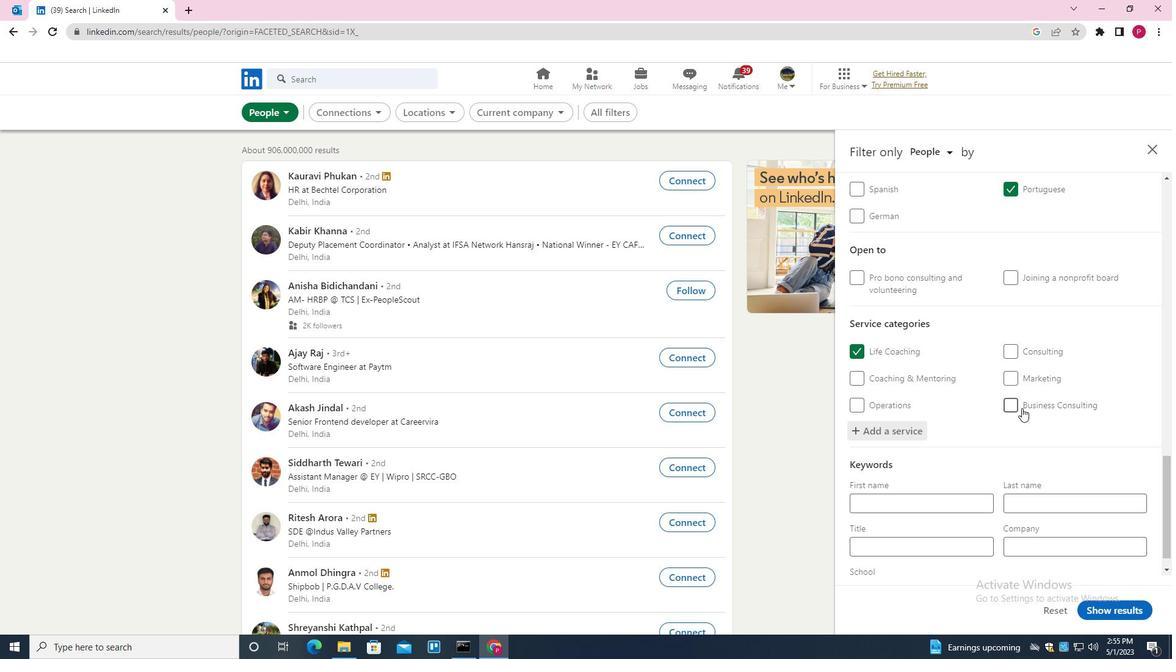
Action: Mouse scrolled (1017, 410) with delta (0, 0)
Screenshot: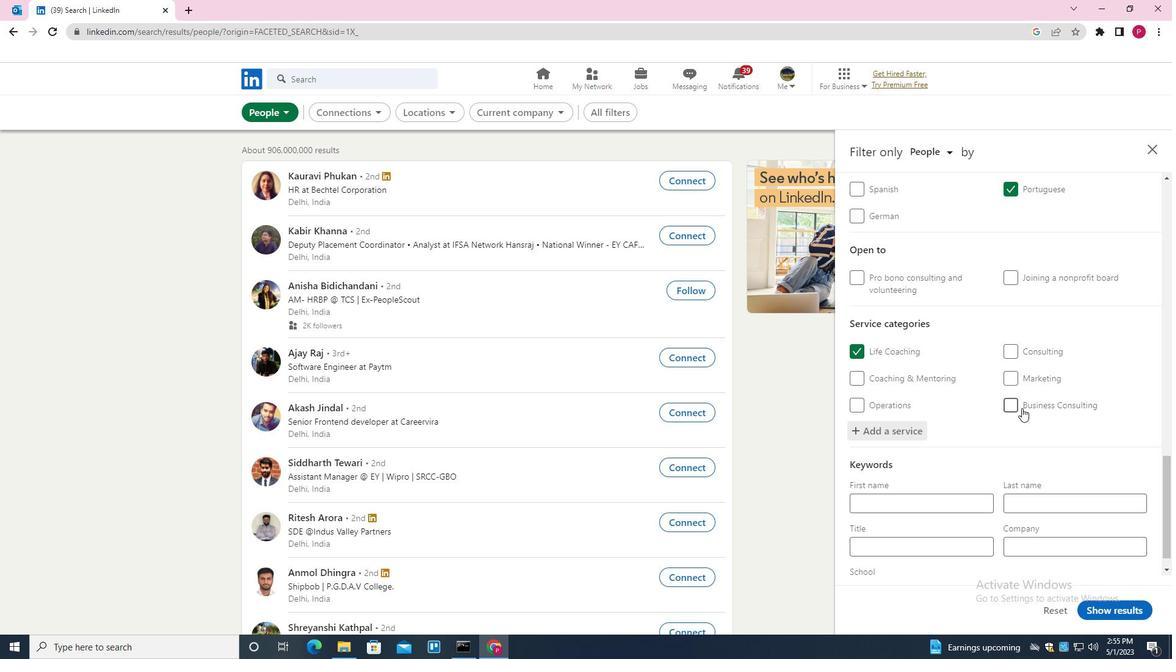 
Action: Mouse moved to (1006, 427)
Screenshot: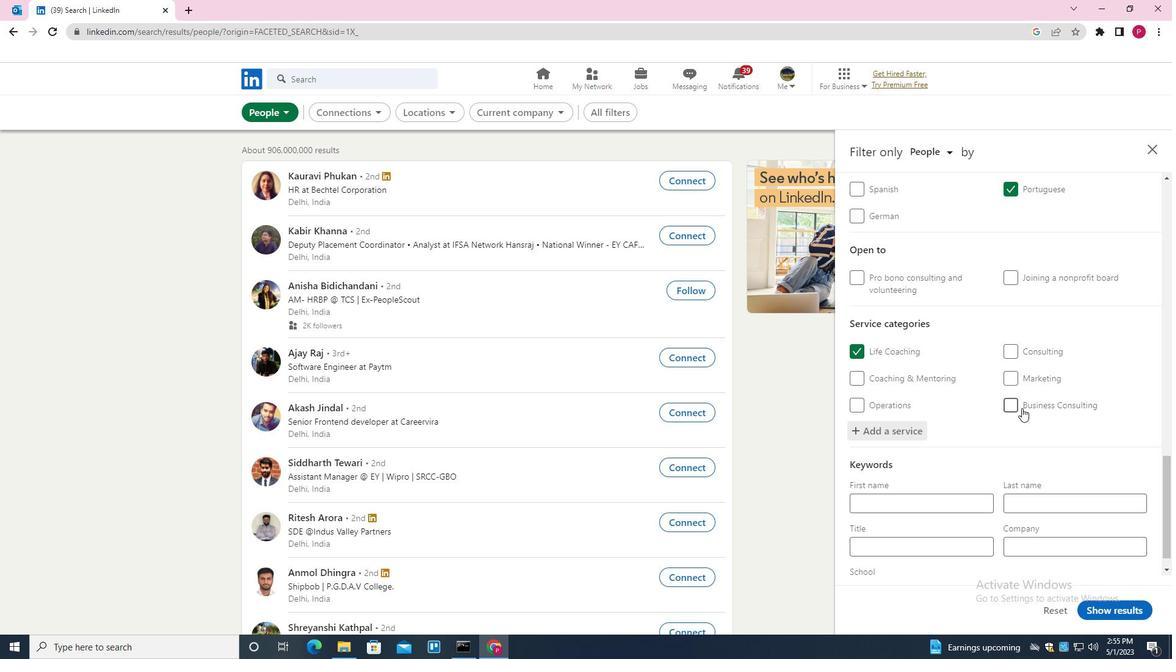 
Action: Mouse scrolled (1006, 426) with delta (0, 0)
Screenshot: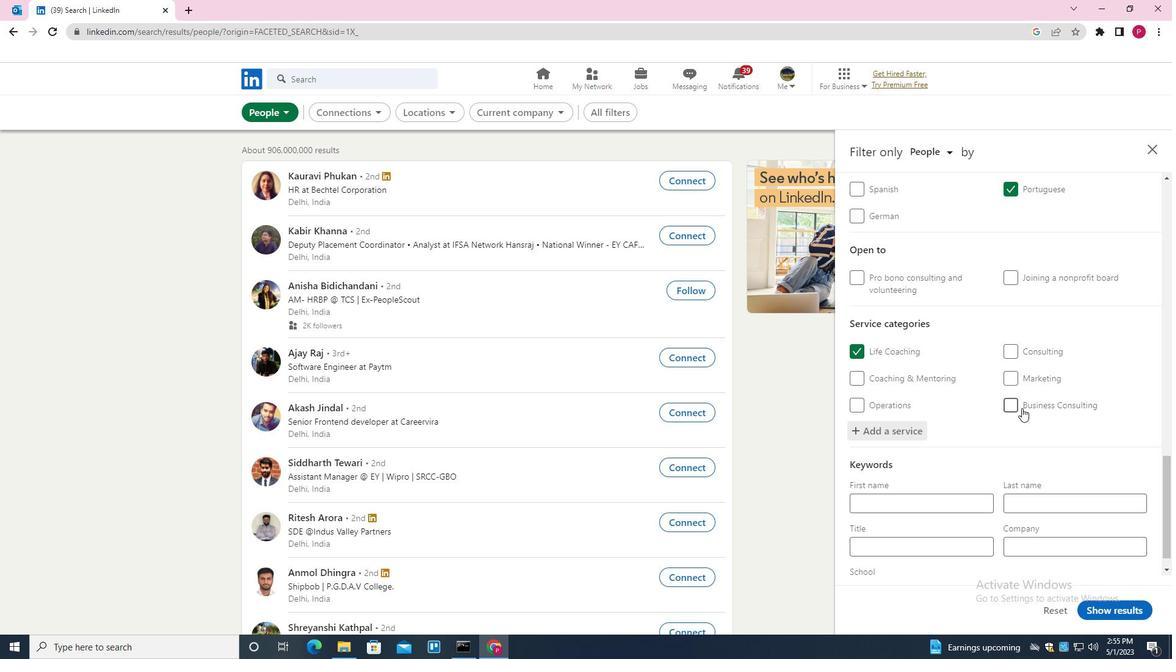 
Action: Mouse moved to (995, 443)
Screenshot: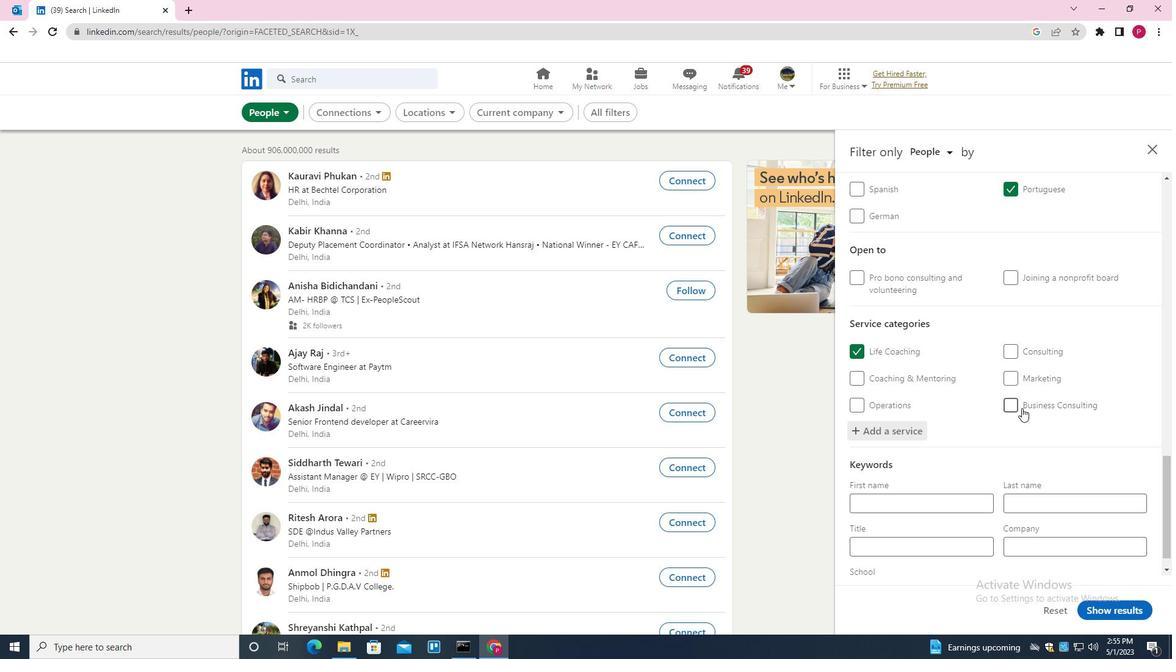 
Action: Mouse scrolled (995, 443) with delta (0, 0)
Screenshot: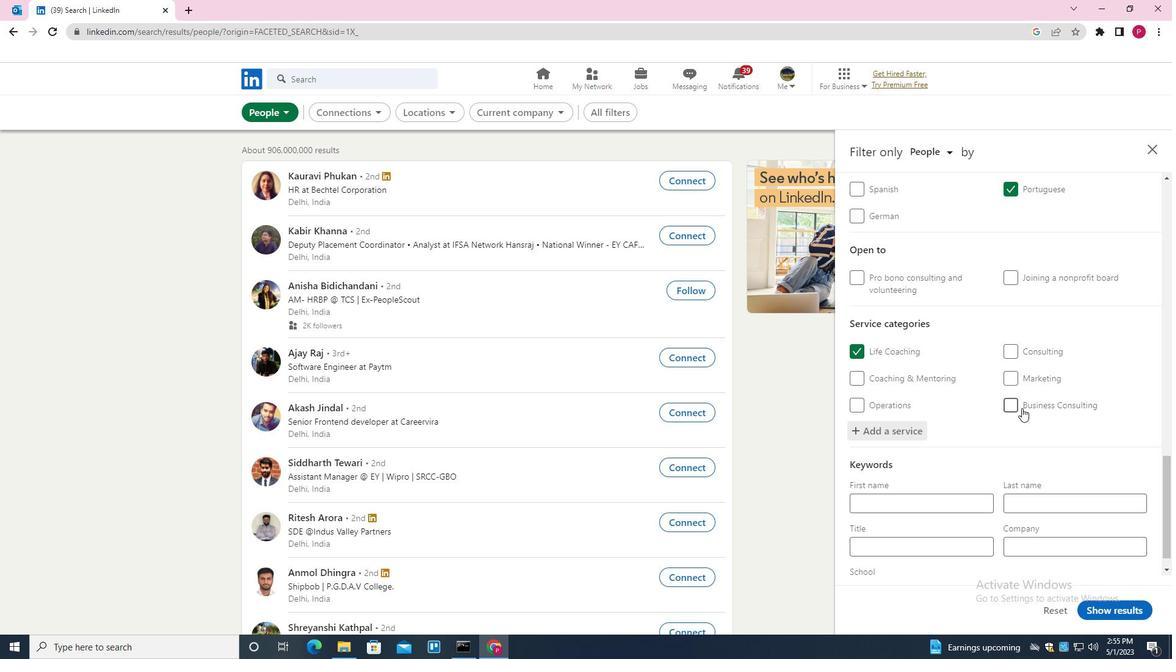 
Action: Mouse moved to (985, 459)
Screenshot: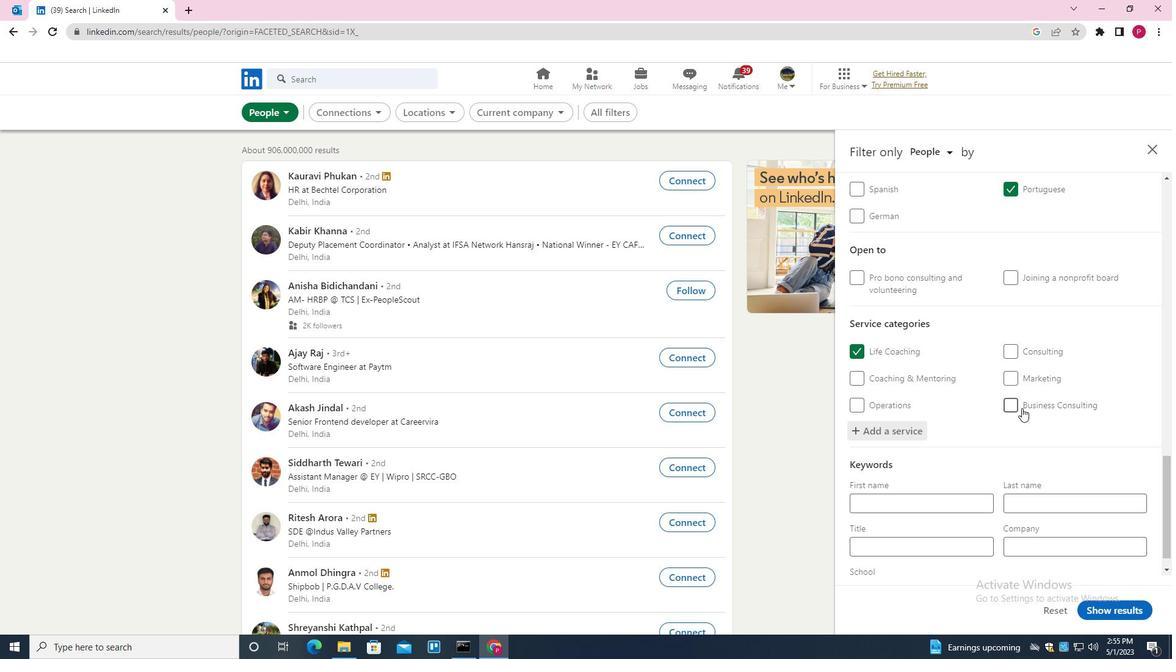 
Action: Mouse scrolled (985, 458) with delta (0, 0)
Screenshot: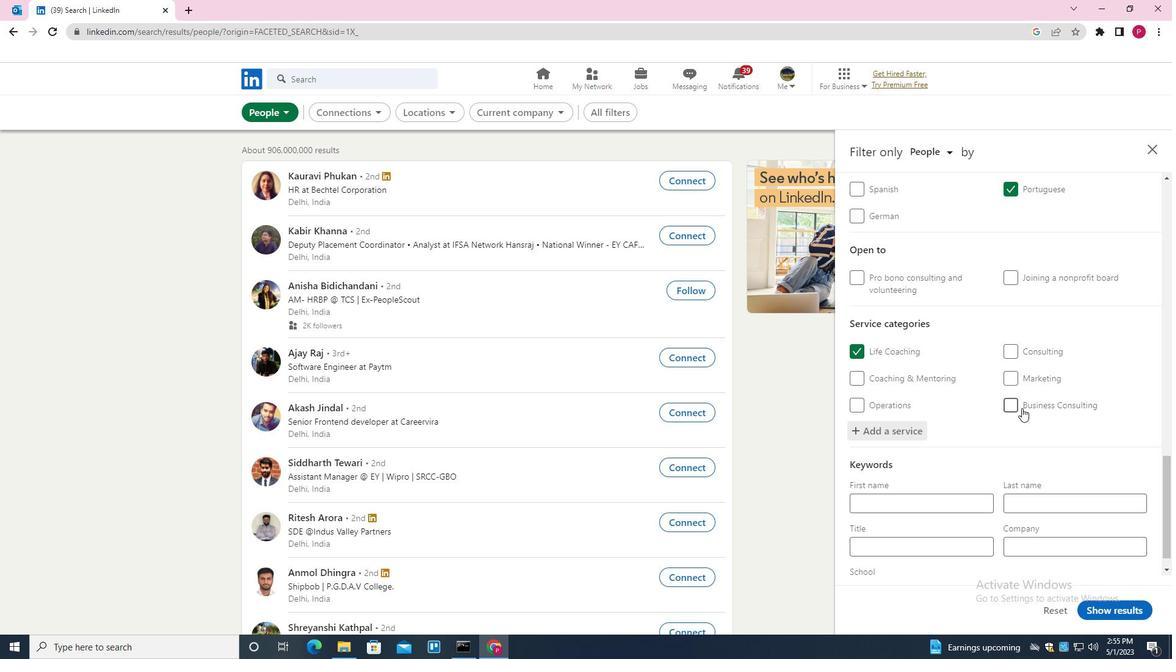 
Action: Mouse moved to (953, 521)
Screenshot: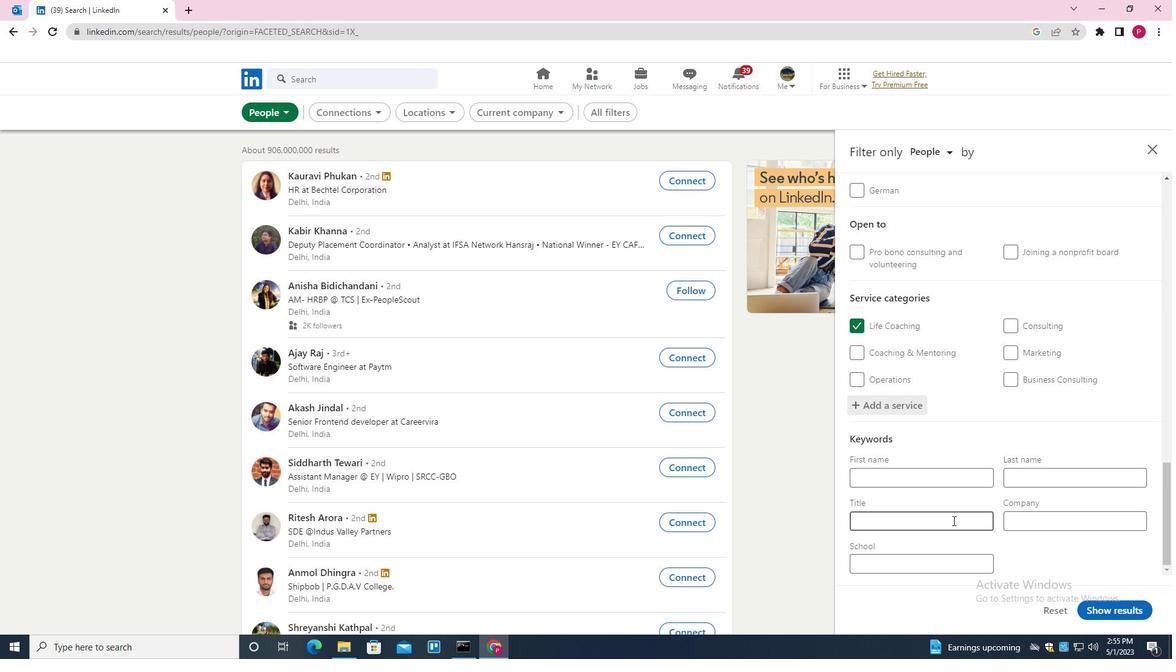 
Action: Mouse pressed left at (953, 521)
Screenshot: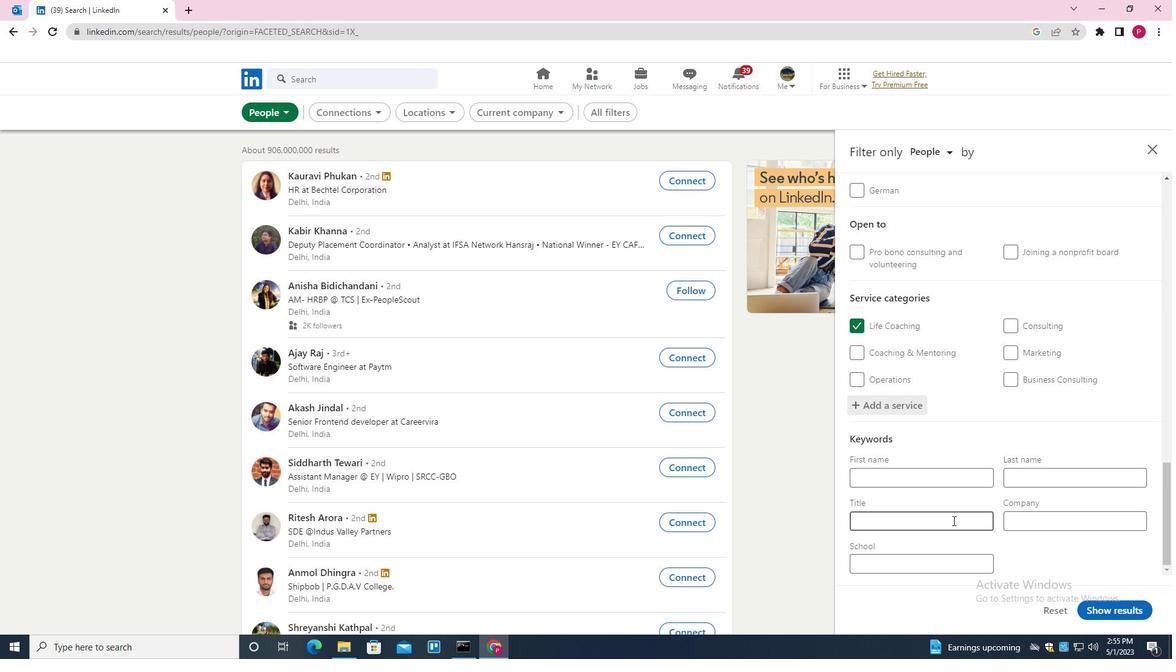 
Action: Mouse moved to (953, 521)
Screenshot: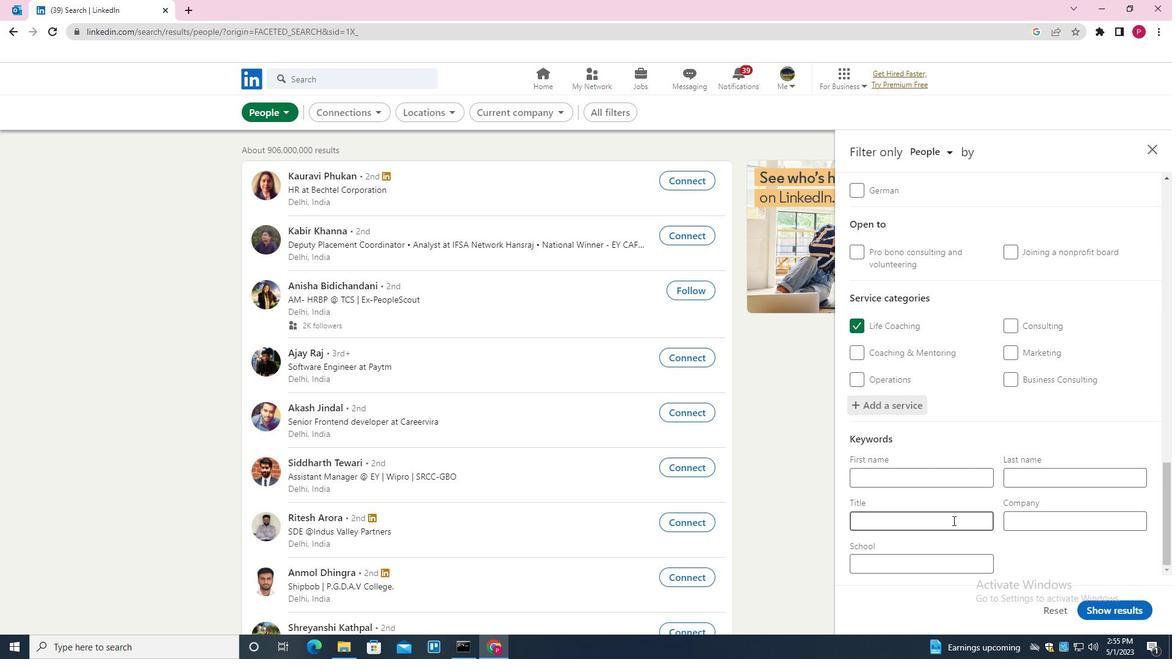
Action: Key pressed <Key.shift>PAT<Key.backspace>YROLL<Key.space><Key.shift>MANAGER
Screenshot: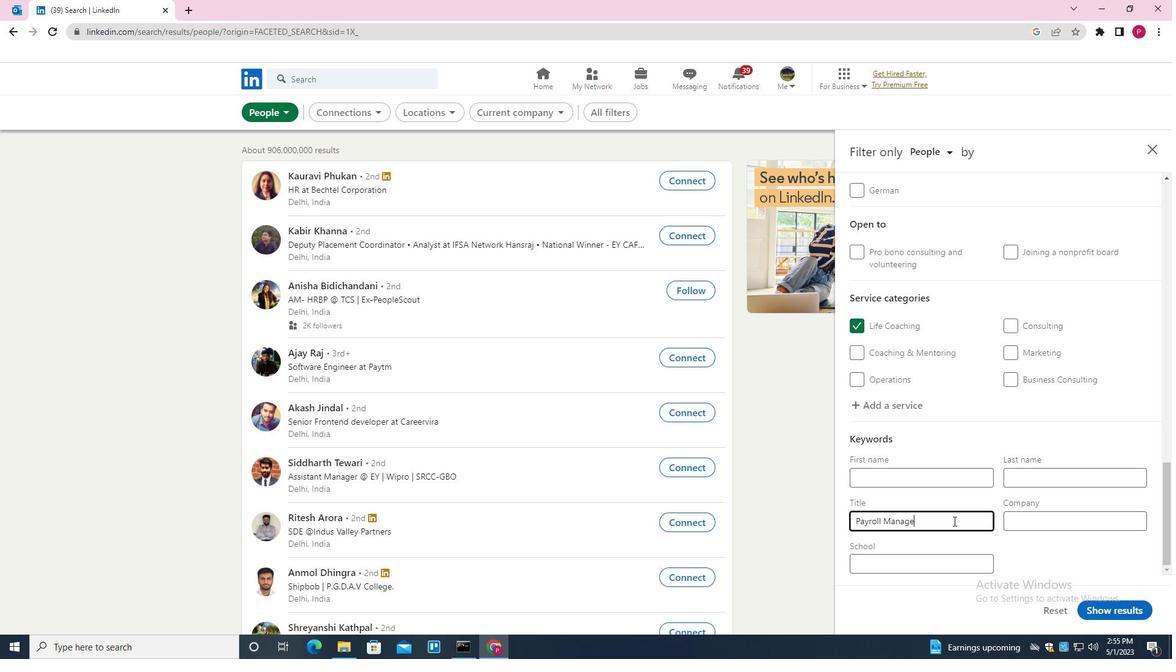 
Action: Mouse moved to (1116, 608)
Screenshot: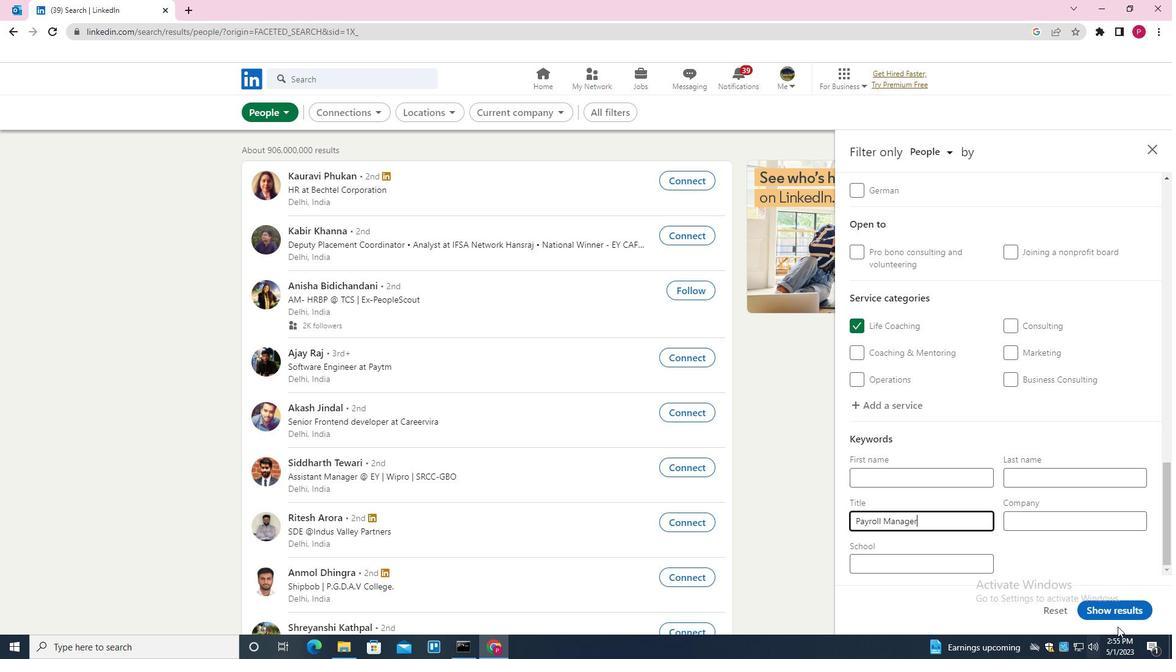 
Action: Mouse pressed left at (1116, 608)
Screenshot: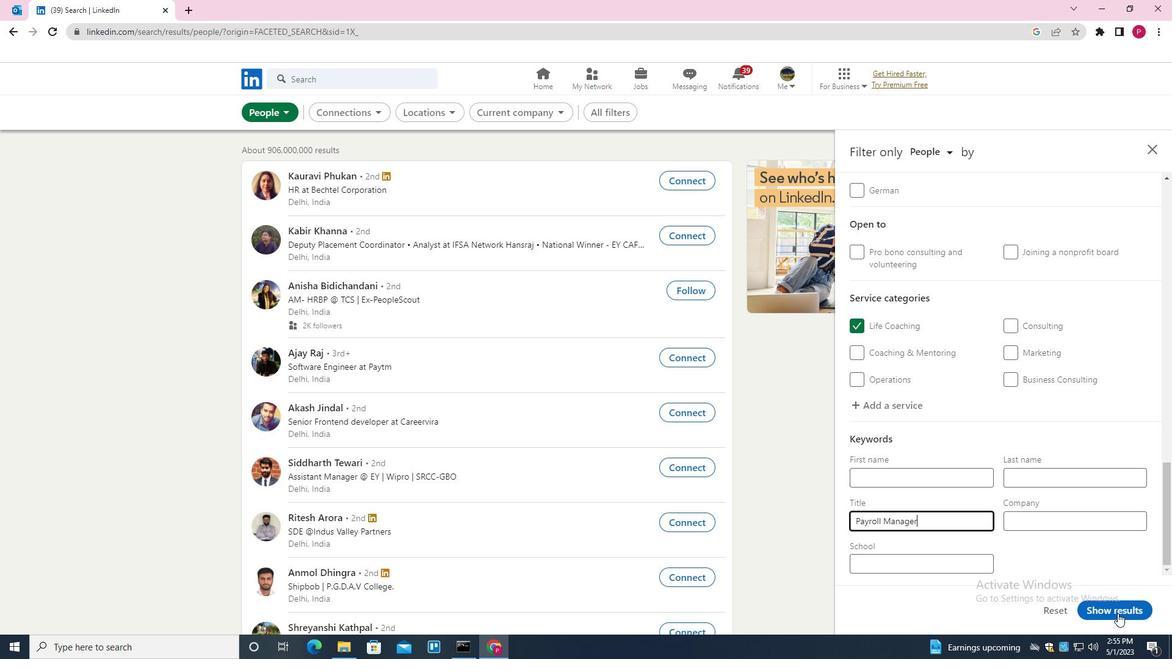 
Action: Mouse moved to (578, 311)
Screenshot: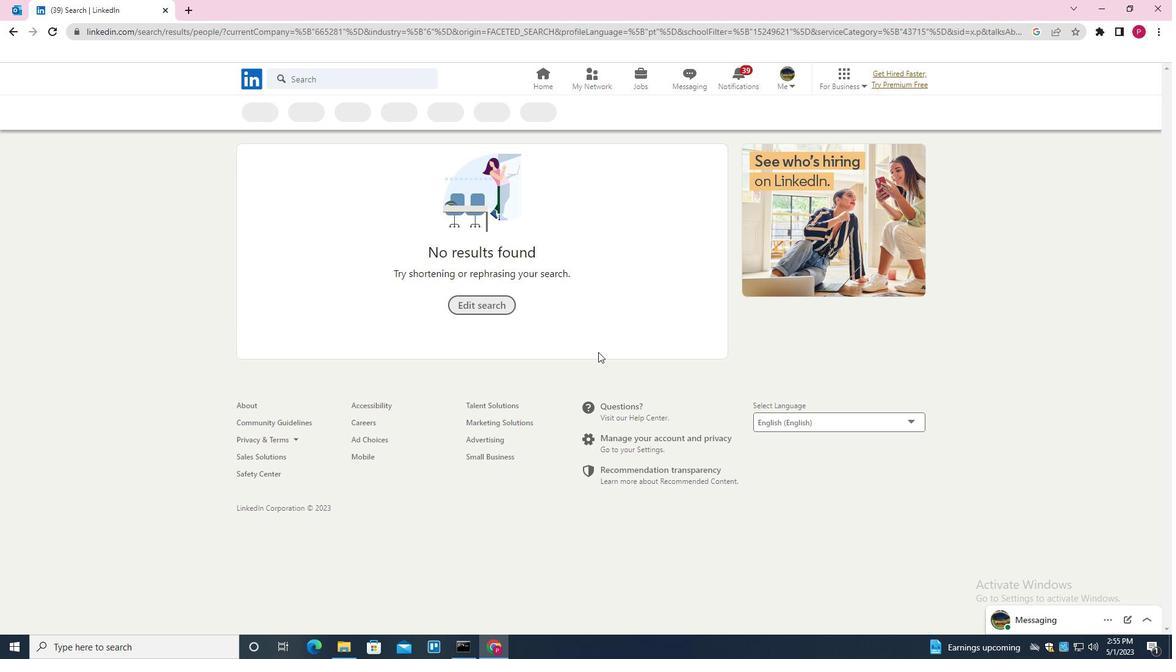 
